 Task: Buy 4 Light Hair Removal for Women's from Shave & Hair Removal section under best seller category for shipping address: Maurice Nelson, 2846 Point Street, Park Ridge, Illinois 60068, Cell Number 7738643880. Pay from credit card ending with 5759, CVV 953
Action: Mouse moved to (17, 71)
Screenshot: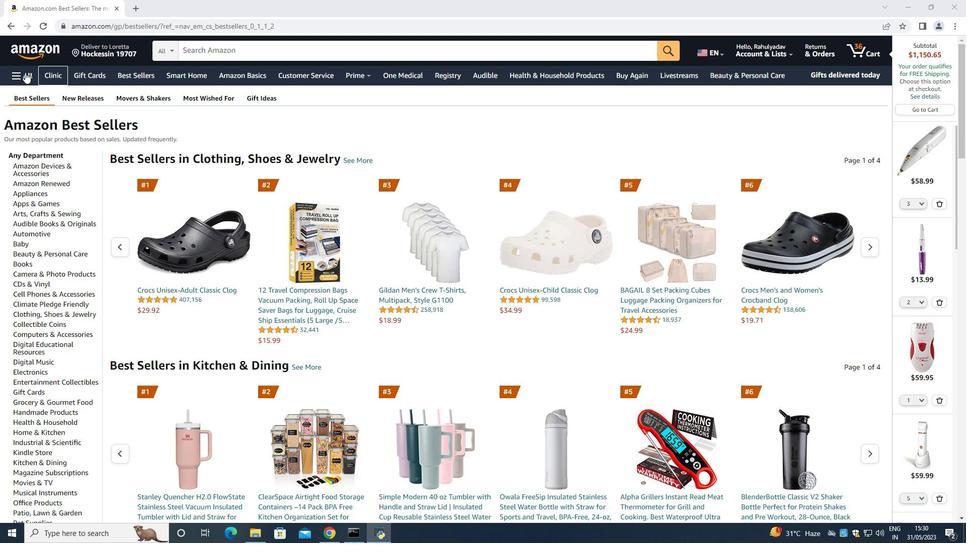 
Action: Mouse pressed left at (17, 71)
Screenshot: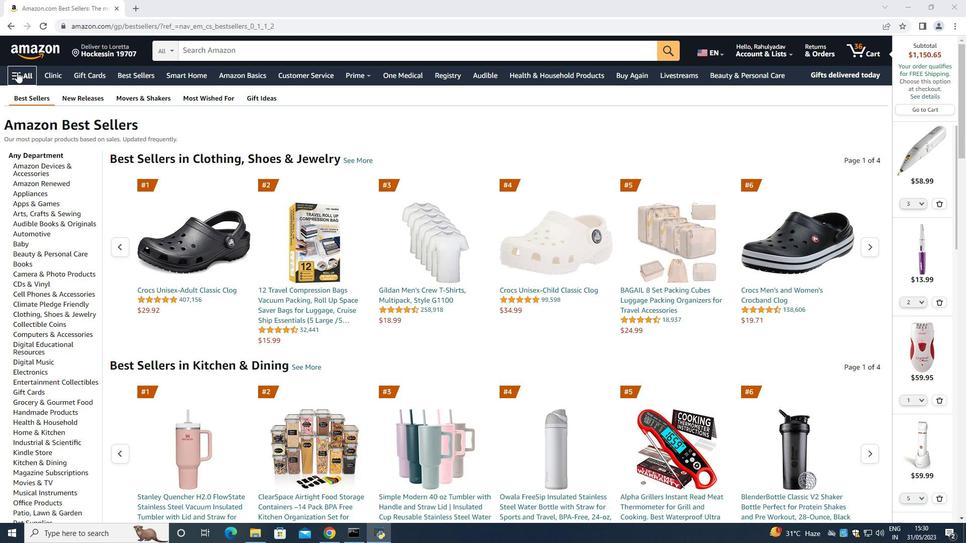 
Action: Mouse moved to (30, 97)
Screenshot: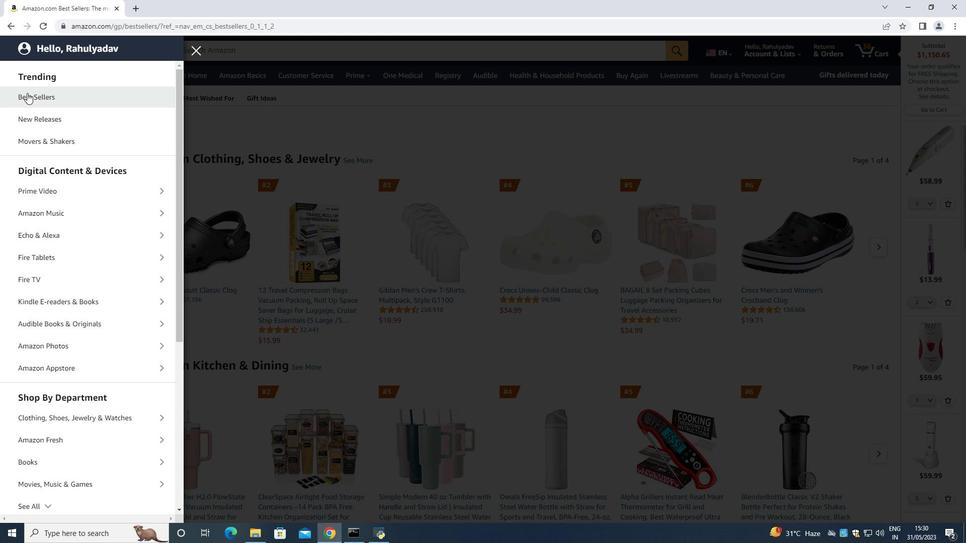 
Action: Mouse pressed left at (30, 97)
Screenshot: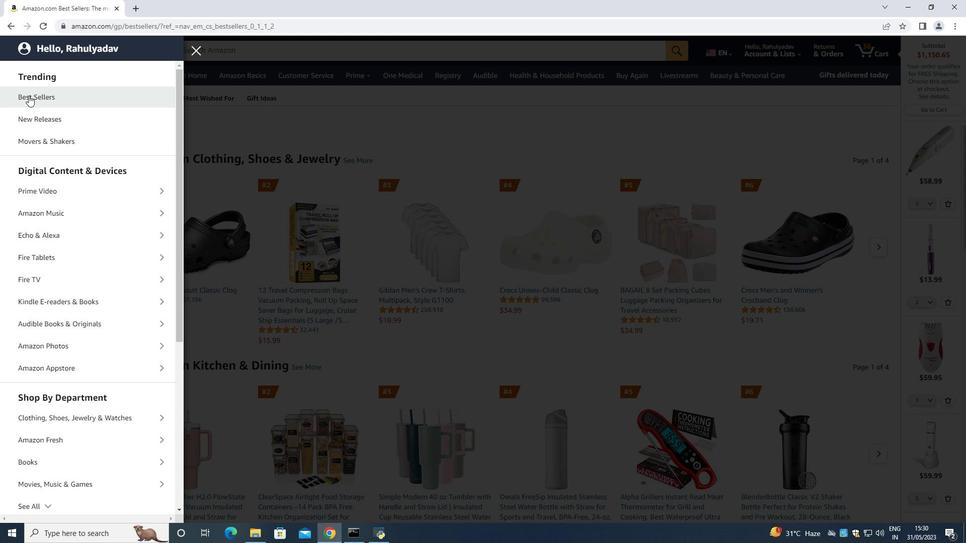 
Action: Mouse moved to (287, 50)
Screenshot: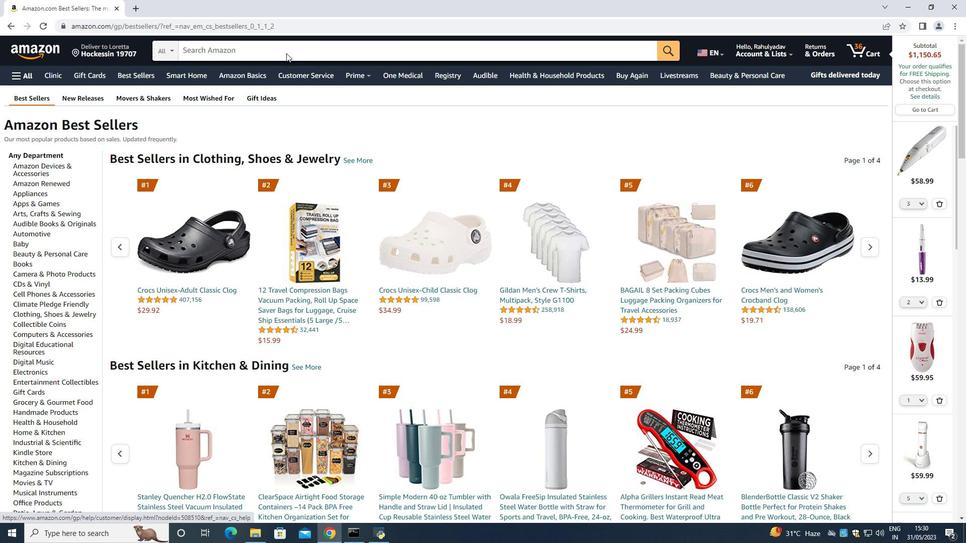 
Action: Mouse pressed left at (287, 50)
Screenshot: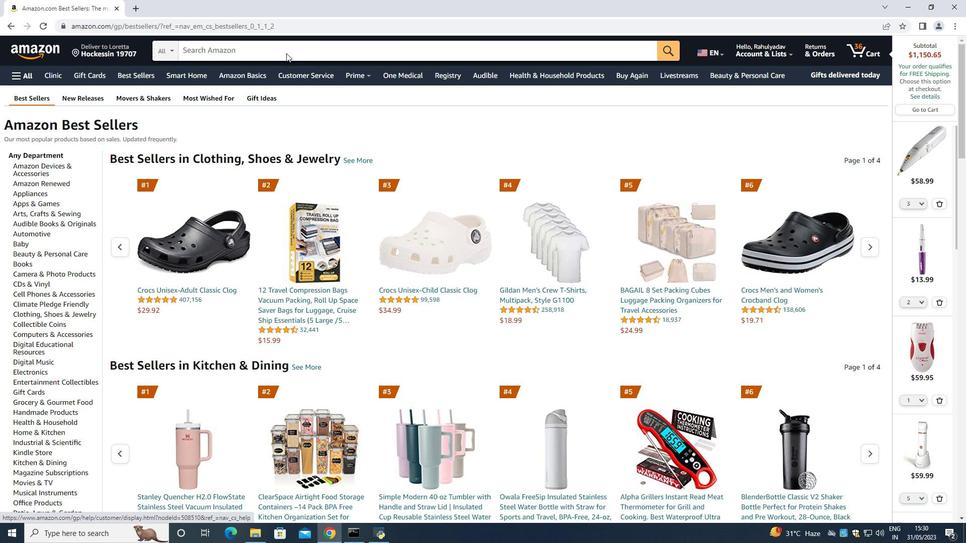 
Action: Mouse moved to (282, 50)
Screenshot: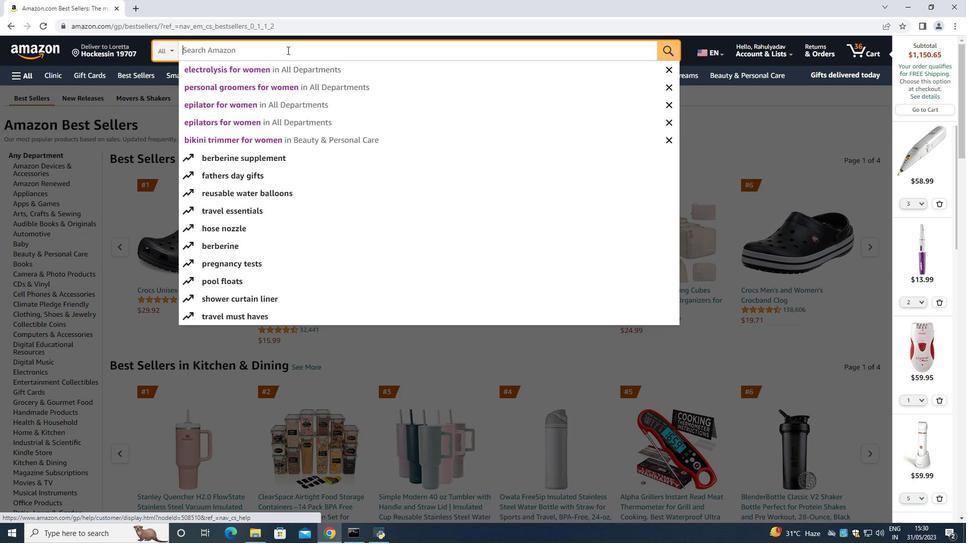
Action: Key pressed <Key.shift>Light<Key.space><Key.shift>Hair<Key.space><Key.shift><Key.shift><Key.shift><Key.shift><Key.shift><Key.shift><Key.shift><Key.shift><Key.shift><Key.shift><Key.shift><Key.shift>re<Key.backspace><Key.backspace><Key.shift><Key.shift><Key.shift><Key.shift><Key.shift><Key.shift><Key.shift><Key.shift>Removeal<Key.space><Key.shift><Key.shift><Key.shift><Key.shift><Key.shift>For<Key.space><Key.shift><Key.shift><Key.shift><Key.shift><Key.shift><Key.shift><Key.shift>E<Key.backspace><Key.shift>Women<Key.enter>
Screenshot: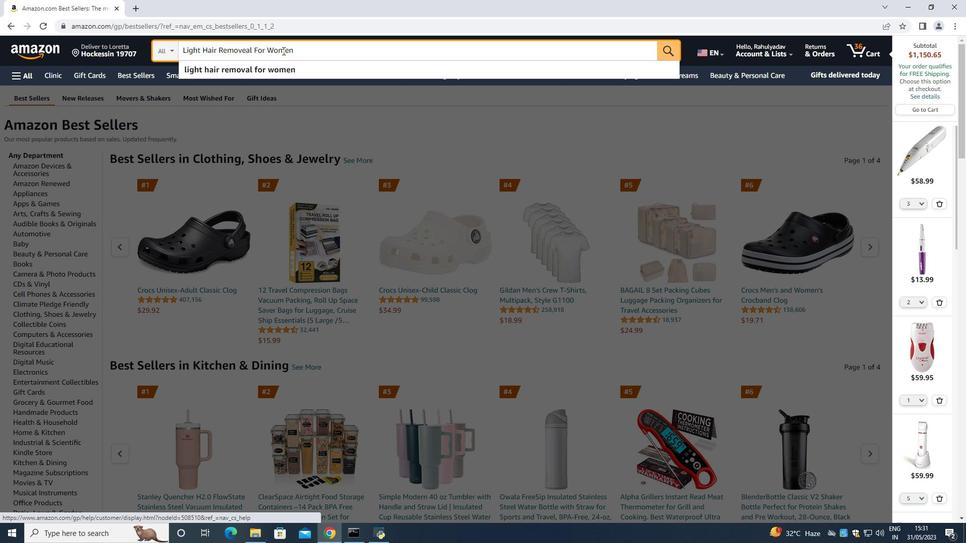 
Action: Mouse moved to (305, 435)
Screenshot: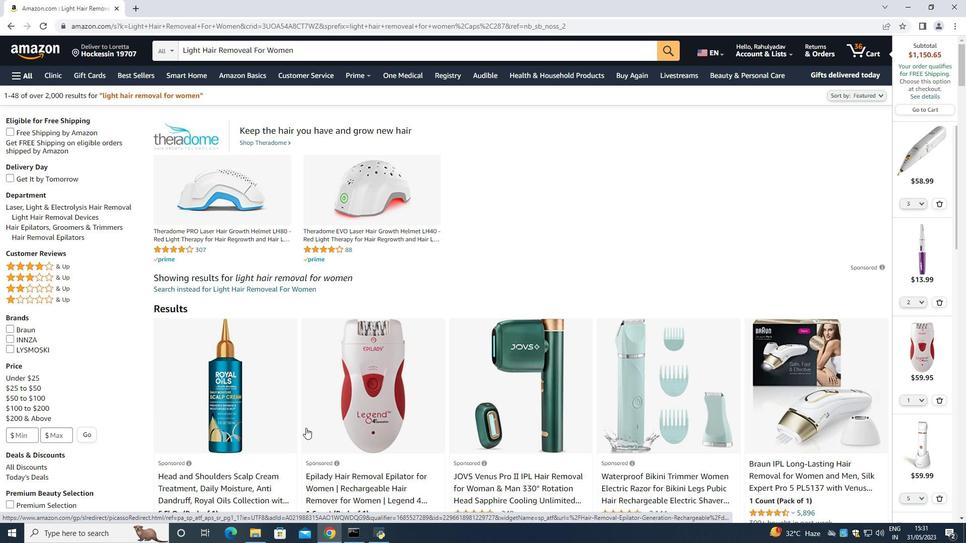 
Action: Mouse scrolled (305, 435) with delta (0, 0)
Screenshot: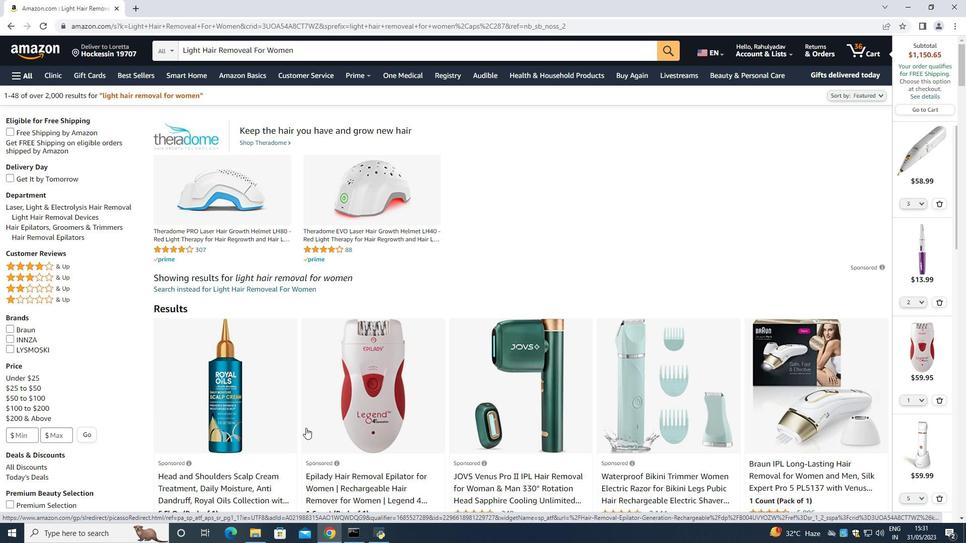 
Action: Mouse moved to (638, 351)
Screenshot: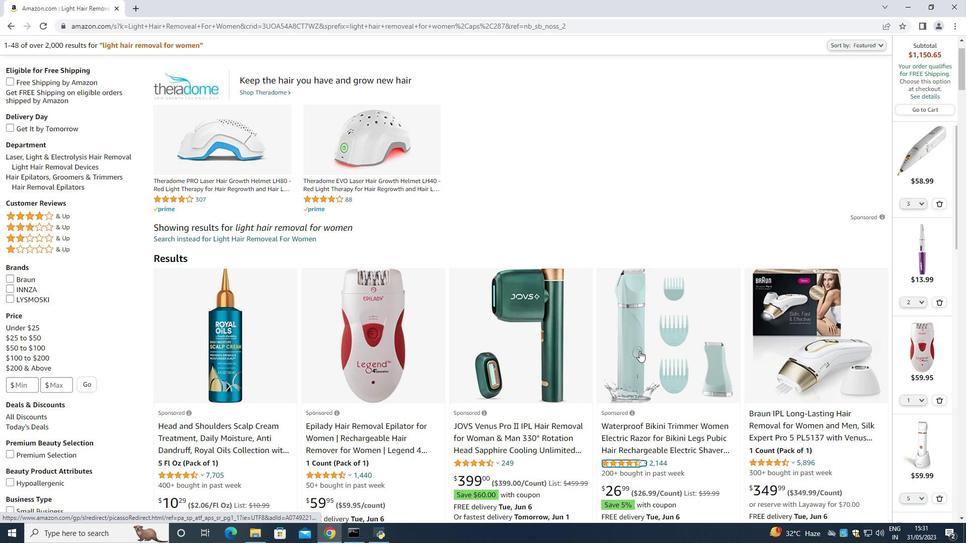 
Action: Mouse scrolled (639, 350) with delta (0, 0)
Screenshot: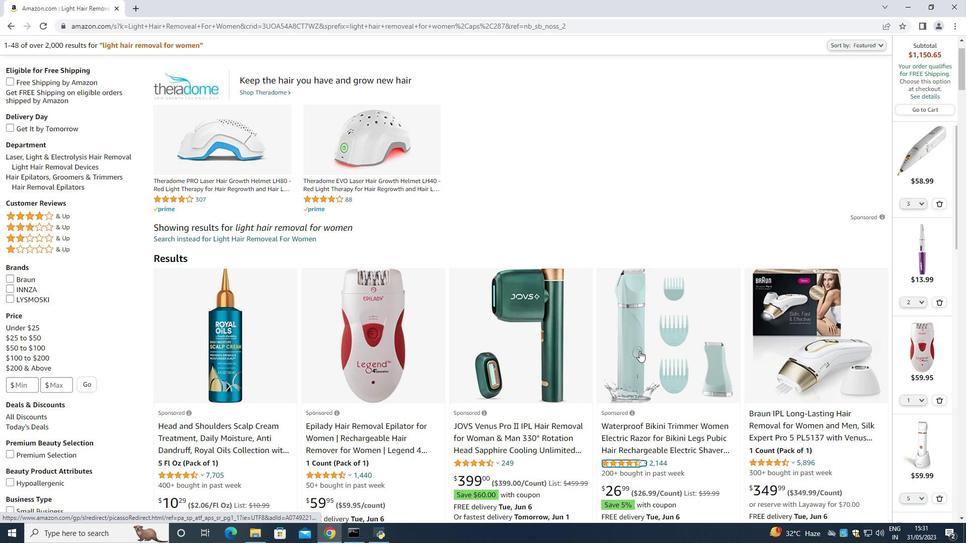 
Action: Mouse scrolled (638, 350) with delta (0, 0)
Screenshot: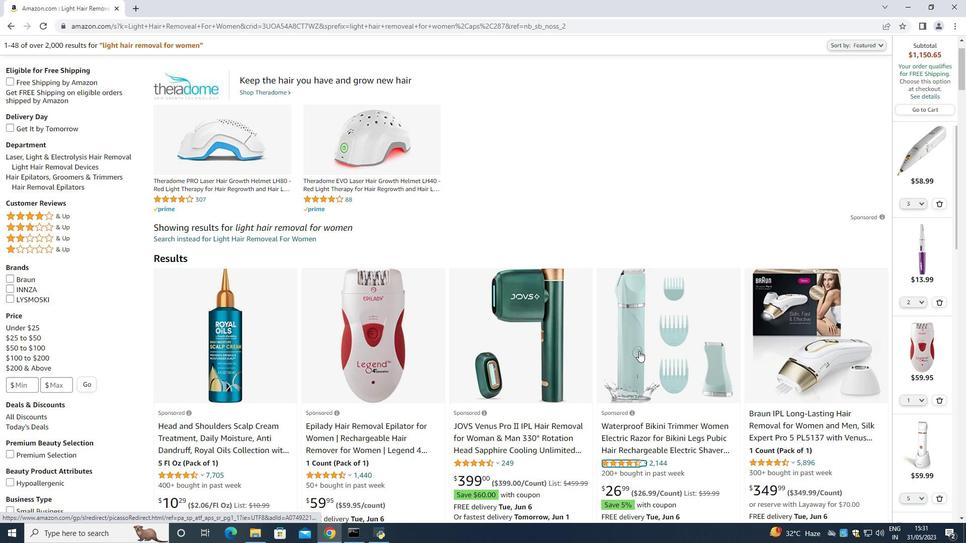 
Action: Mouse moved to (642, 349)
Screenshot: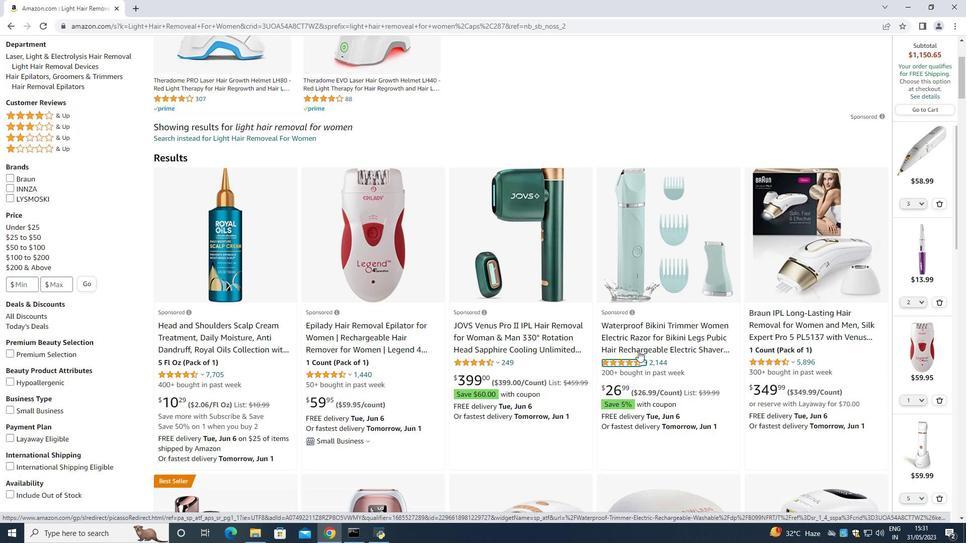 
Action: Mouse scrolled (642, 348) with delta (0, 0)
Screenshot: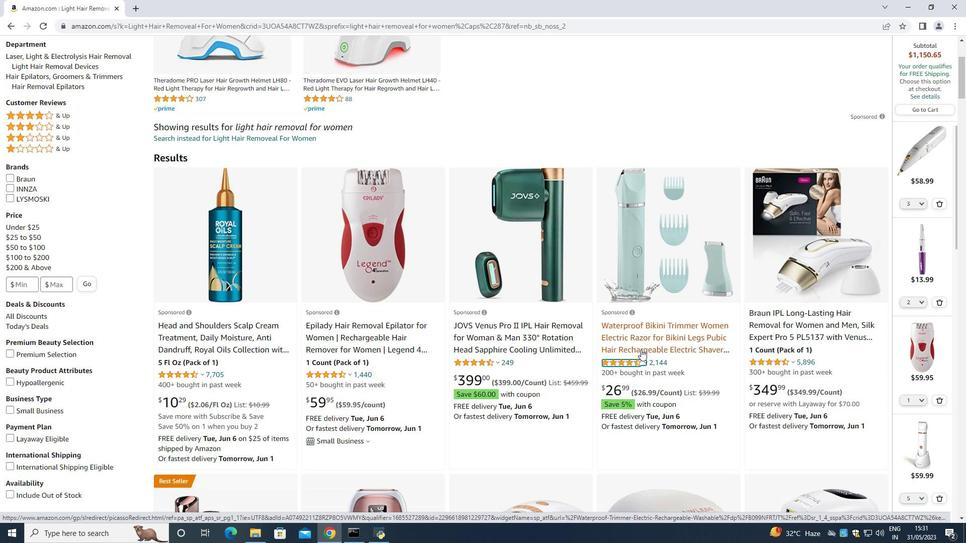 
Action: Mouse scrolled (642, 348) with delta (0, 0)
Screenshot: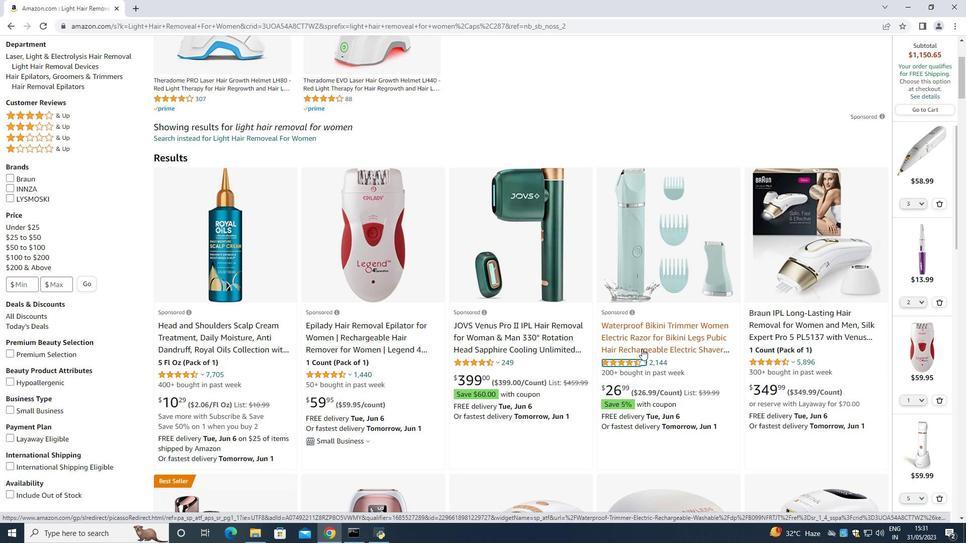 
Action: Mouse scrolled (642, 348) with delta (0, 0)
Screenshot: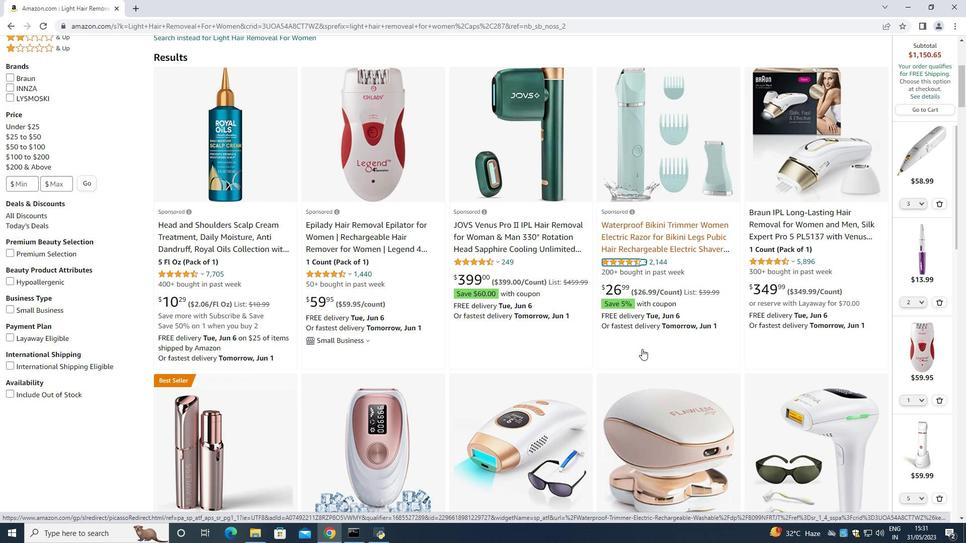 
Action: Mouse scrolled (642, 348) with delta (0, 0)
Screenshot: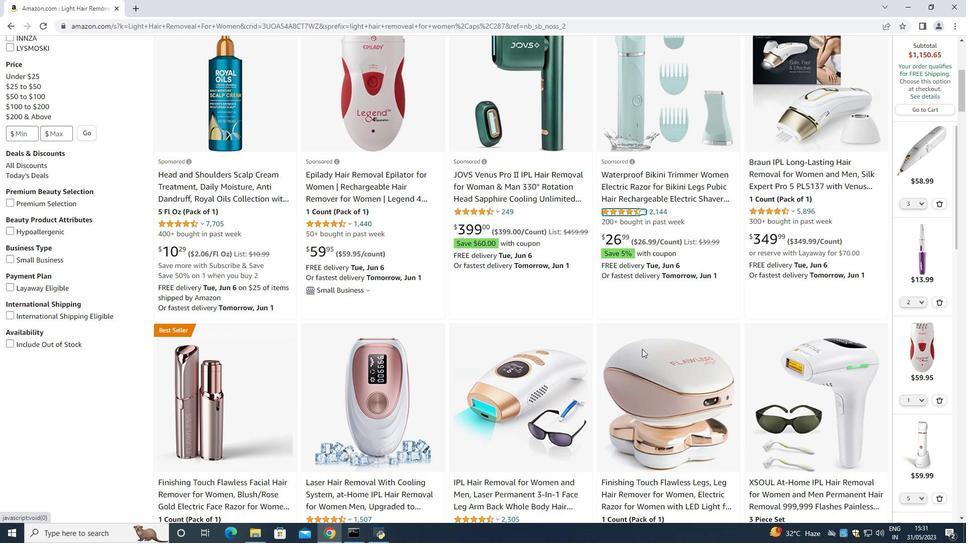 
Action: Mouse scrolled (642, 348) with delta (0, 0)
Screenshot: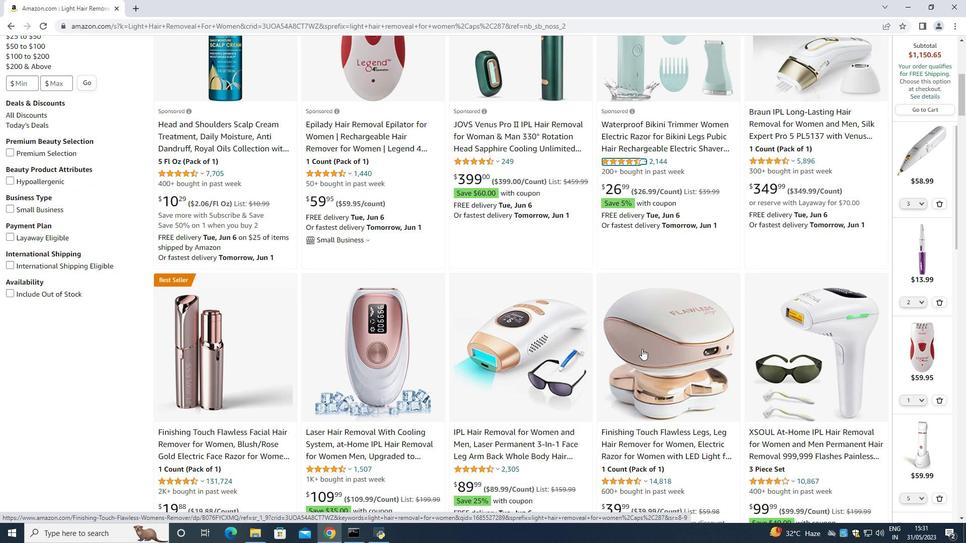 
Action: Mouse moved to (609, 374)
Screenshot: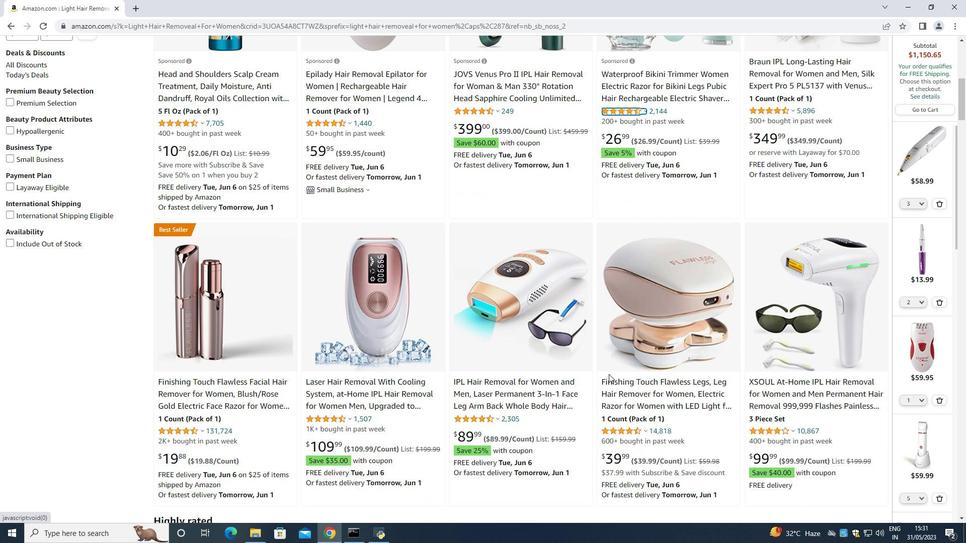 
Action: Mouse scrolled (609, 374) with delta (0, 0)
Screenshot: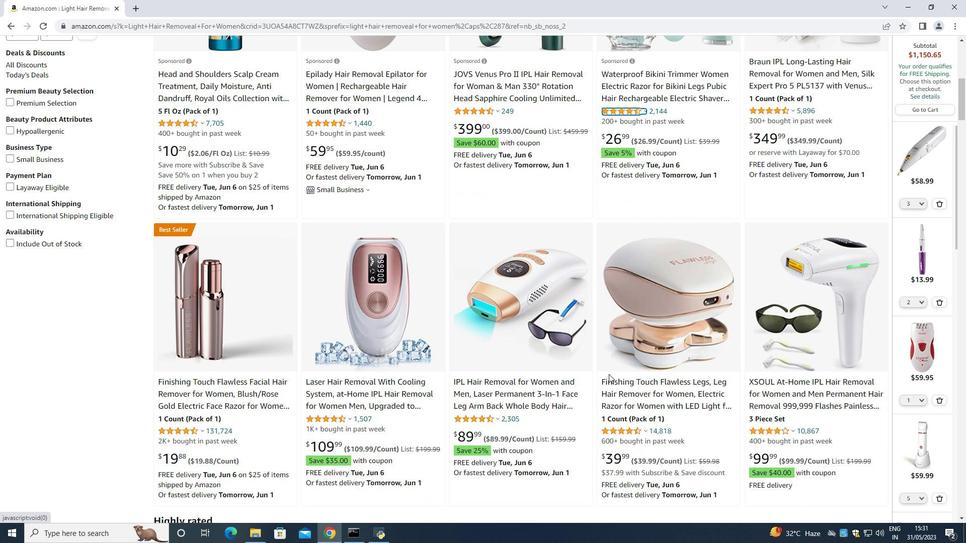 
Action: Mouse moved to (657, 344)
Screenshot: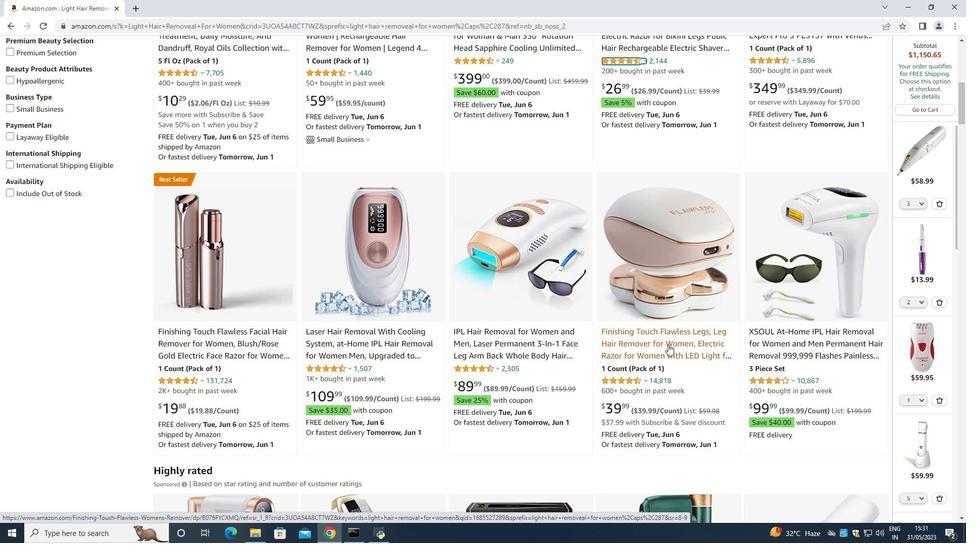 
Action: Mouse scrolled (657, 343) with delta (0, 0)
Screenshot: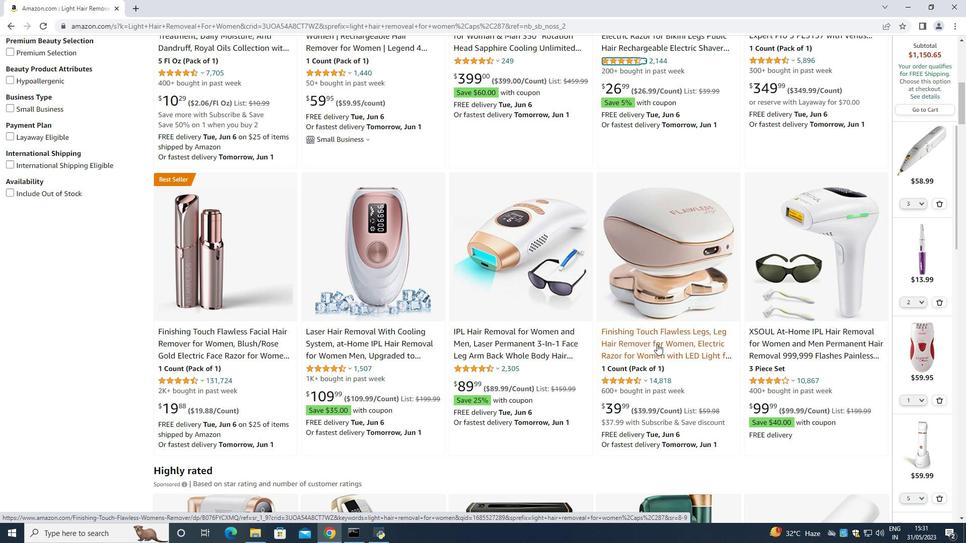 
Action: Mouse moved to (651, 347)
Screenshot: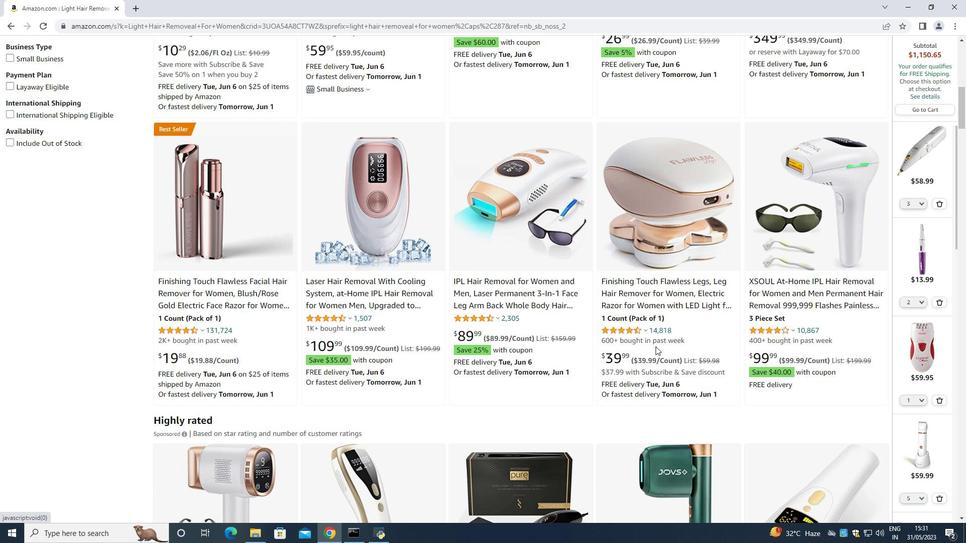 
Action: Mouse scrolled (651, 346) with delta (0, 0)
Screenshot: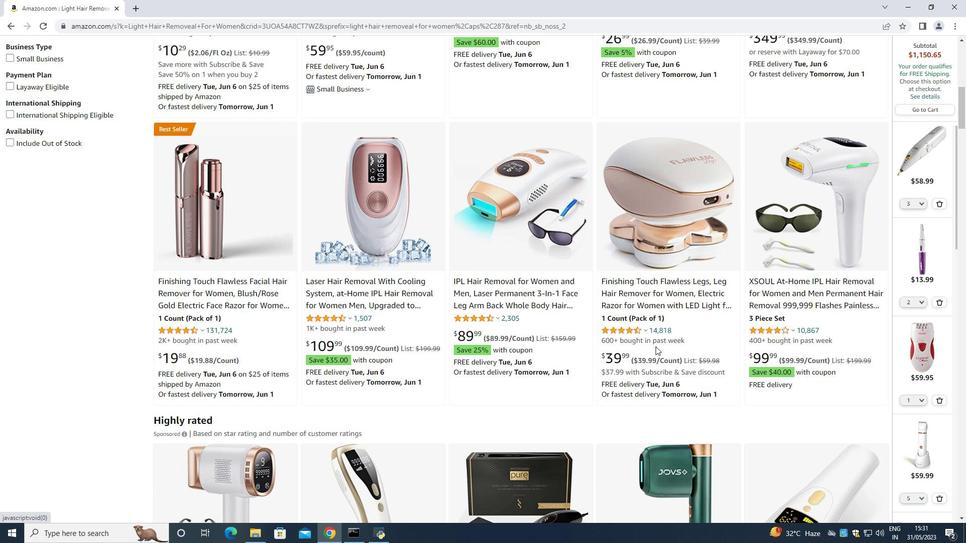 
Action: Mouse moved to (632, 347)
Screenshot: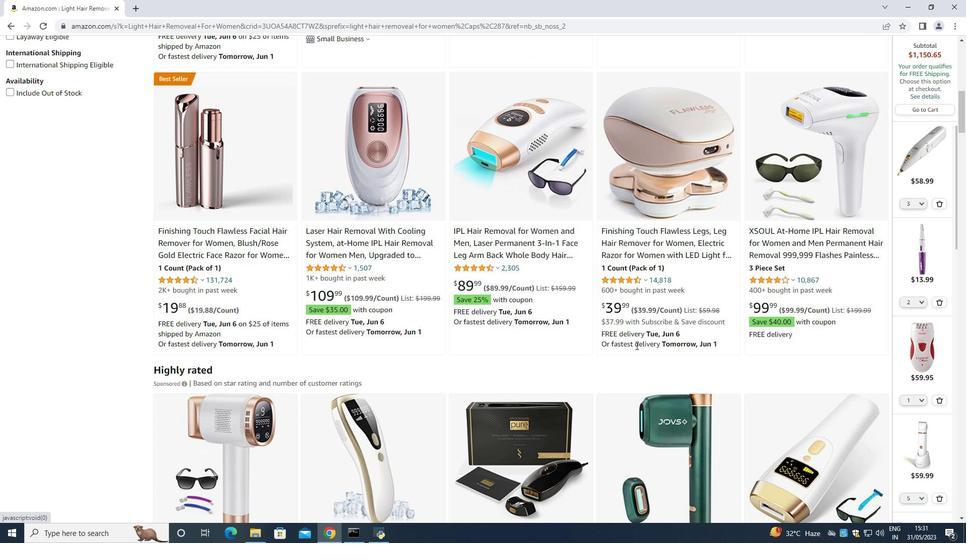 
Action: Mouse scrolled (632, 346) with delta (0, 0)
Screenshot: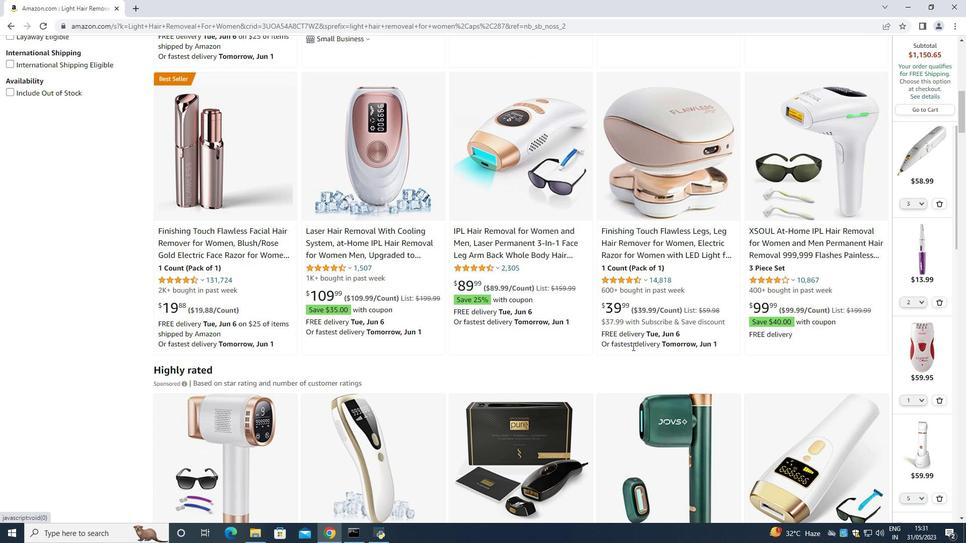 
Action: Mouse moved to (620, 336)
Screenshot: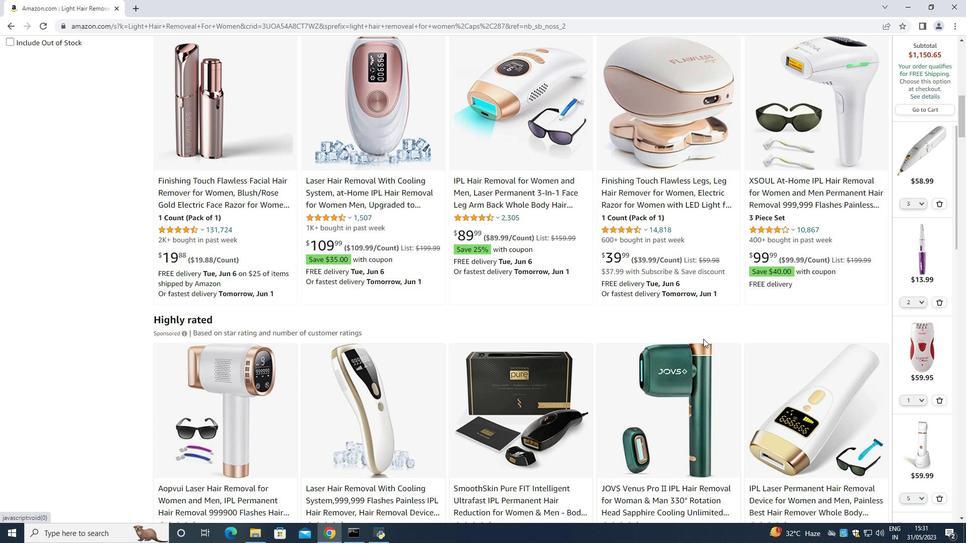 
Action: Mouse scrolled (620, 335) with delta (0, 0)
Screenshot: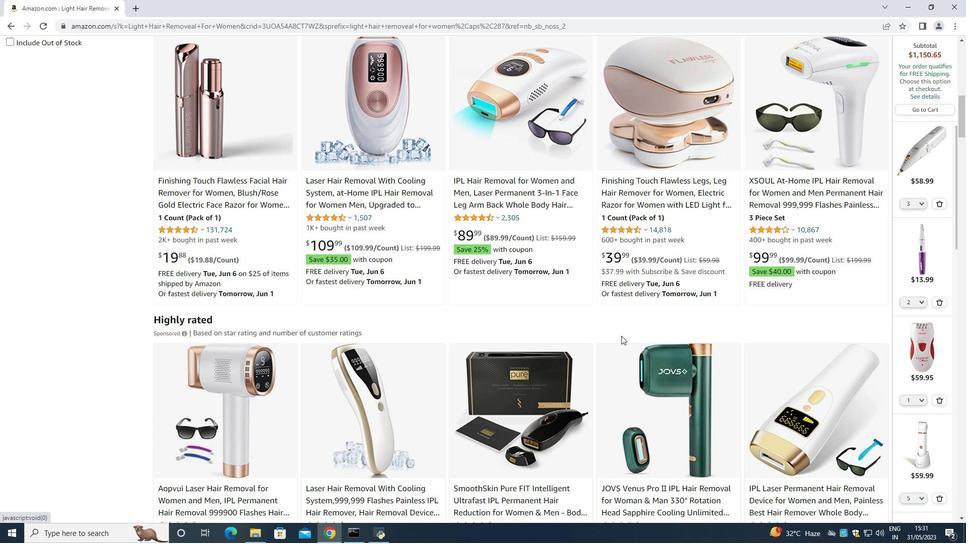 
Action: Mouse moved to (567, 339)
Screenshot: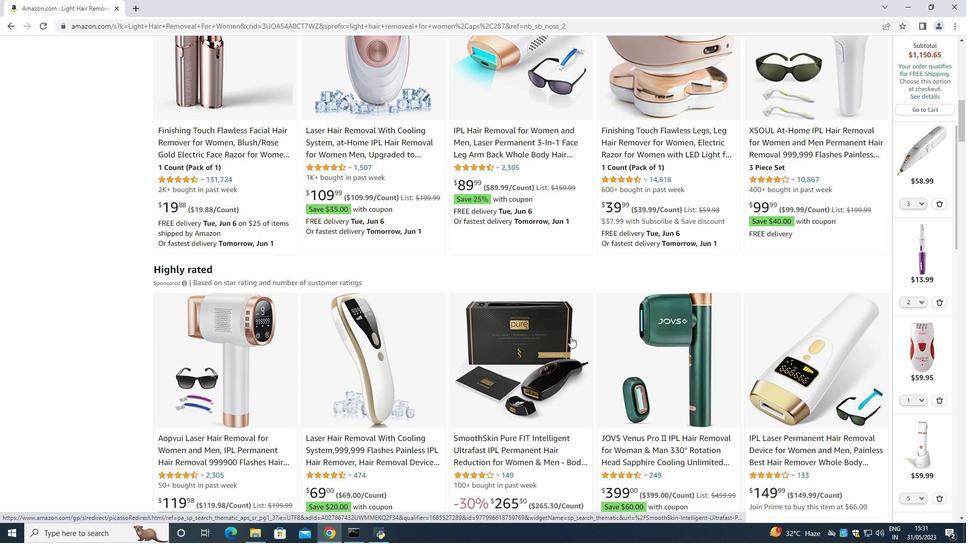 
Action: Mouse scrolled (567, 338) with delta (0, 0)
Screenshot: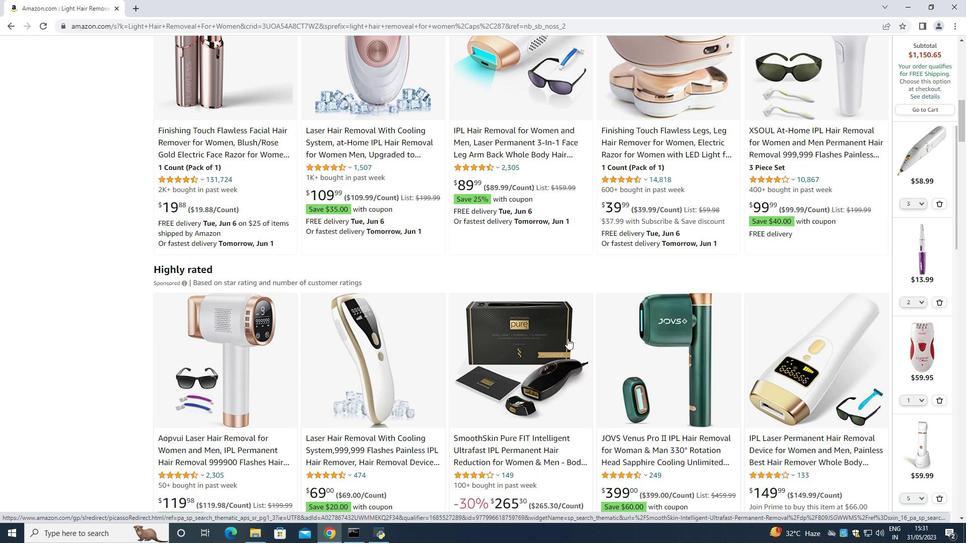 
Action: Mouse moved to (567, 339)
Screenshot: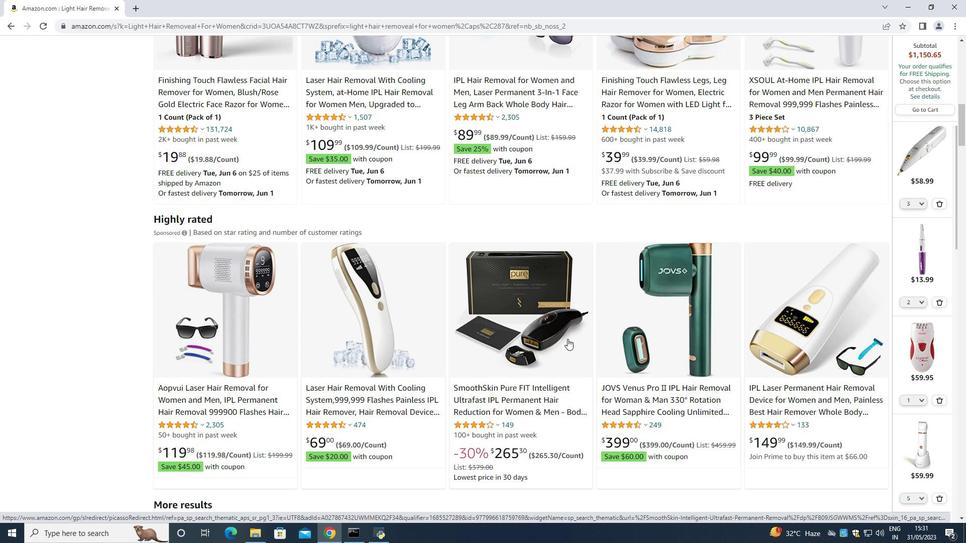 
Action: Mouse scrolled (567, 338) with delta (0, 0)
Screenshot: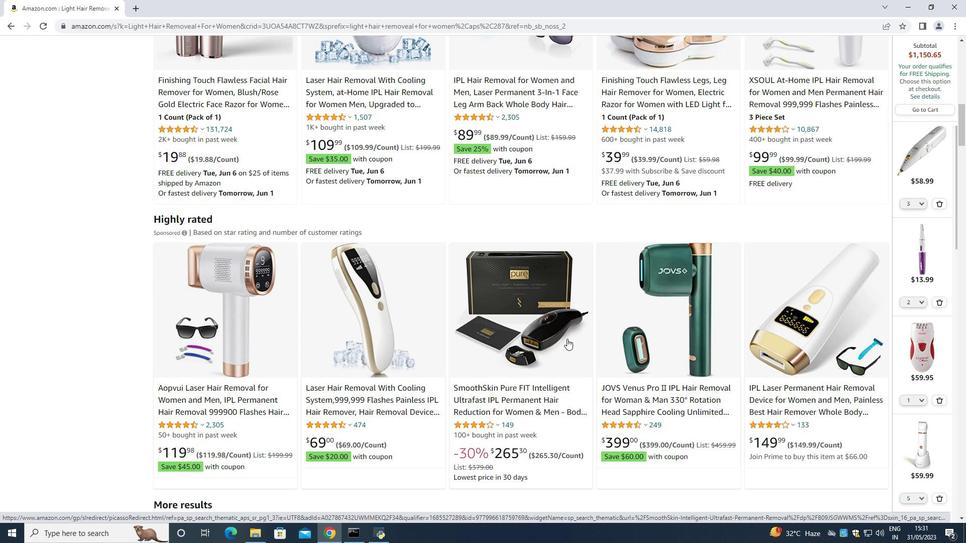 
Action: Mouse scrolled (567, 338) with delta (0, 0)
Screenshot: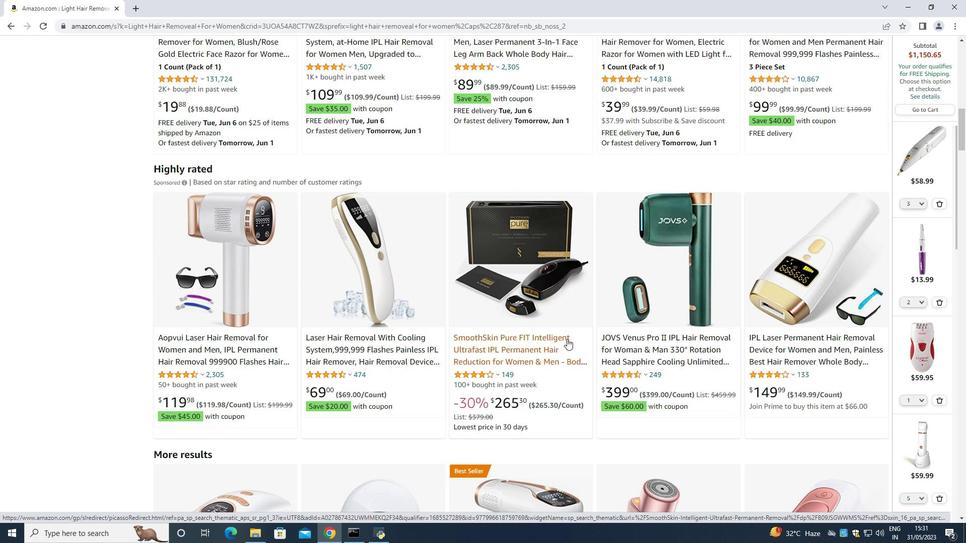 
Action: Mouse moved to (567, 339)
Screenshot: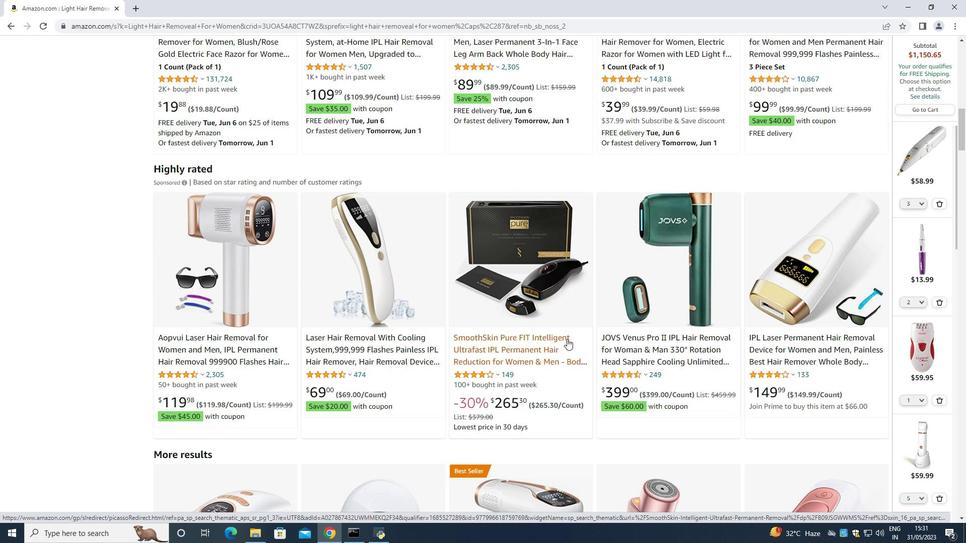 
Action: Mouse scrolled (567, 338) with delta (0, 0)
Screenshot: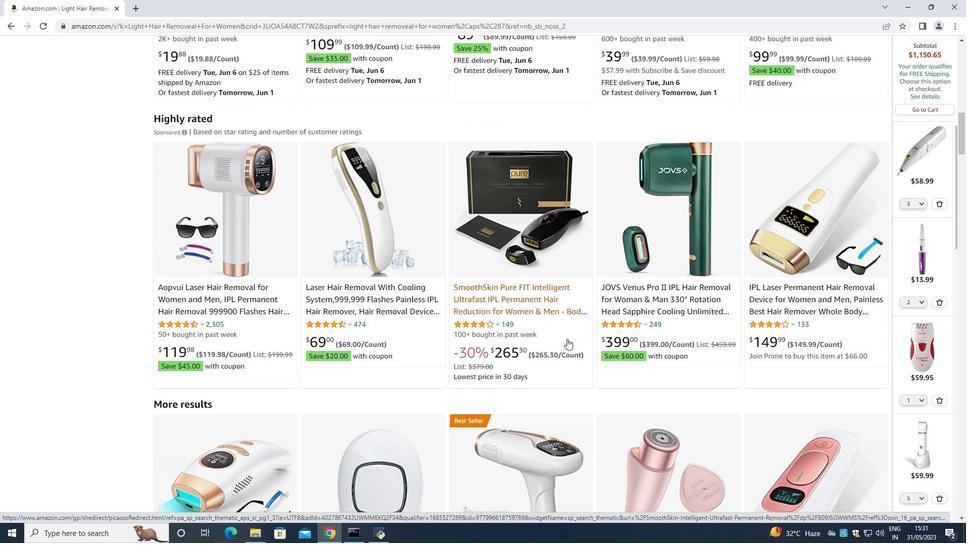 
Action: Mouse moved to (566, 339)
Screenshot: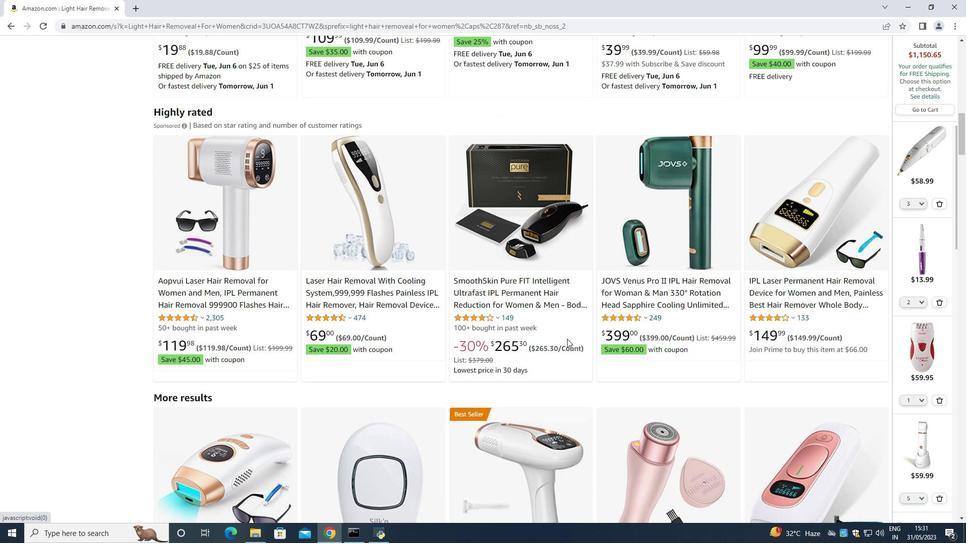 
Action: Mouse scrolled (566, 338) with delta (0, 0)
Screenshot: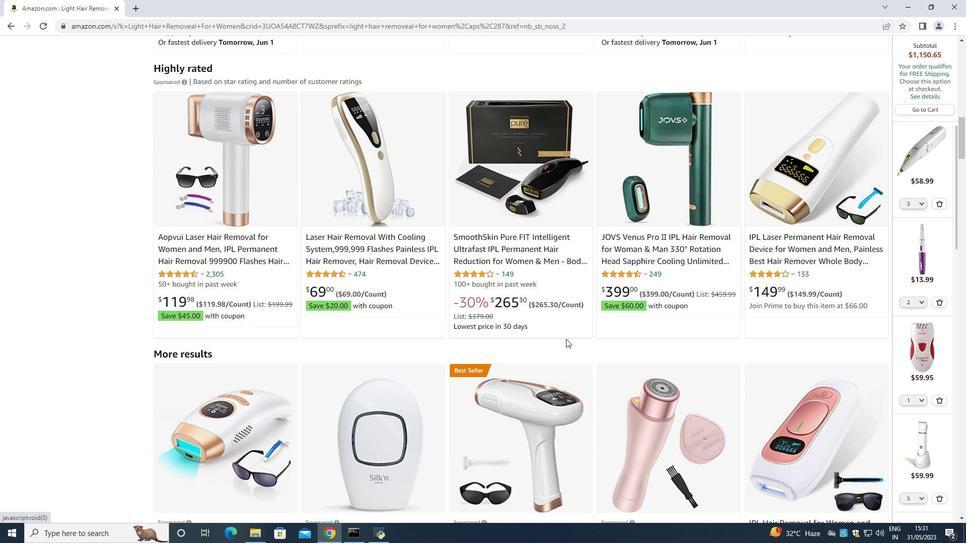 
Action: Mouse moved to (565, 338)
Screenshot: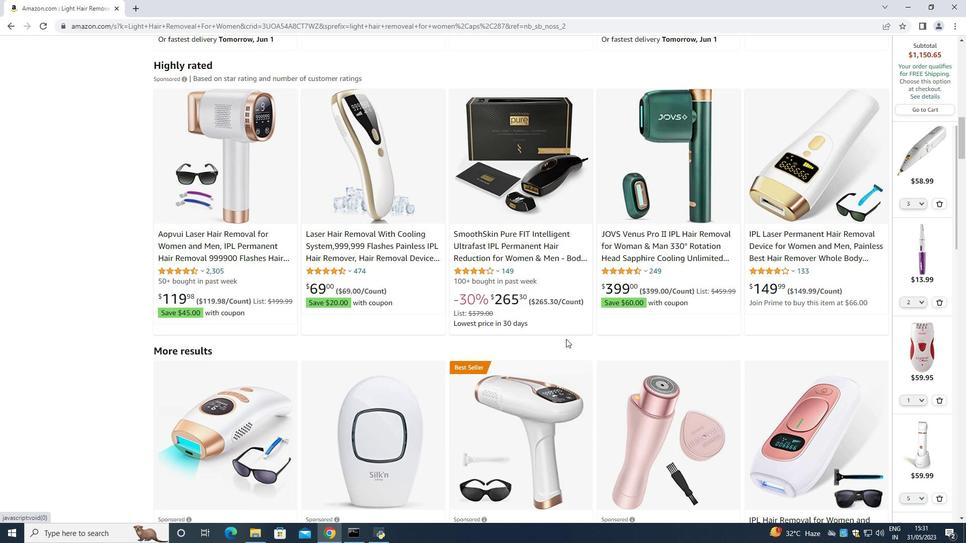 
Action: Mouse scrolled (565, 338) with delta (0, 0)
Screenshot: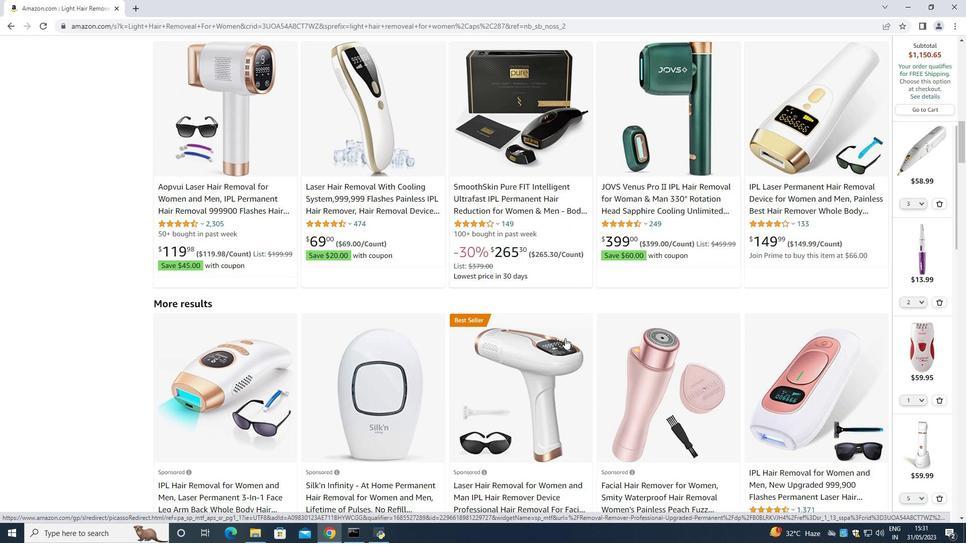 
Action: Mouse moved to (590, 331)
Screenshot: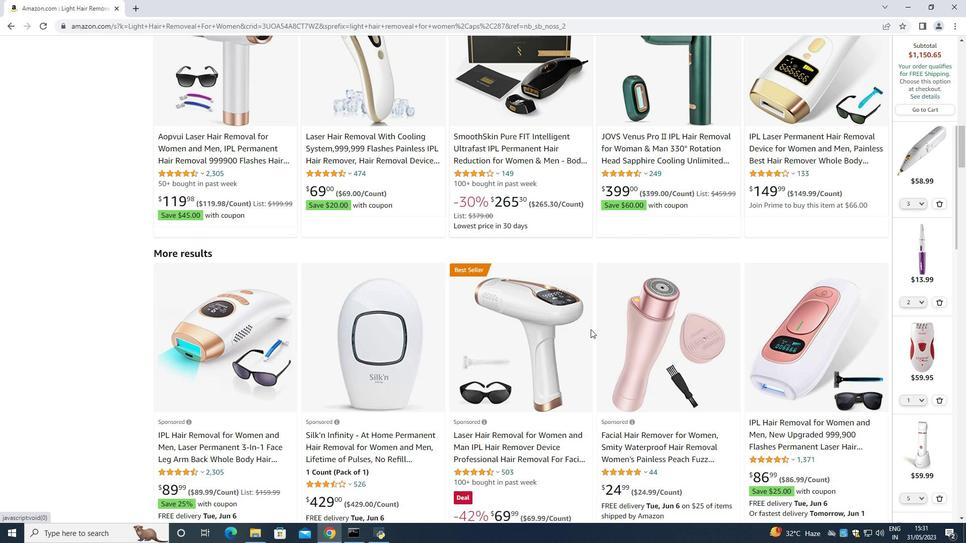 
Action: Mouse scrolled (590, 330) with delta (0, 0)
Screenshot: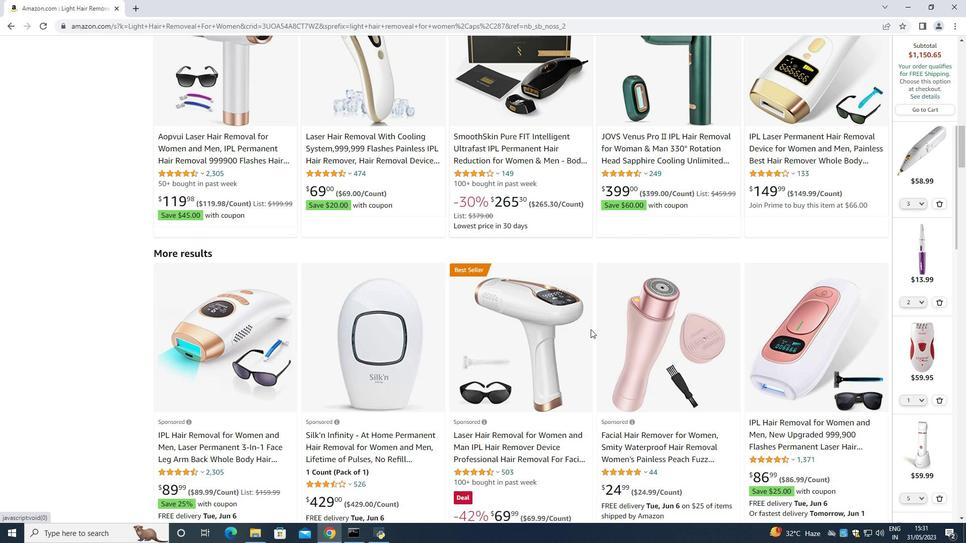 
Action: Mouse moved to (584, 339)
Screenshot: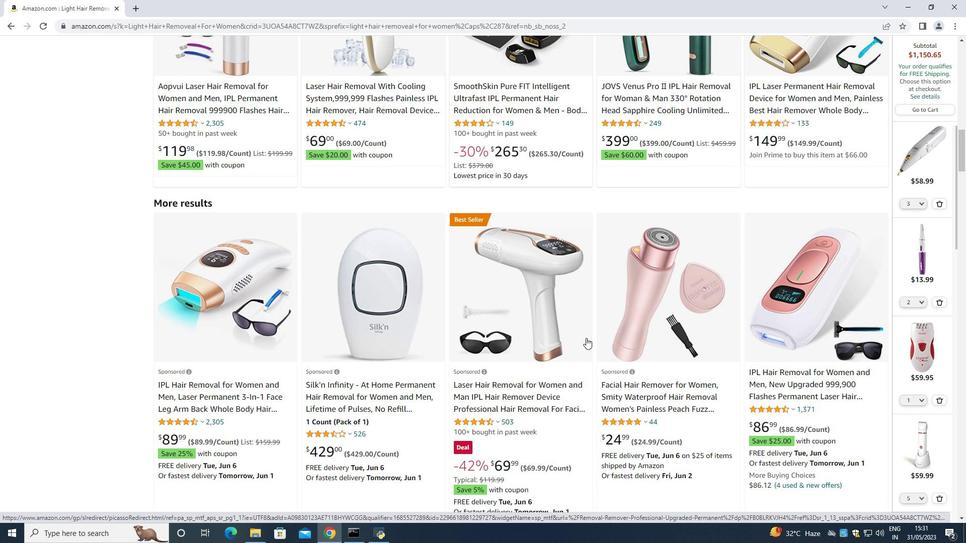 
Action: Mouse scrolled (584, 338) with delta (0, 0)
Screenshot: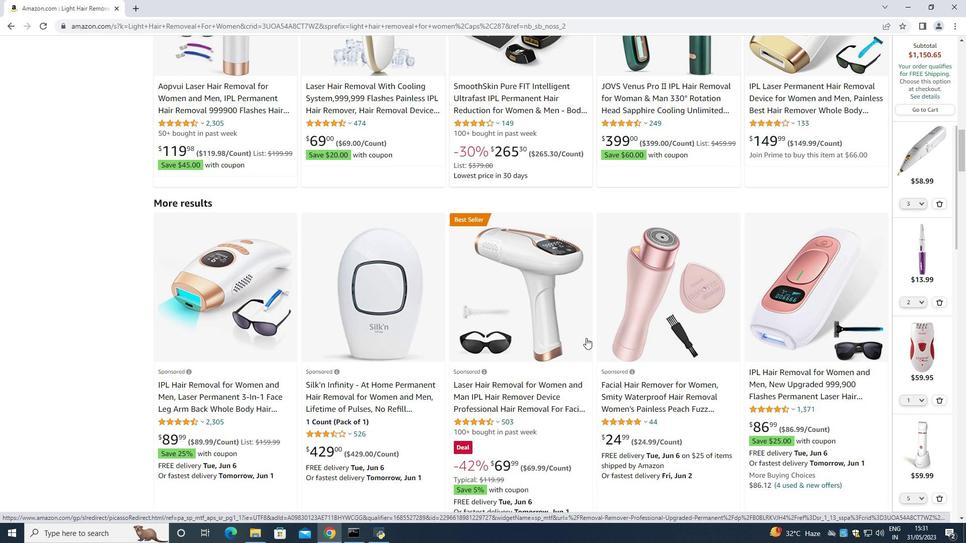 
Action: Mouse moved to (610, 369)
Screenshot: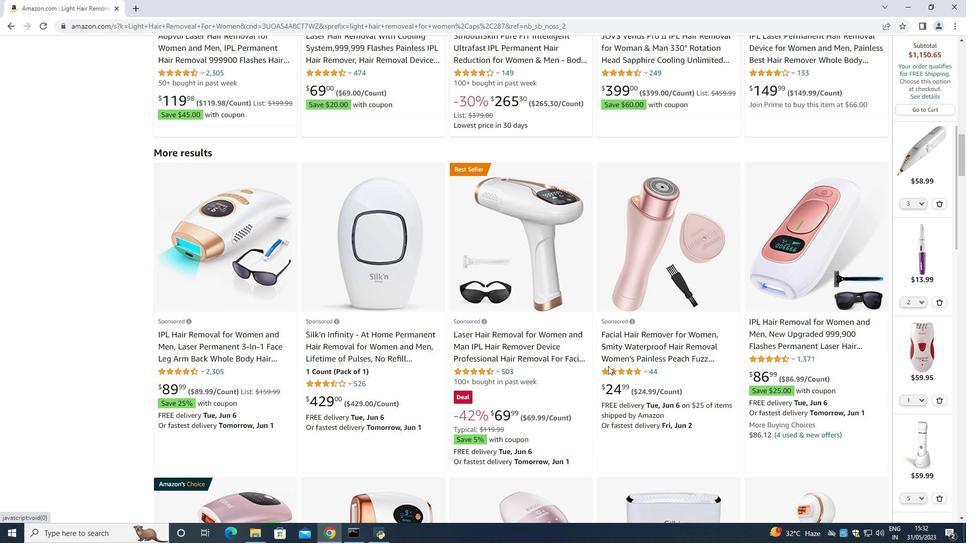 
Action: Mouse scrolled (610, 368) with delta (0, 0)
Screenshot: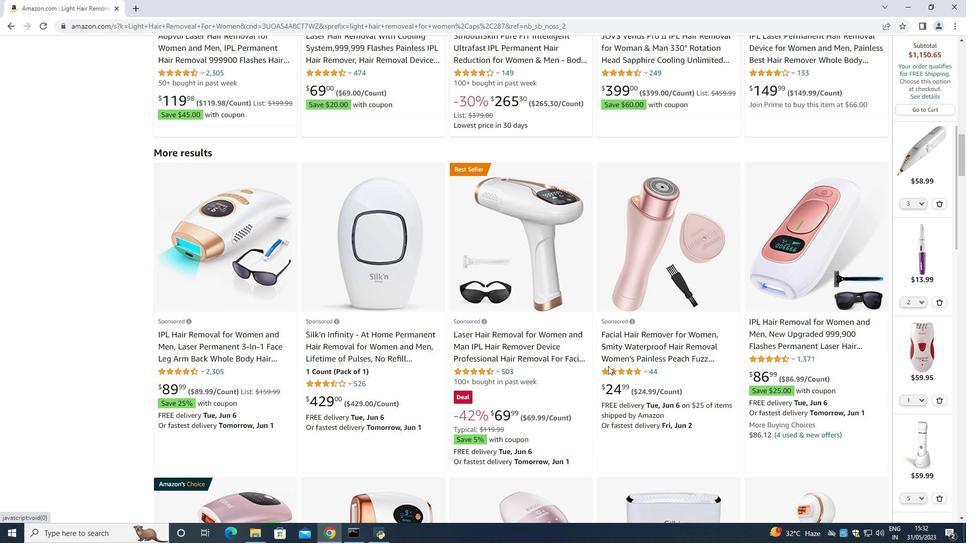 
Action: Mouse moved to (657, 366)
Screenshot: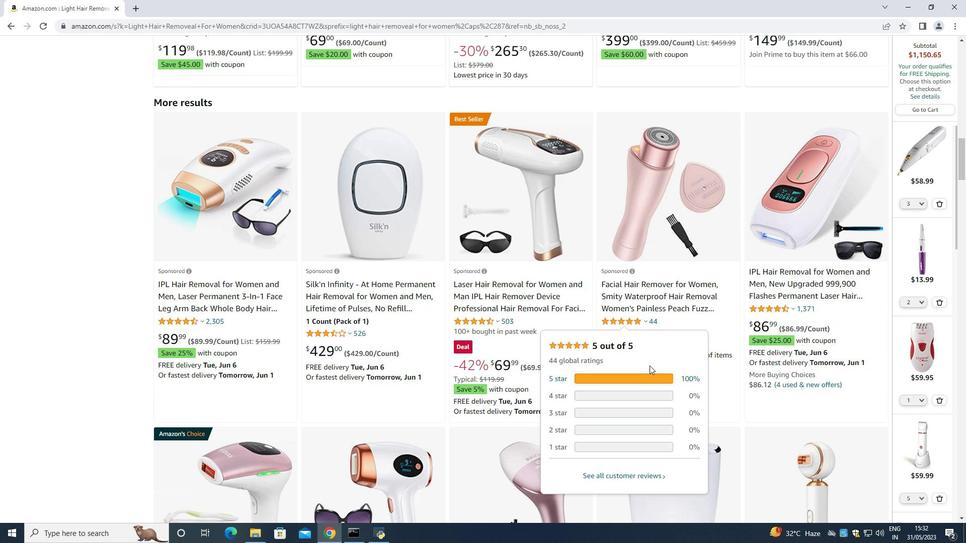 
Action: Mouse scrolled (657, 365) with delta (0, 0)
Screenshot: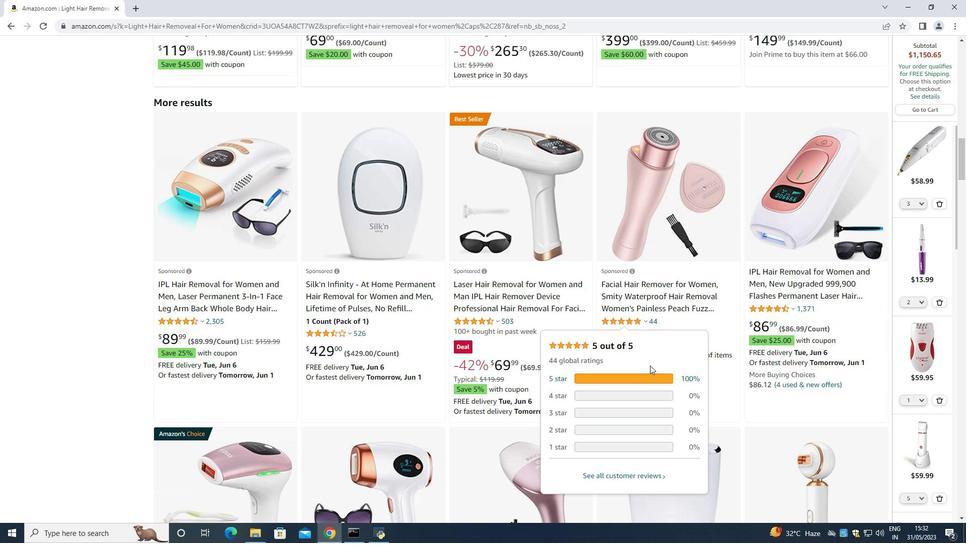 
Action: Mouse moved to (657, 366)
Screenshot: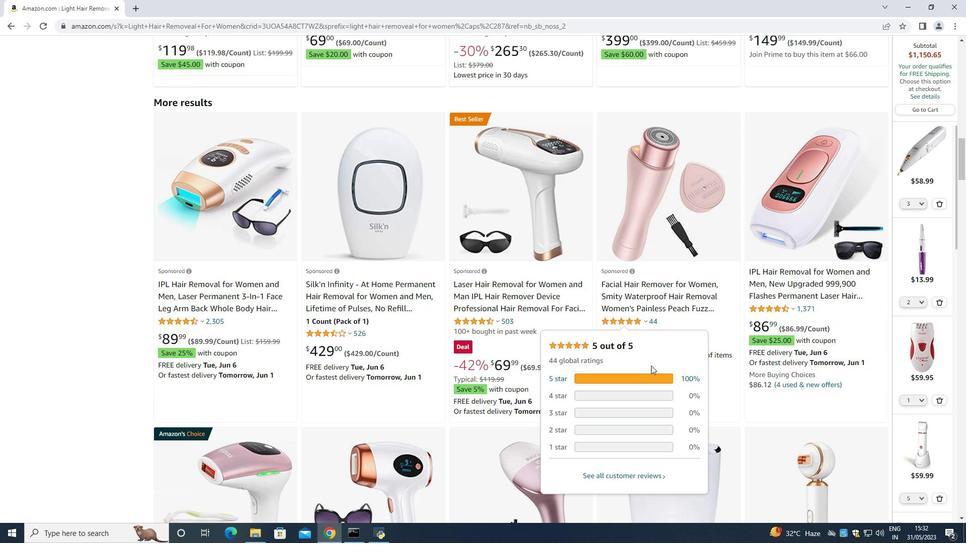 
Action: Mouse scrolled (657, 365) with delta (0, 0)
Screenshot: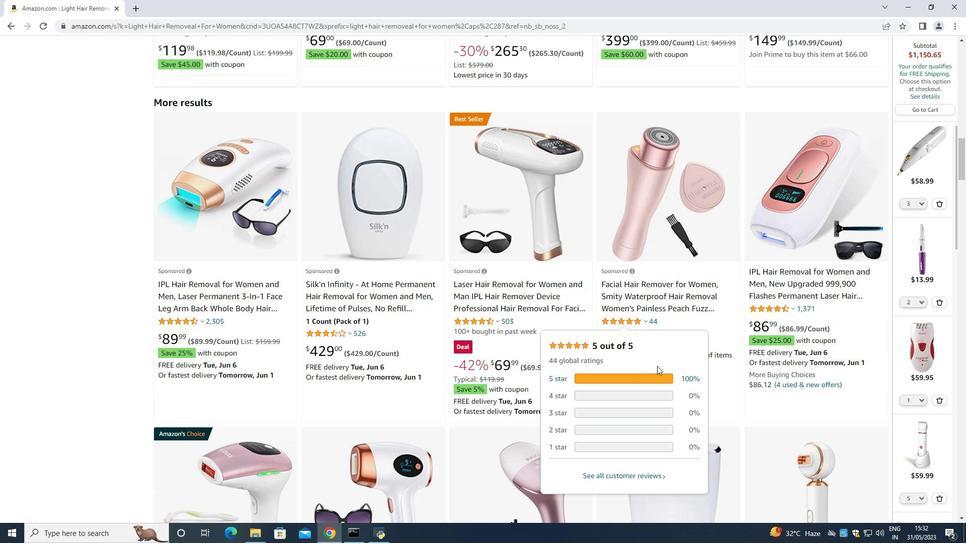 
Action: Mouse moved to (513, 361)
Screenshot: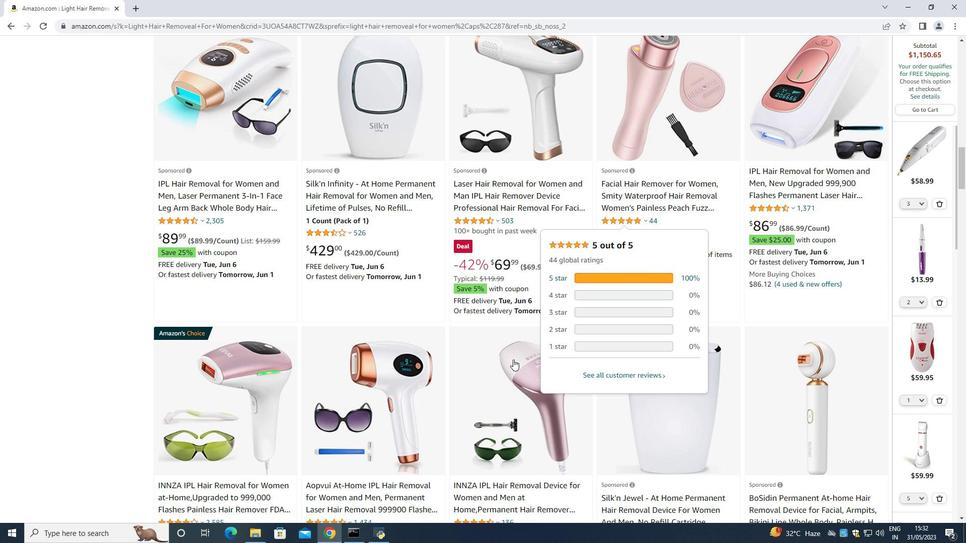 
Action: Mouse scrolled (513, 359) with delta (0, 0)
Screenshot: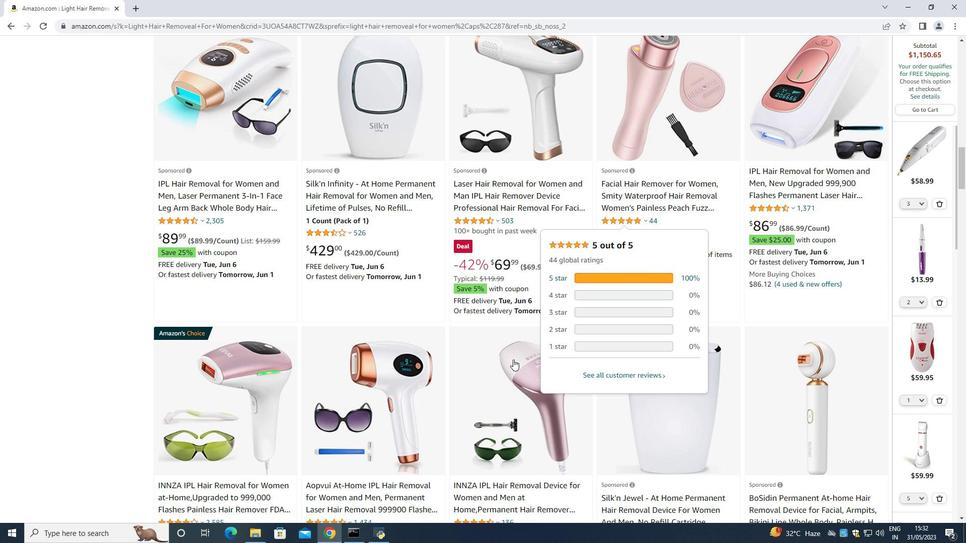 
Action: Mouse moved to (700, 383)
Screenshot: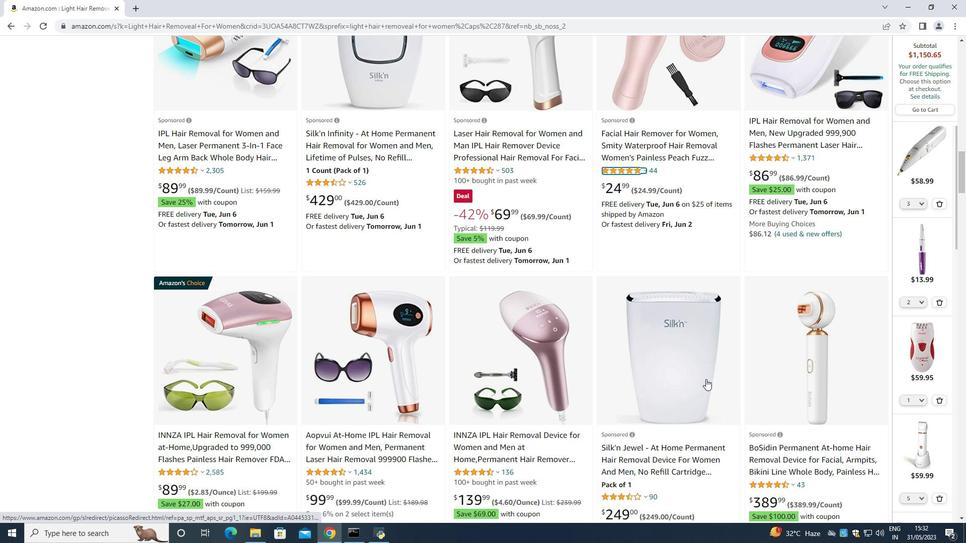 
Action: Mouse scrolled (700, 383) with delta (0, 0)
Screenshot: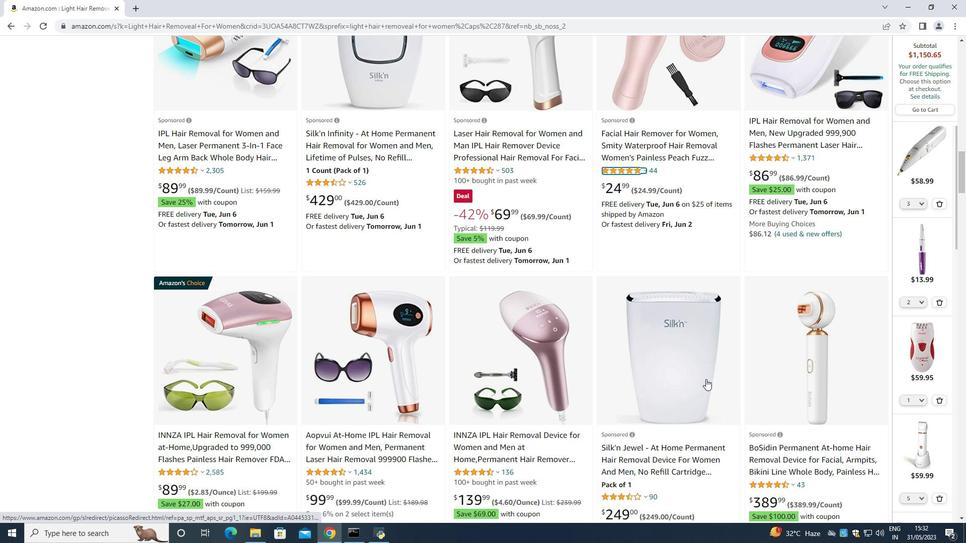
Action: Mouse moved to (561, 390)
Screenshot: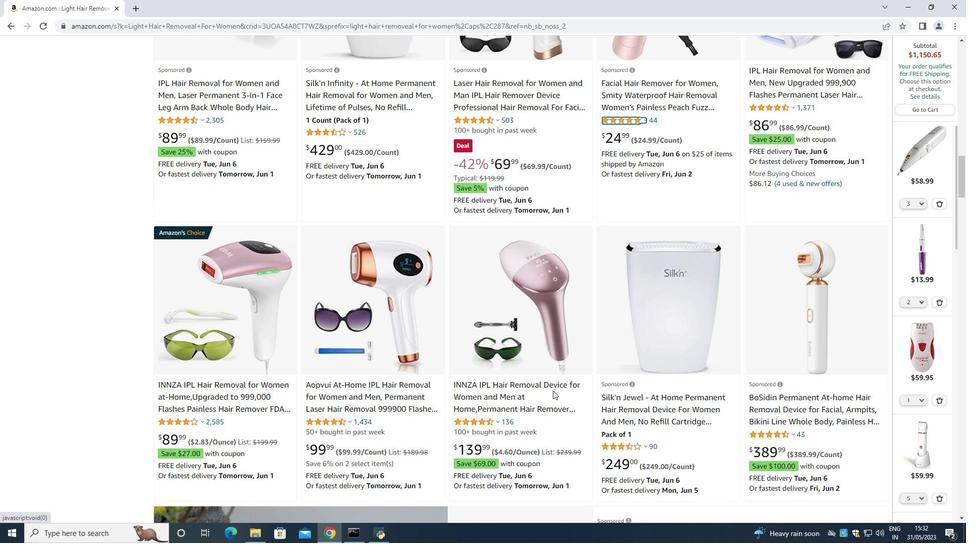 
Action: Mouse scrolled (561, 389) with delta (0, 0)
Screenshot: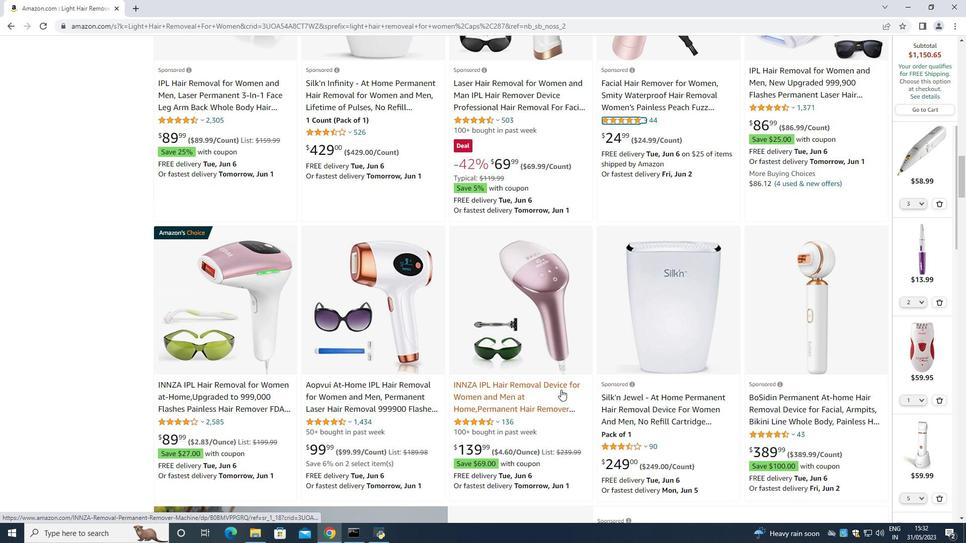 
Action: Mouse moved to (559, 390)
Screenshot: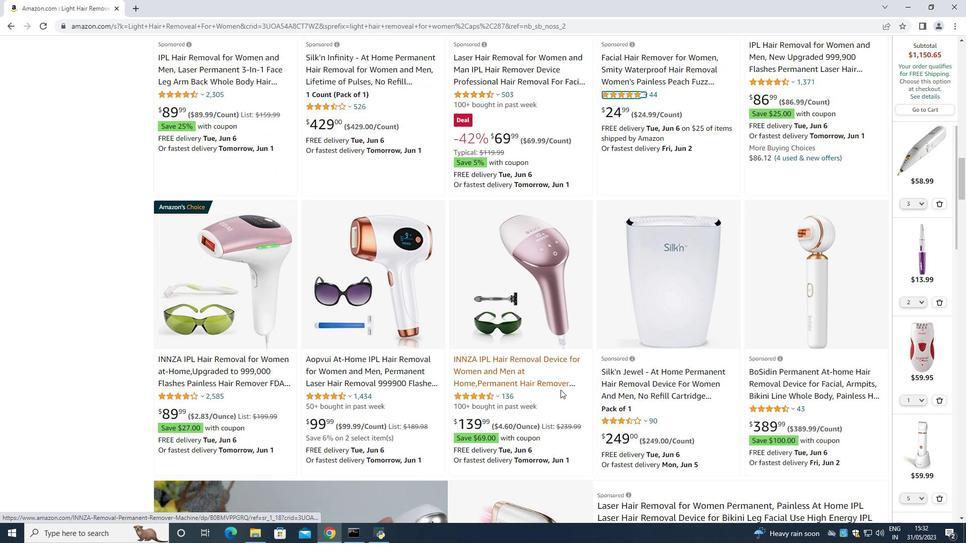 
Action: Mouse scrolled (559, 389) with delta (0, 0)
Screenshot: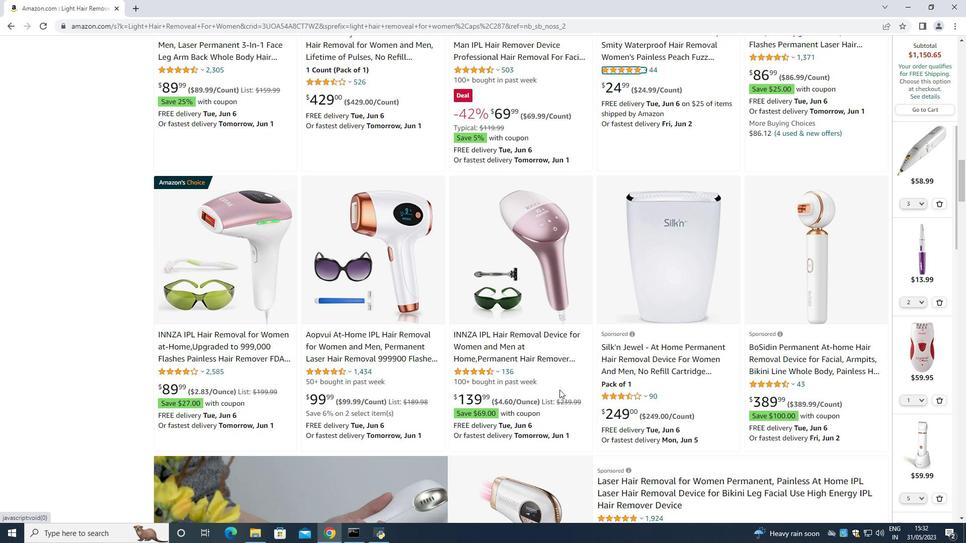 
Action: Mouse moved to (553, 382)
Screenshot: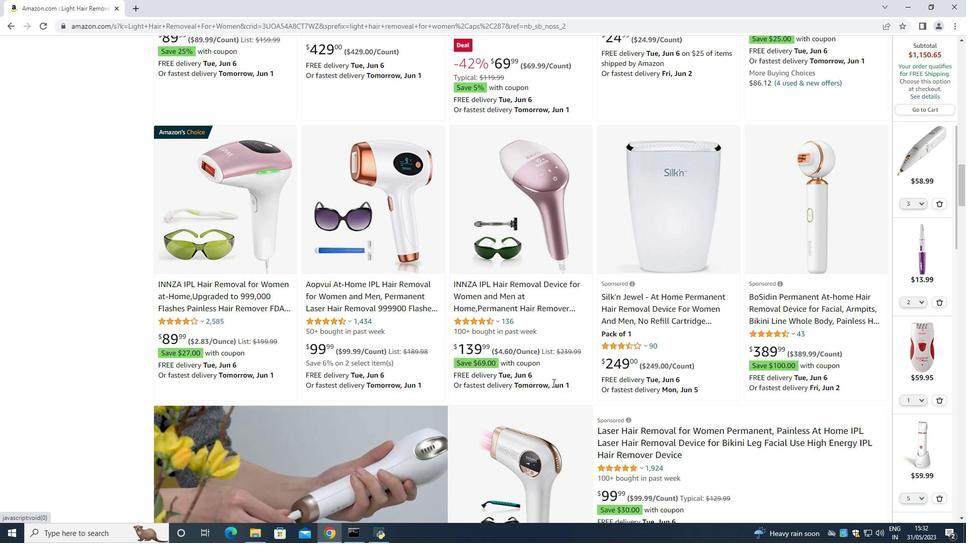 
Action: Mouse scrolled (553, 381) with delta (0, 0)
Screenshot: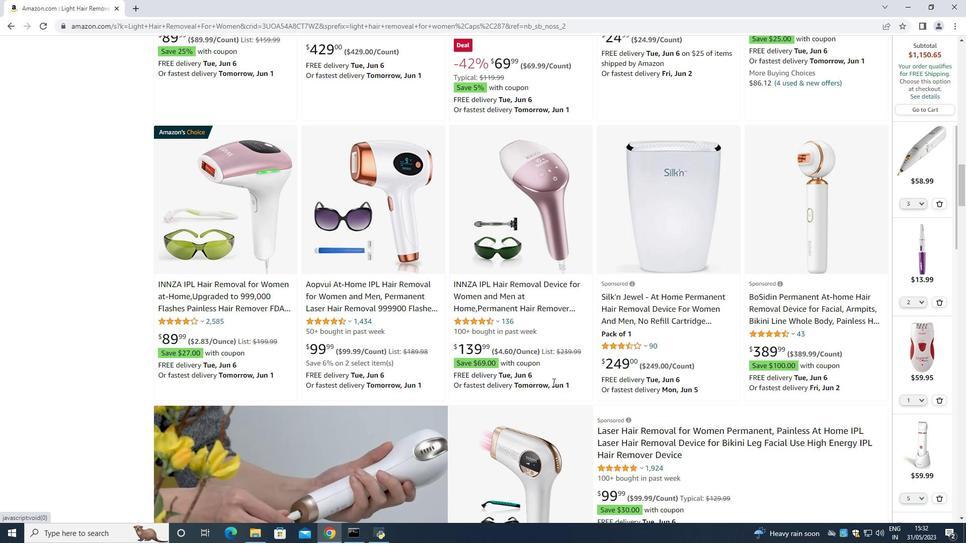 
Action: Mouse scrolled (553, 381) with delta (0, 0)
Screenshot: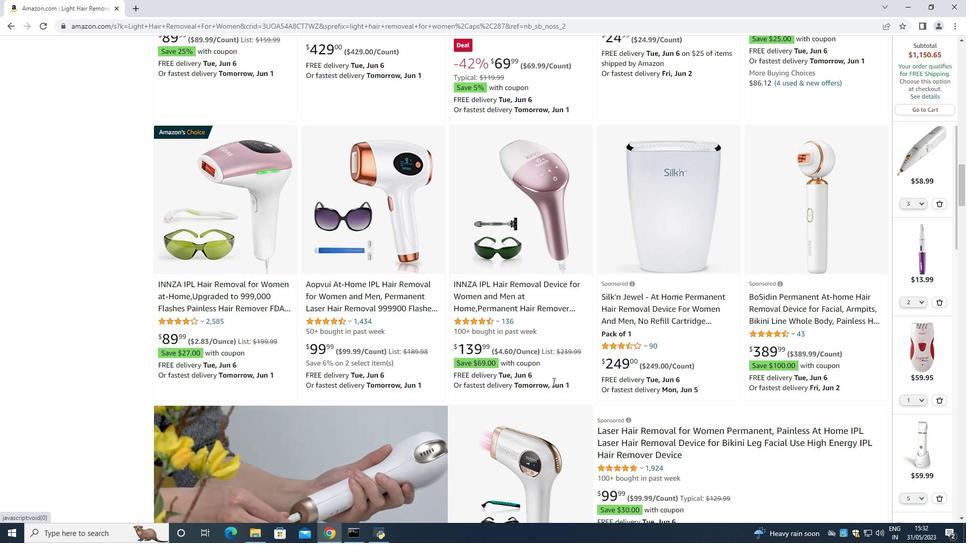 
Action: Mouse moved to (699, 371)
Screenshot: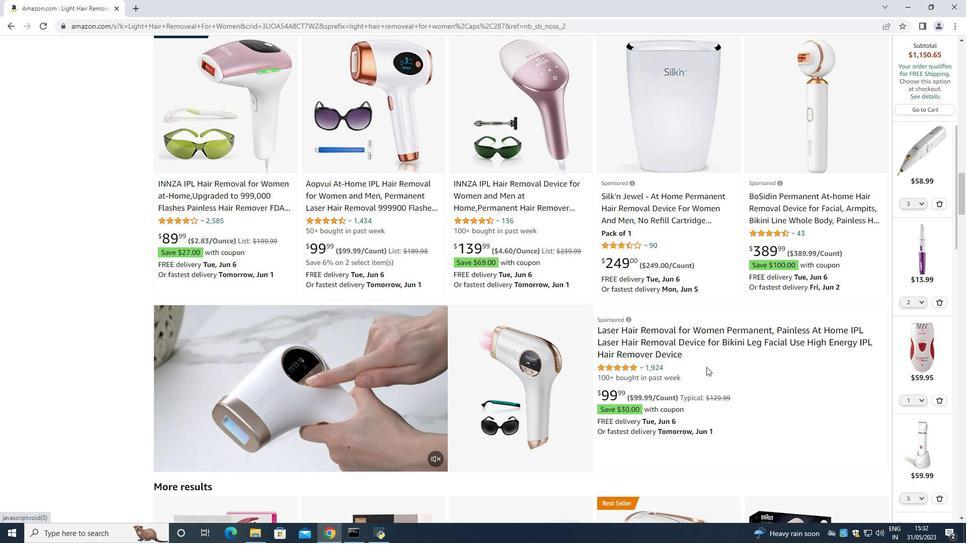 
Action: Mouse scrolled (699, 370) with delta (0, 0)
Screenshot: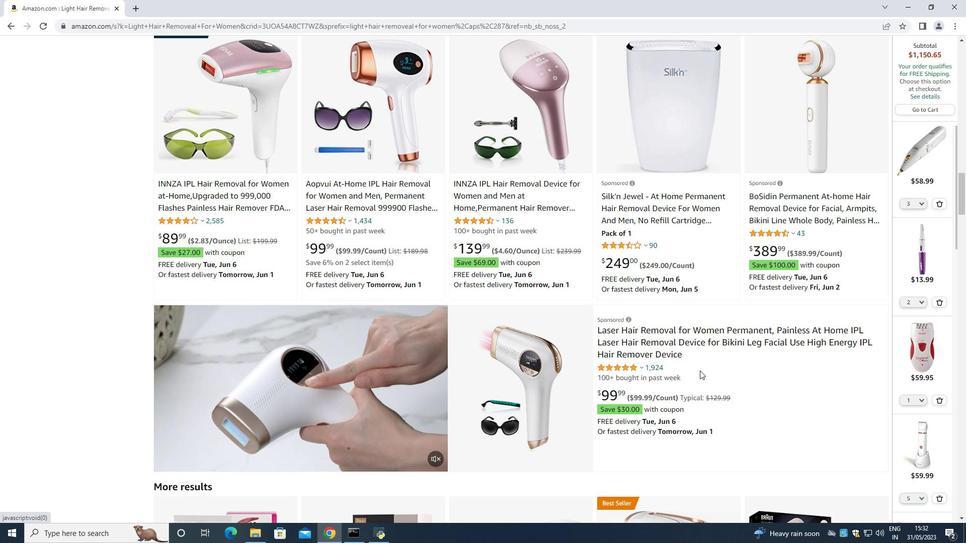 
Action: Mouse moved to (699, 371)
Screenshot: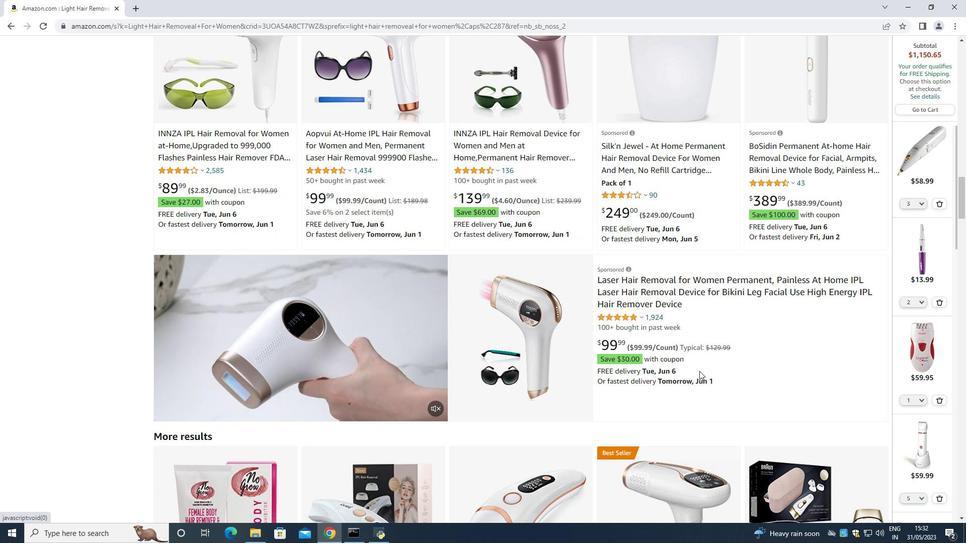 
Action: Mouse scrolled (699, 370) with delta (0, 0)
Screenshot: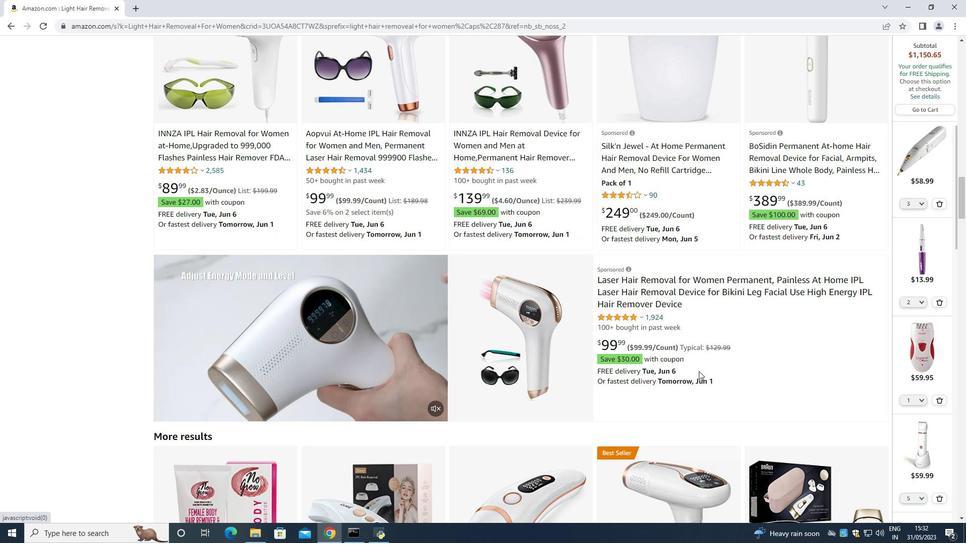 
Action: Mouse scrolled (699, 370) with delta (0, 0)
Screenshot: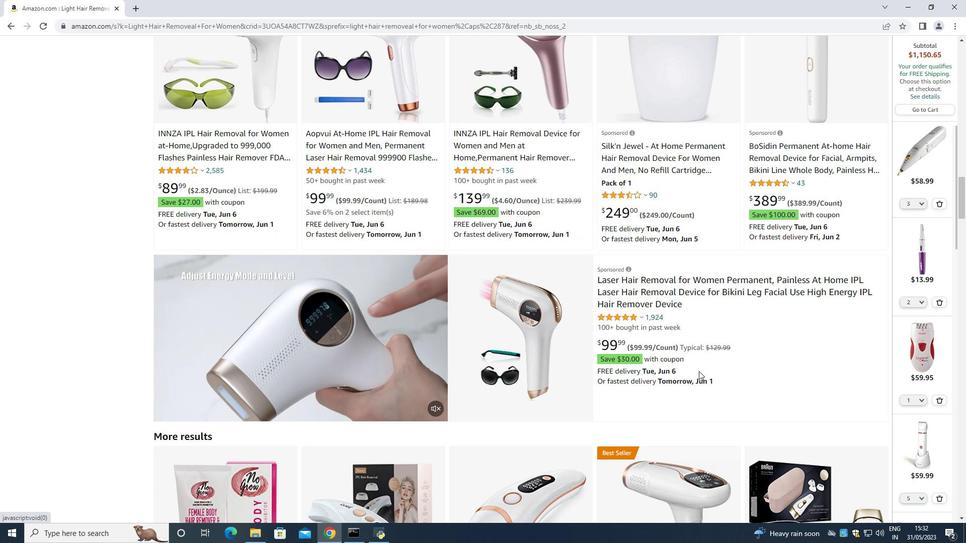 
Action: Mouse scrolled (699, 370) with delta (0, 0)
Screenshot: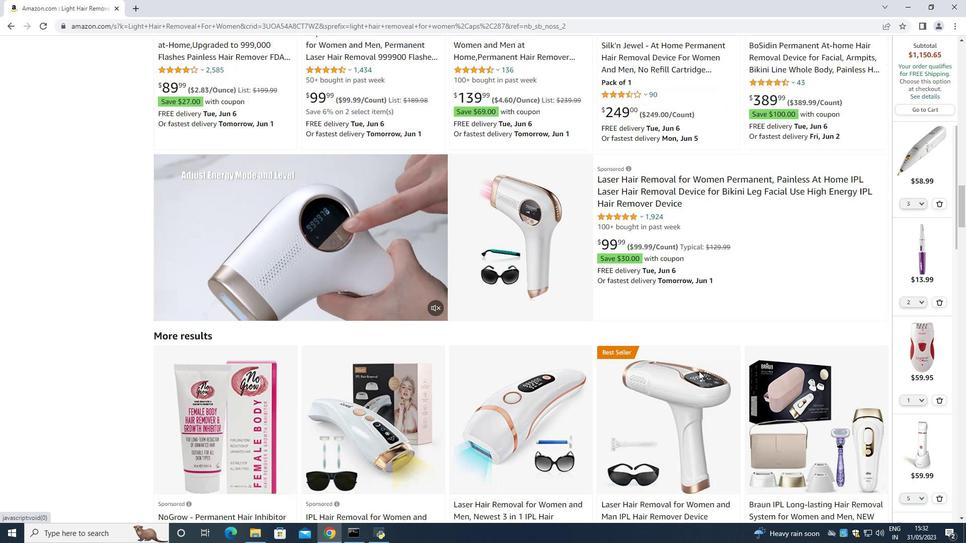 
Action: Mouse scrolled (699, 370) with delta (0, 0)
Screenshot: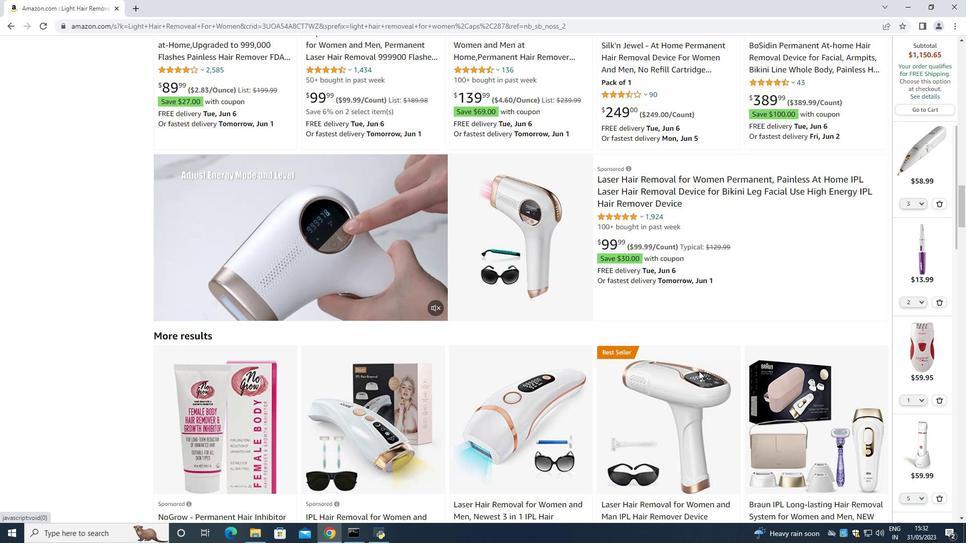 
Action: Mouse moved to (551, 425)
Screenshot: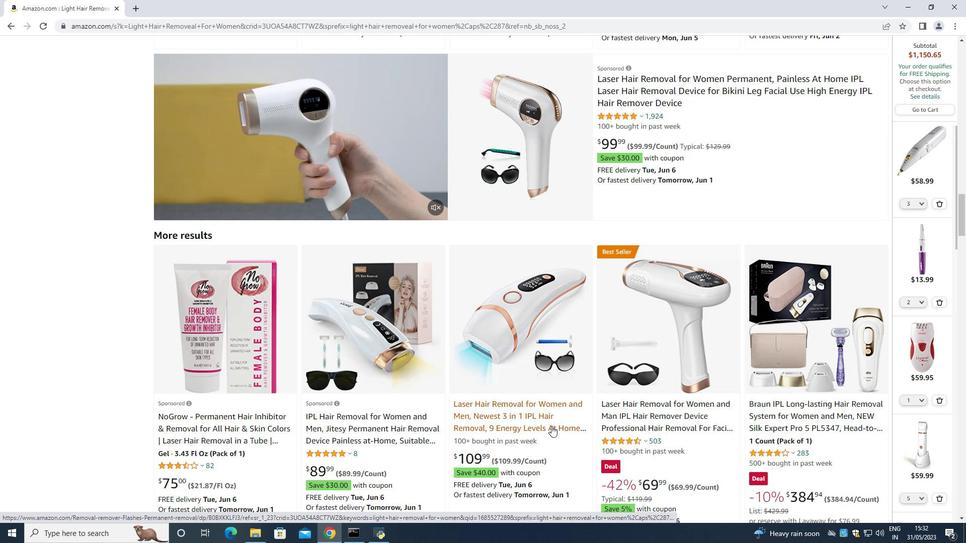
Action: Mouse scrolled (551, 424) with delta (0, 0)
Screenshot: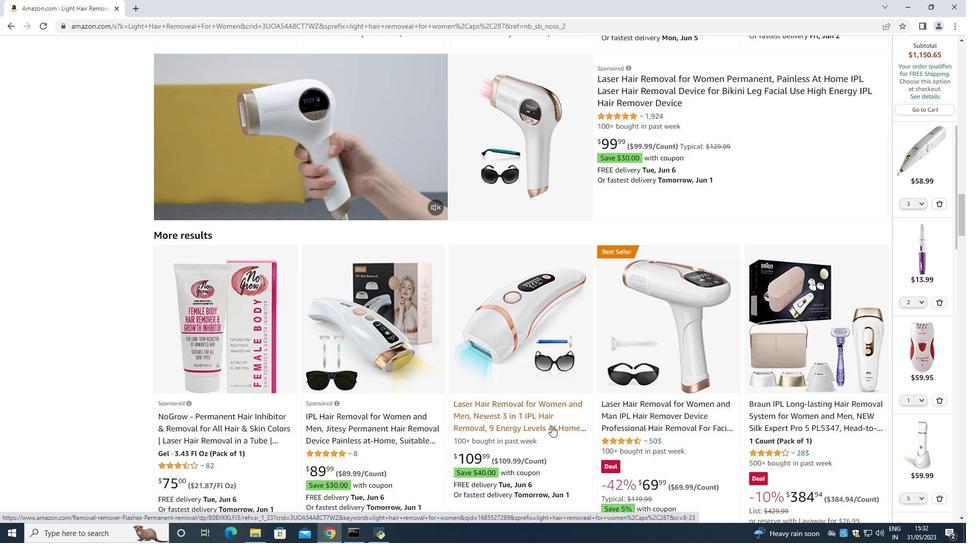 
Action: Mouse moved to (510, 374)
Screenshot: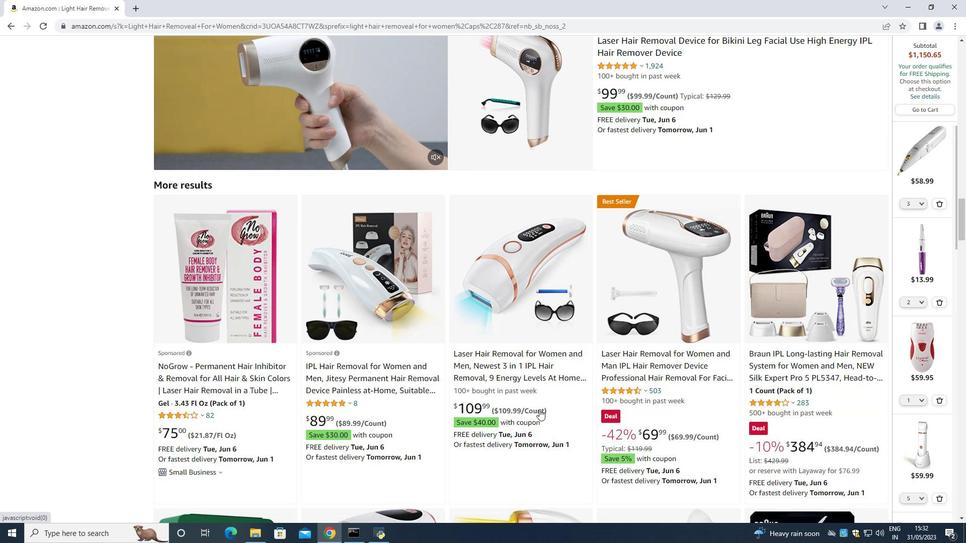 
Action: Mouse scrolled (510, 374) with delta (0, 0)
Screenshot: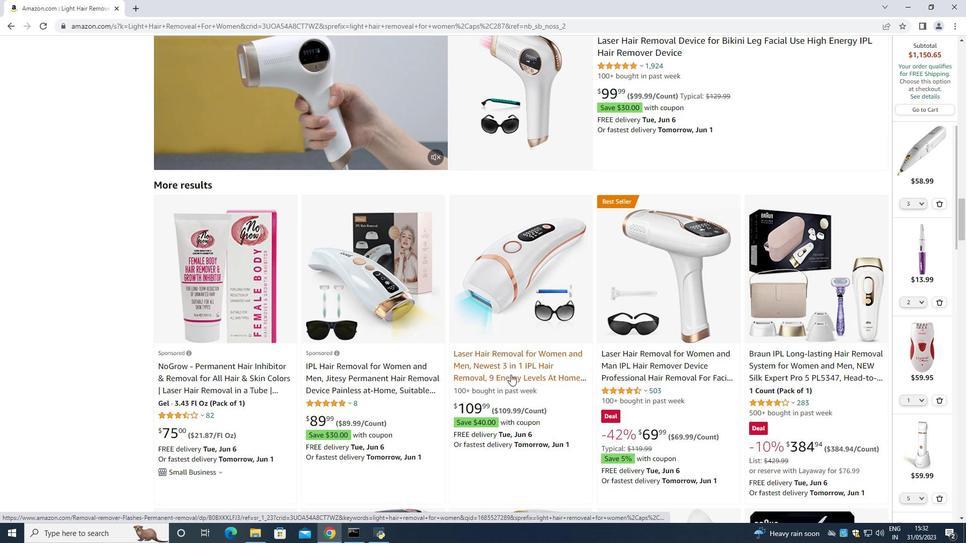 
Action: Mouse moved to (387, 346)
Screenshot: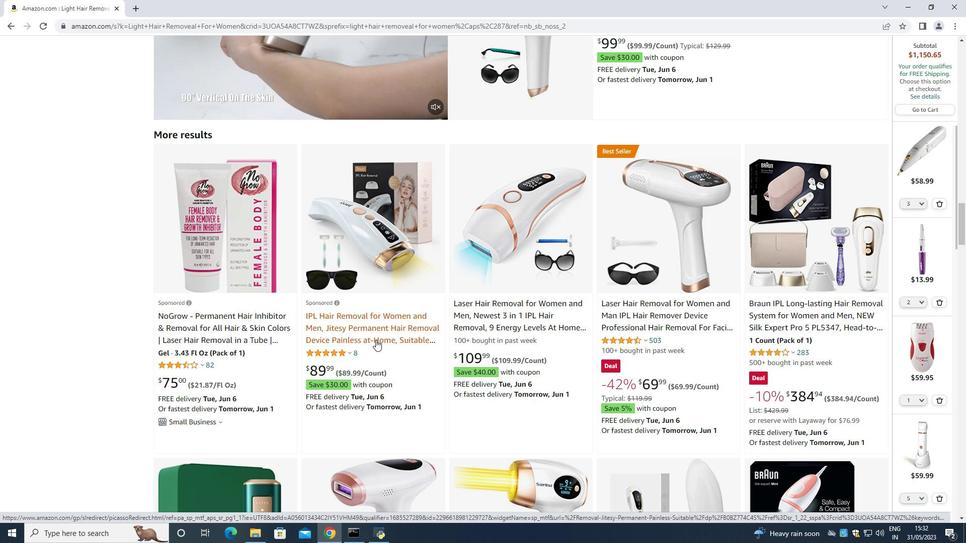 
Action: Mouse scrolled (387, 346) with delta (0, 0)
Screenshot: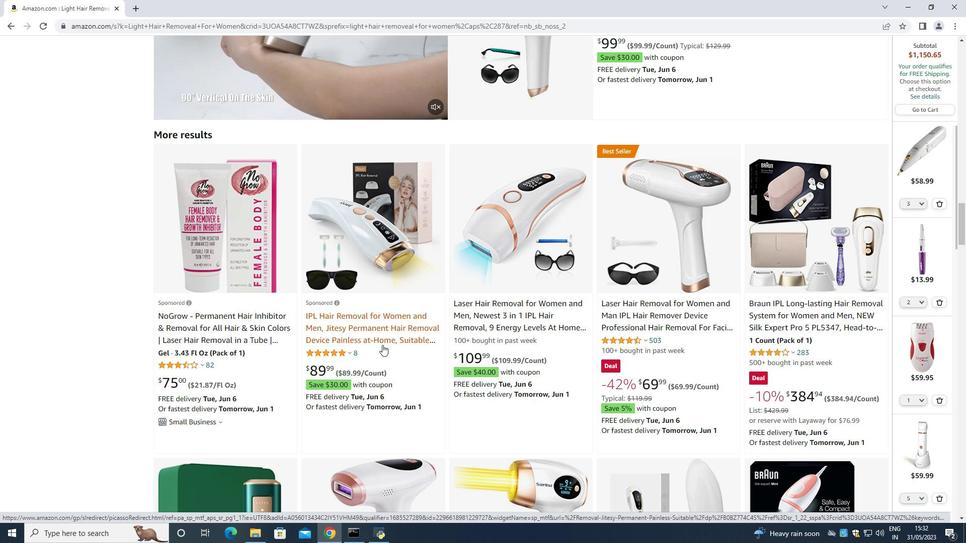
Action: Mouse moved to (389, 329)
Screenshot: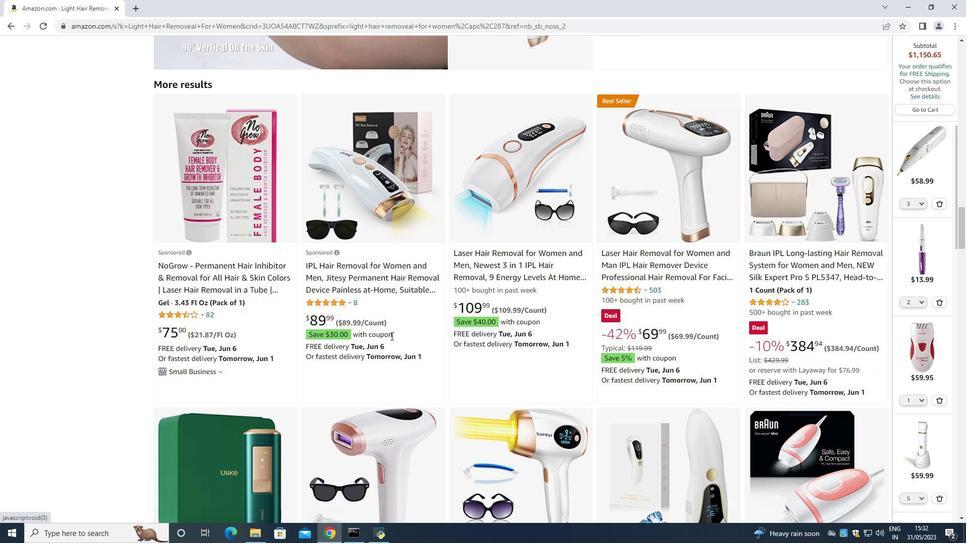 
Action: Mouse scrolled (389, 329) with delta (0, 0)
Screenshot: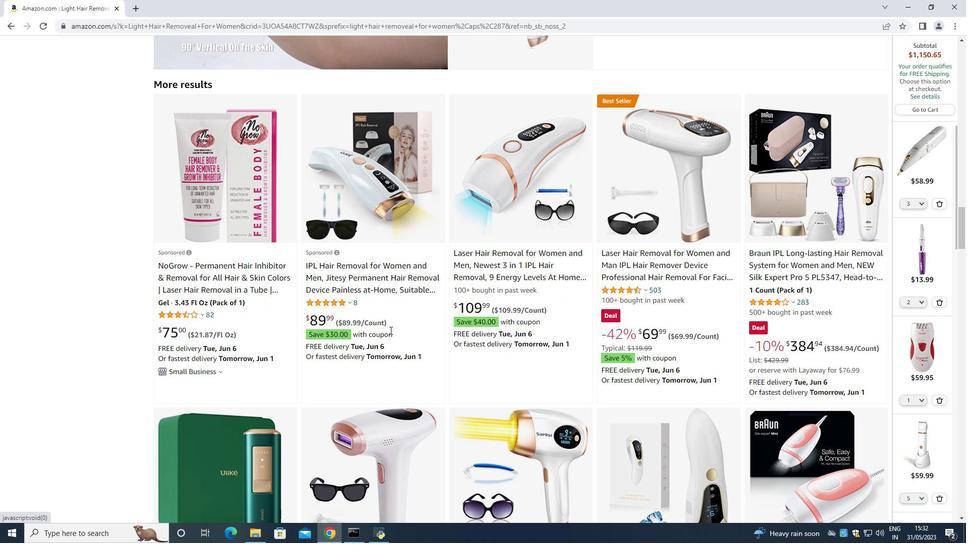 
Action: Mouse scrolled (389, 329) with delta (0, 0)
Screenshot: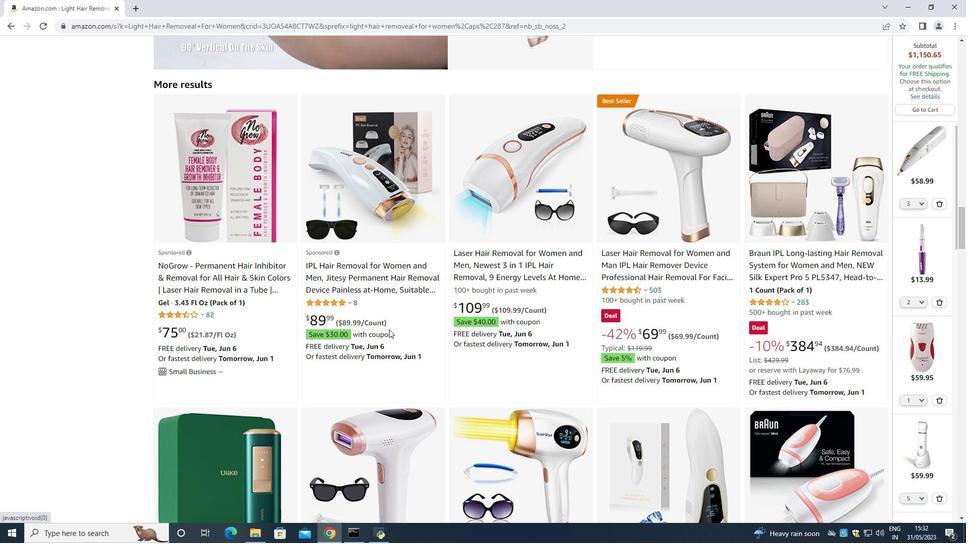 
Action: Mouse scrolled (389, 329) with delta (0, 0)
Screenshot: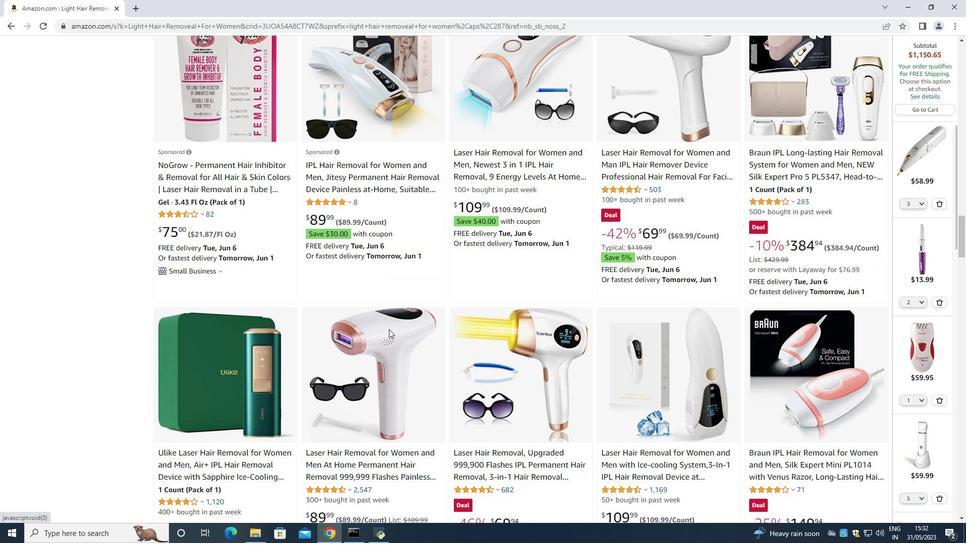 
Action: Mouse scrolled (389, 329) with delta (0, 0)
Screenshot: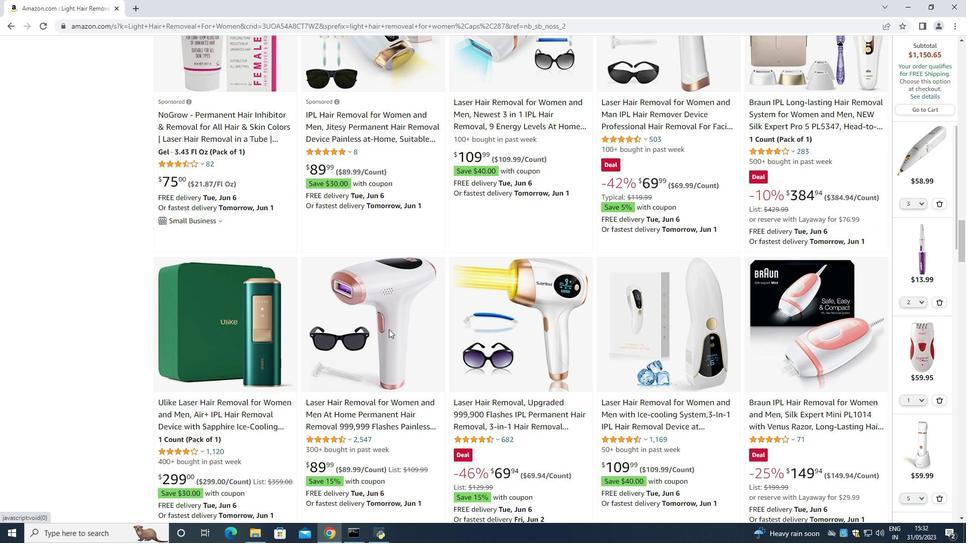 
Action: Mouse scrolled (389, 329) with delta (0, 0)
Screenshot: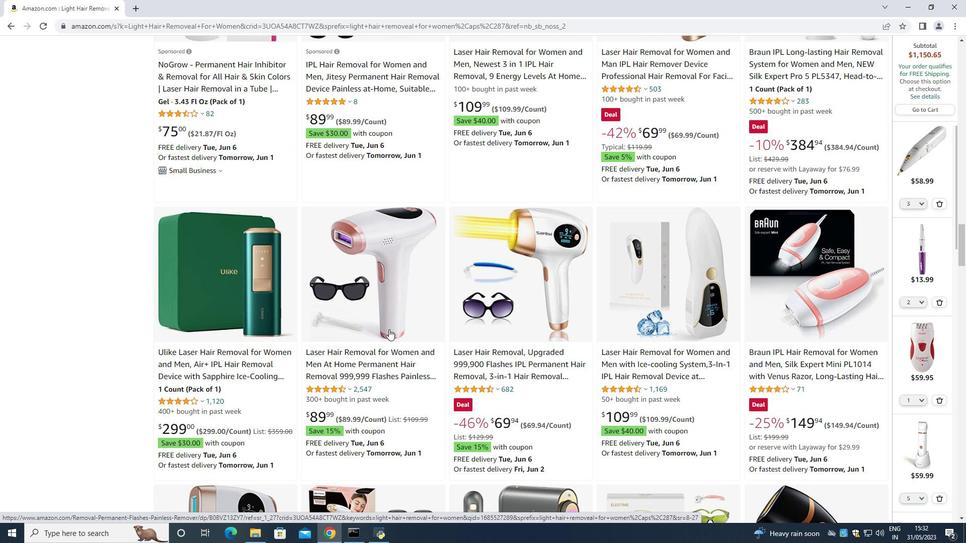 
Action: Mouse moved to (386, 325)
Screenshot: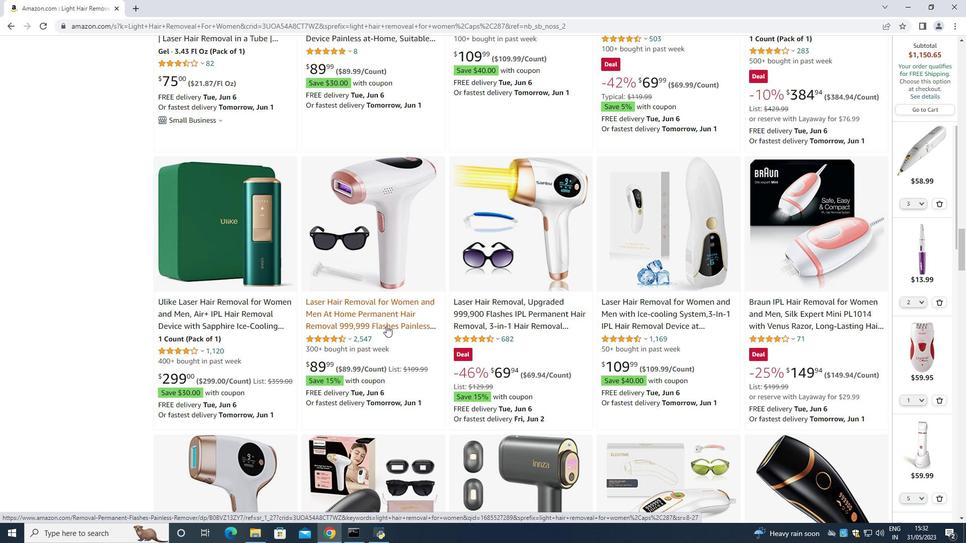 
Action: Mouse scrolled (386, 324) with delta (0, 0)
Screenshot: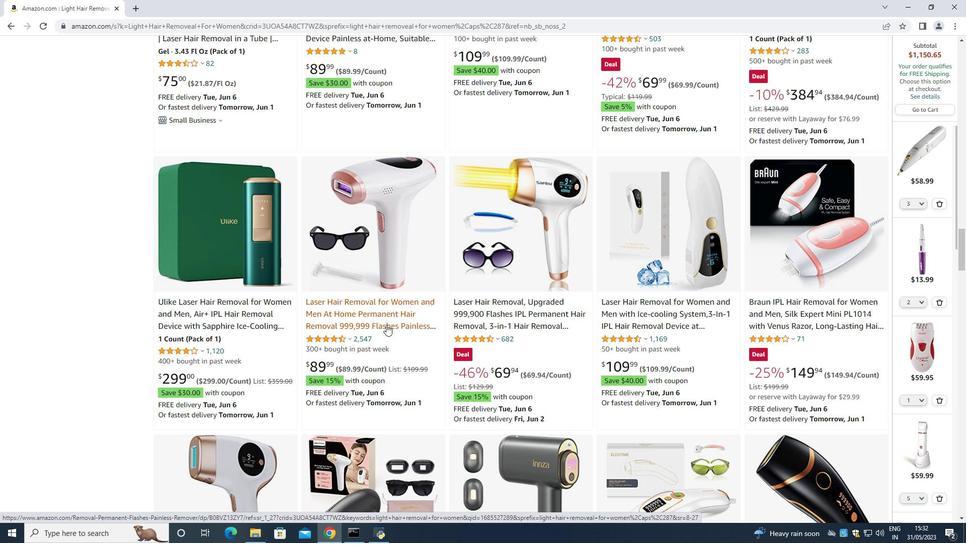 
Action: Mouse scrolled (386, 324) with delta (0, 0)
Screenshot: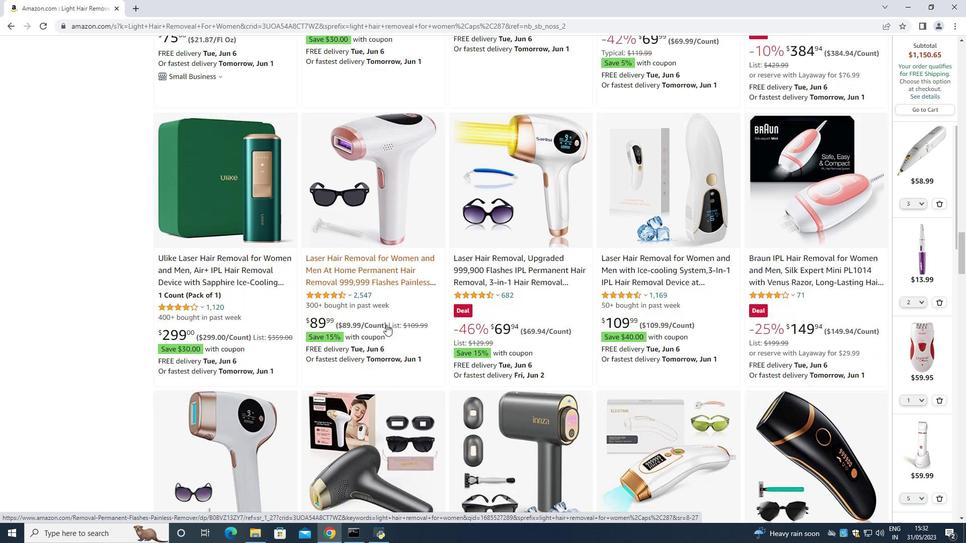 
Action: Mouse scrolled (386, 324) with delta (0, 0)
Screenshot: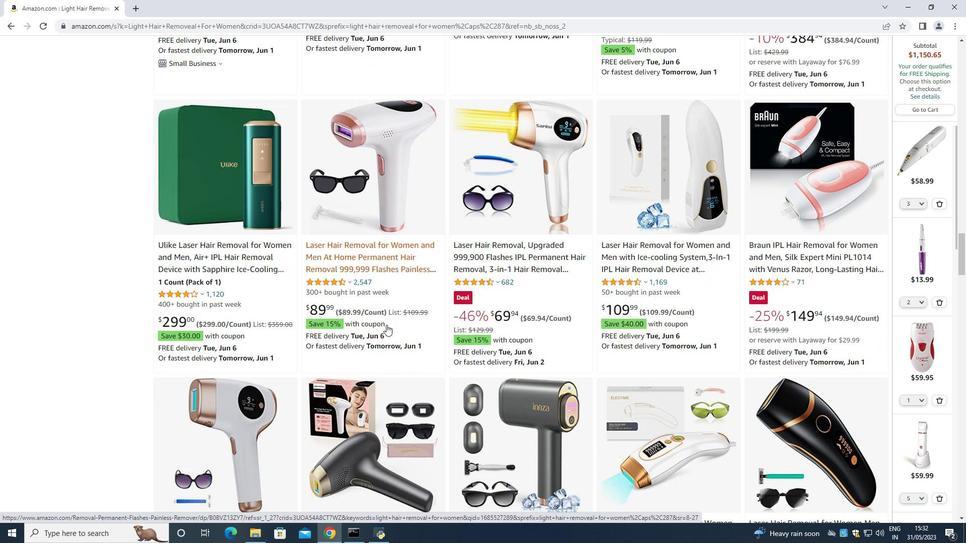 
Action: Mouse scrolled (386, 324) with delta (0, 0)
Screenshot: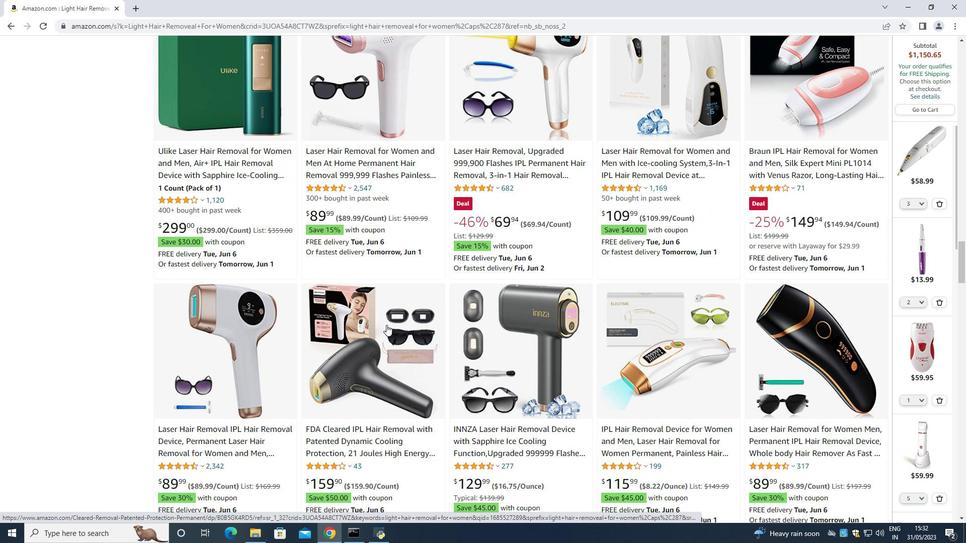 
Action: Mouse scrolled (386, 324) with delta (0, 0)
Screenshot: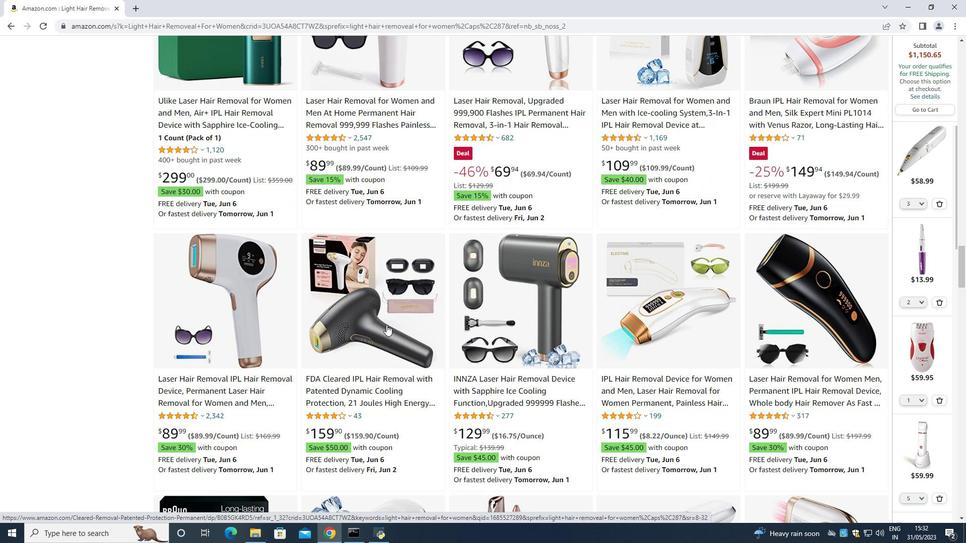 
Action: Mouse scrolled (386, 325) with delta (0, 0)
Screenshot: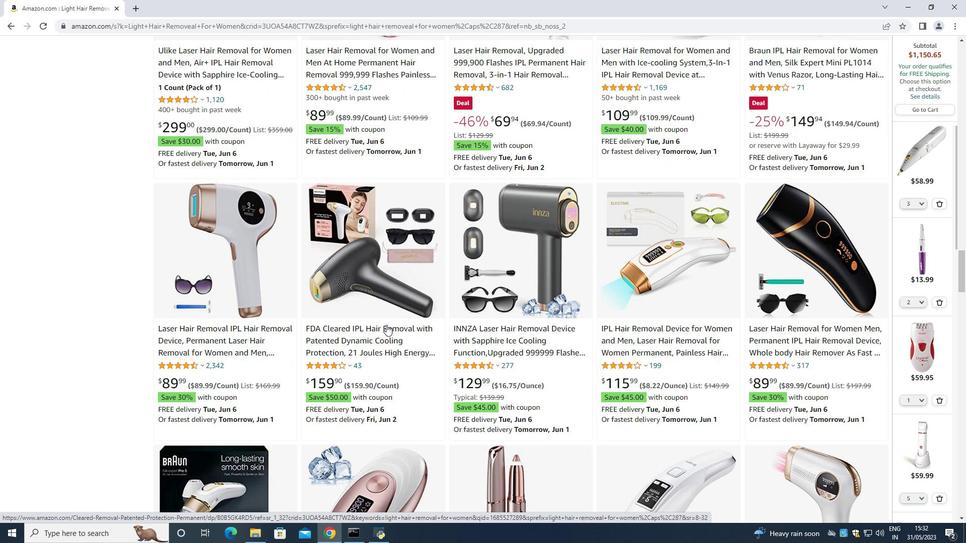 
Action: Mouse scrolled (386, 324) with delta (0, 0)
Screenshot: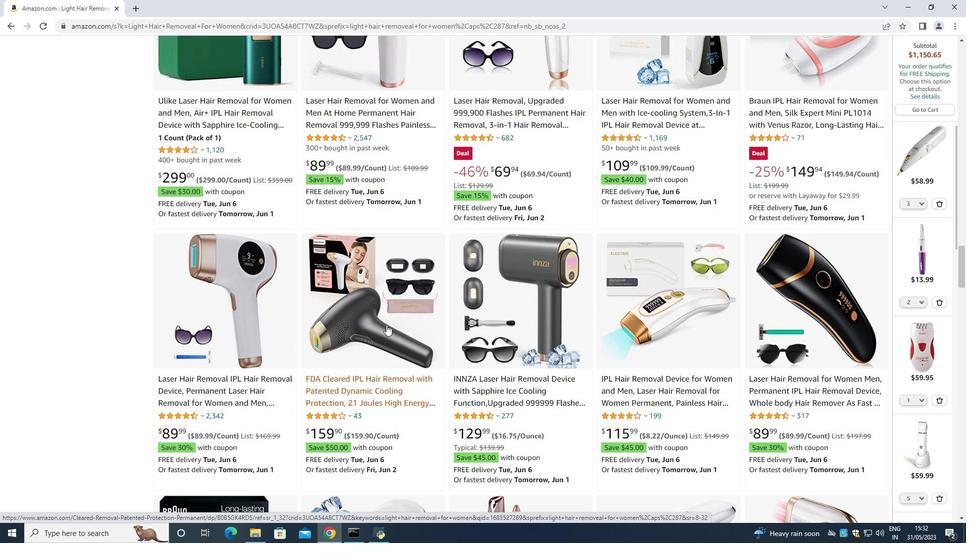 
Action: Mouse scrolled (386, 324) with delta (0, 0)
Screenshot: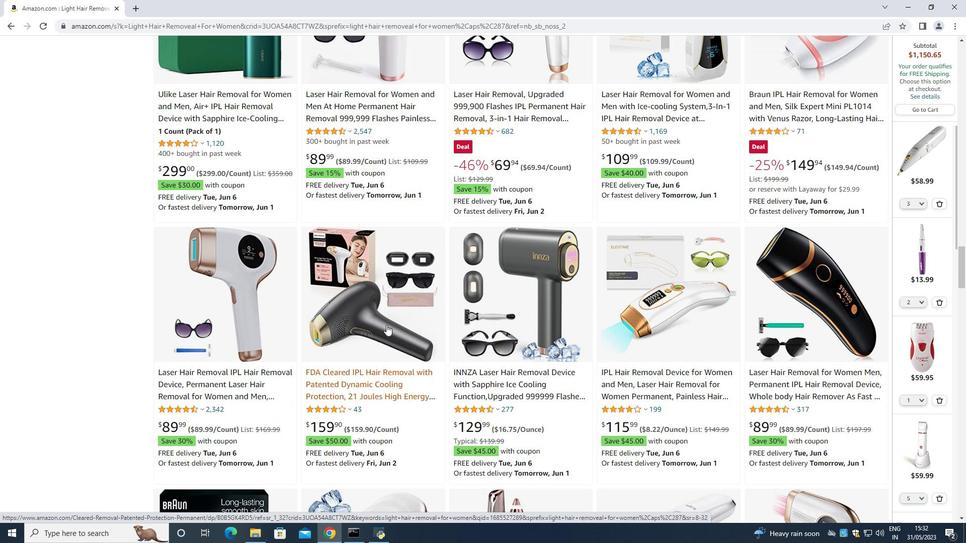
Action: Mouse scrolled (386, 324) with delta (0, 0)
Screenshot: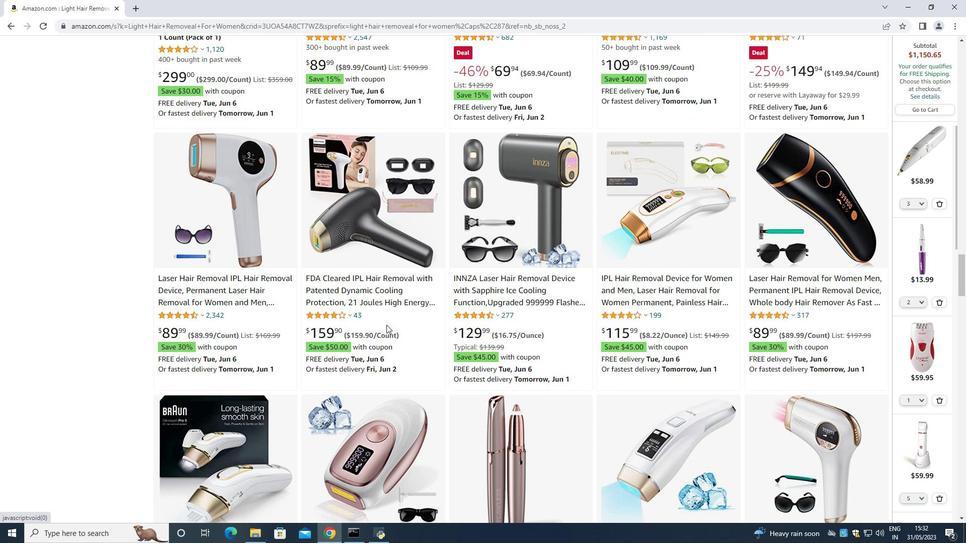 
Action: Mouse scrolled (386, 324) with delta (0, 0)
Screenshot: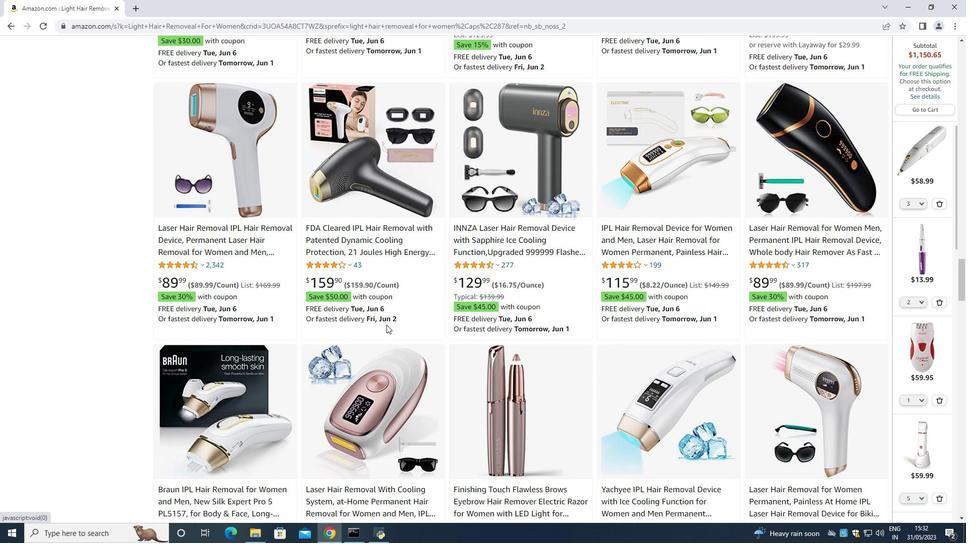 
Action: Mouse scrolled (386, 324) with delta (0, 0)
Screenshot: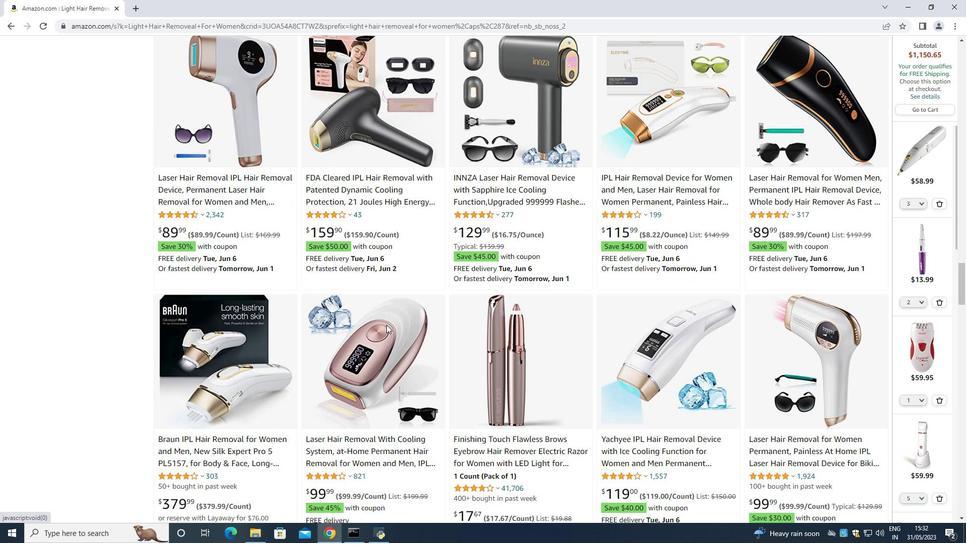
Action: Mouse scrolled (386, 324) with delta (0, 0)
Screenshot: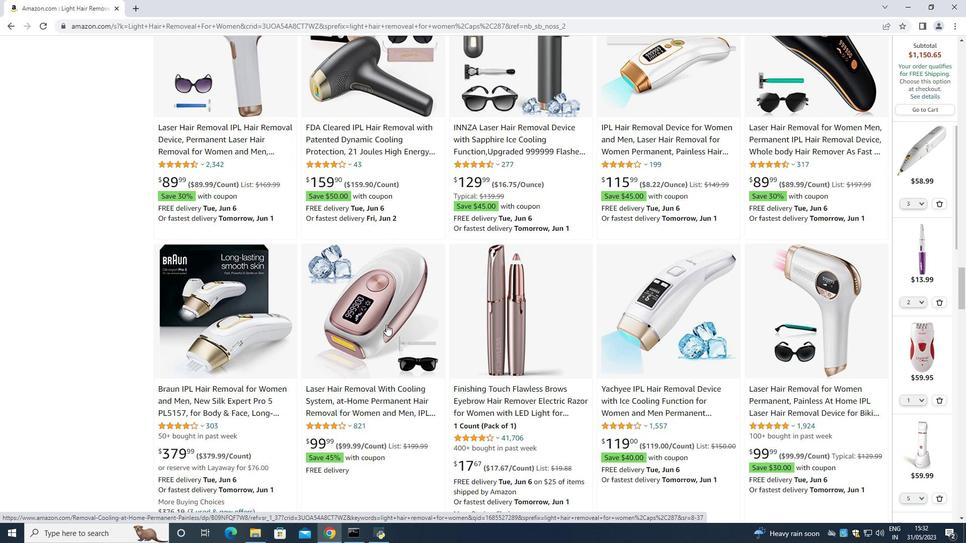 
Action: Mouse scrolled (386, 324) with delta (0, 0)
Screenshot: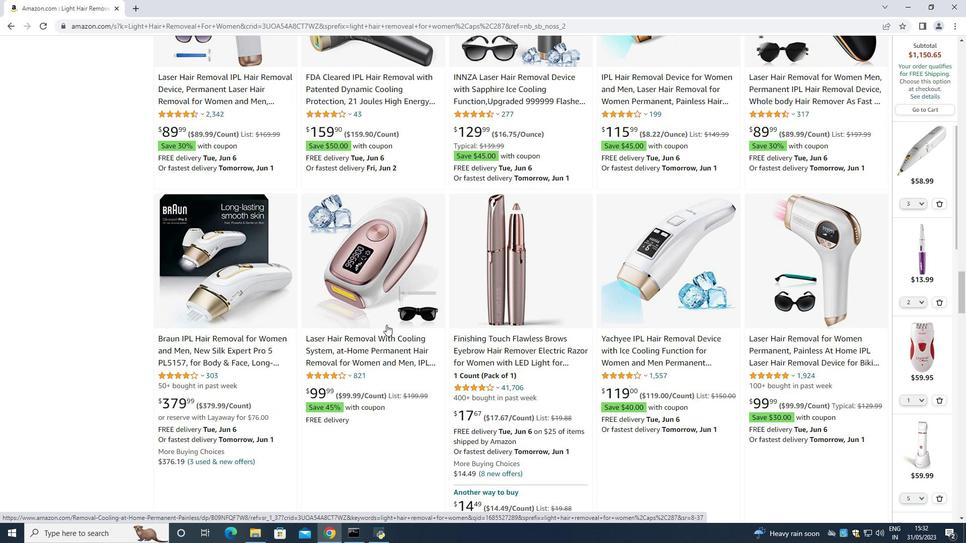 
Action: Mouse scrolled (386, 324) with delta (0, 0)
Screenshot: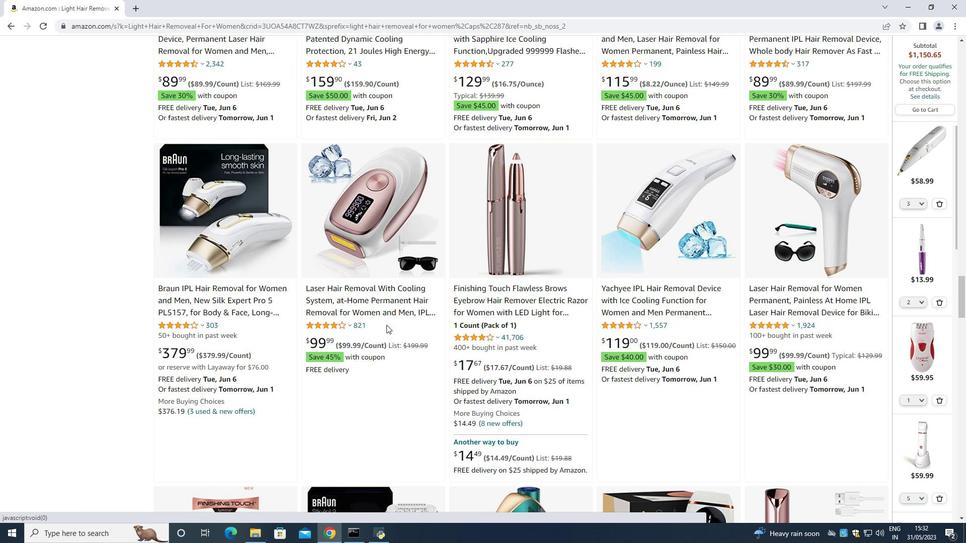 
Action: Mouse scrolled (386, 324) with delta (0, 0)
Screenshot: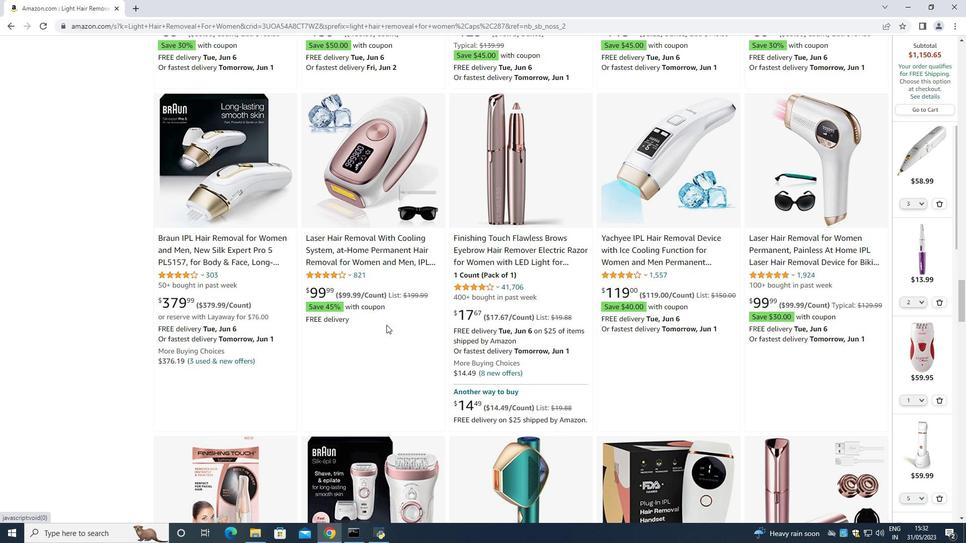 
Action: Mouse scrolled (386, 324) with delta (0, 0)
Screenshot: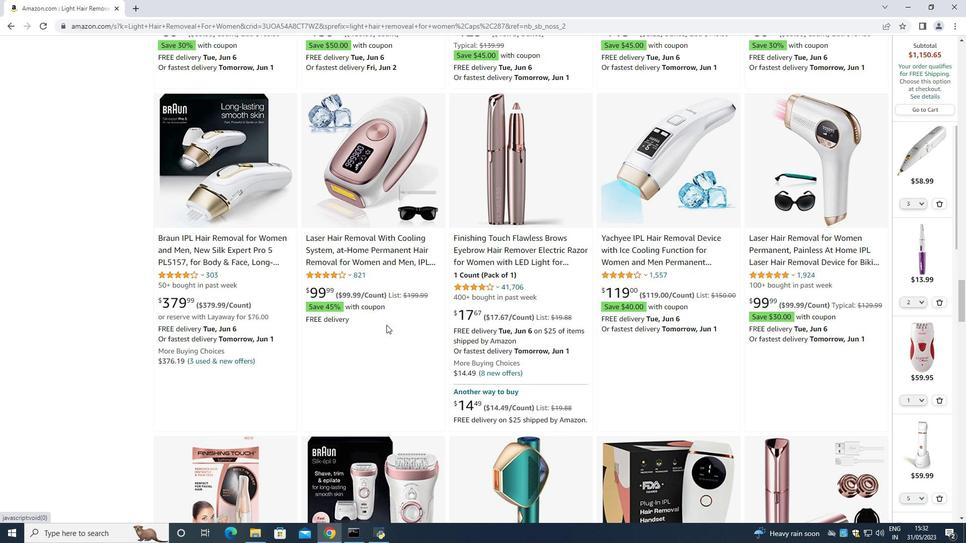 
Action: Mouse scrolled (386, 324) with delta (0, 0)
Screenshot: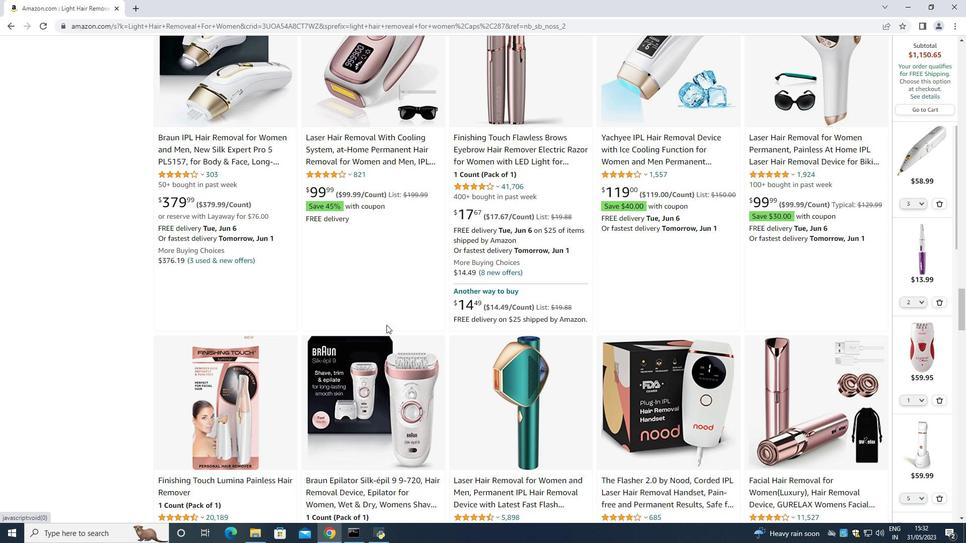 
Action: Mouse scrolled (386, 324) with delta (0, 0)
Screenshot: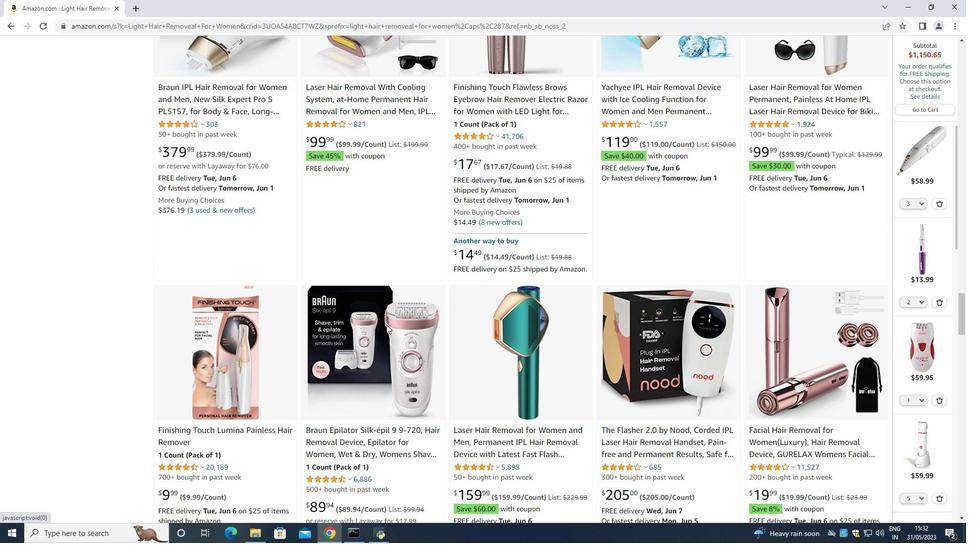 
Action: Mouse scrolled (386, 324) with delta (0, 0)
Screenshot: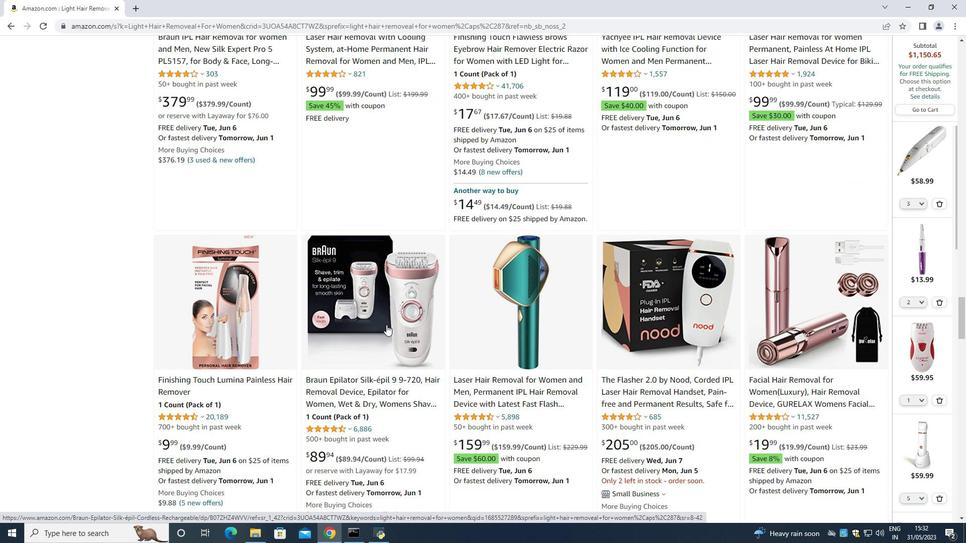 
Action: Mouse scrolled (386, 325) with delta (0, 0)
Screenshot: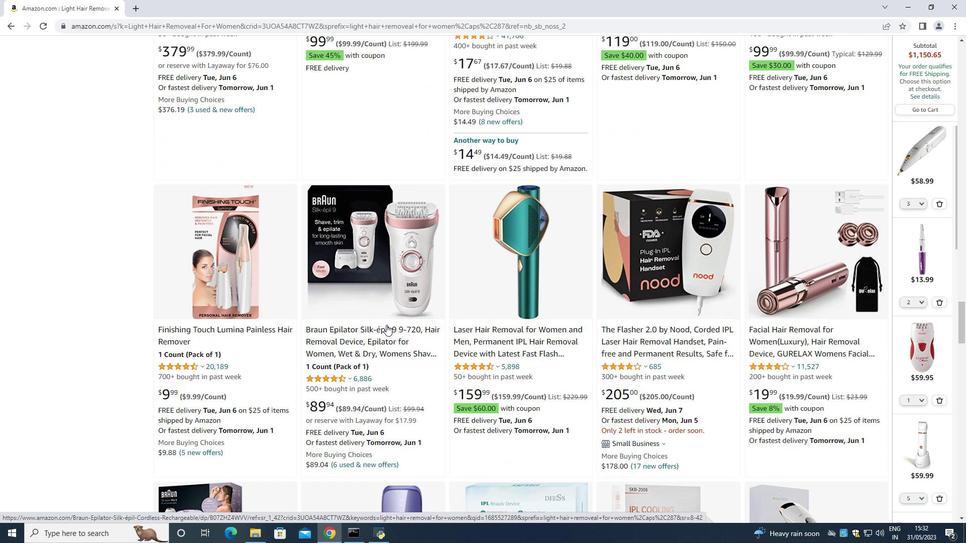 
Action: Mouse scrolled (386, 325) with delta (0, 0)
Screenshot: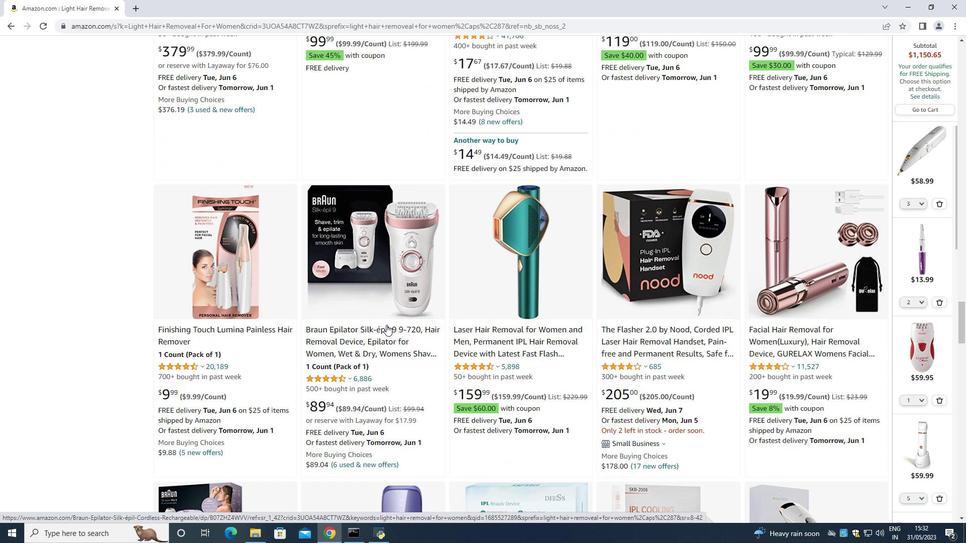 
Action: Mouse scrolled (386, 325) with delta (0, 0)
Screenshot: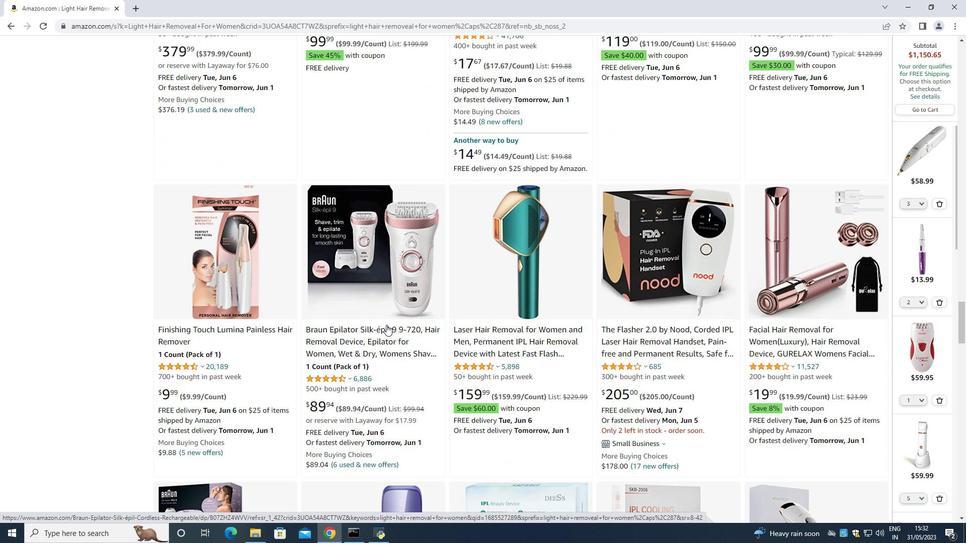 
Action: Mouse scrolled (386, 325) with delta (0, 0)
Screenshot: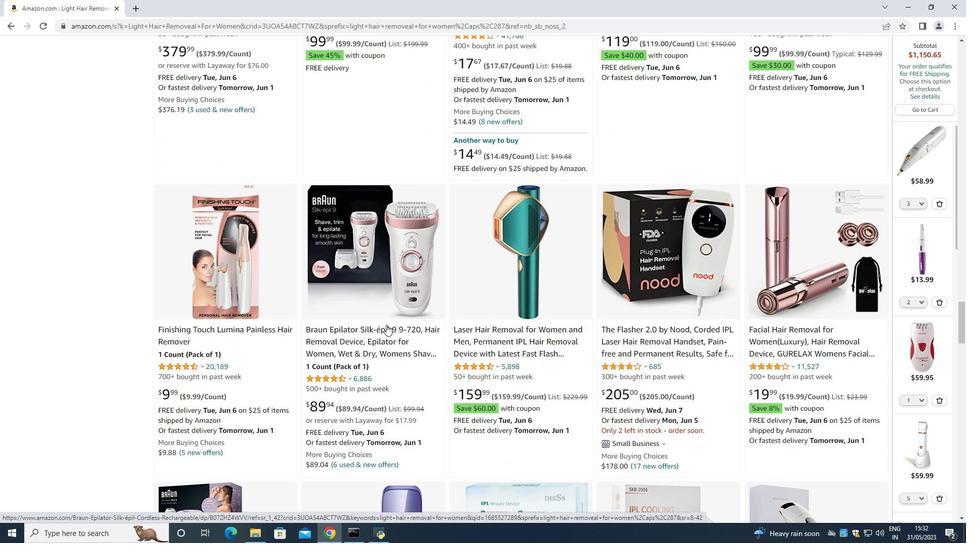 
Action: Mouse scrolled (386, 325) with delta (0, 0)
Screenshot: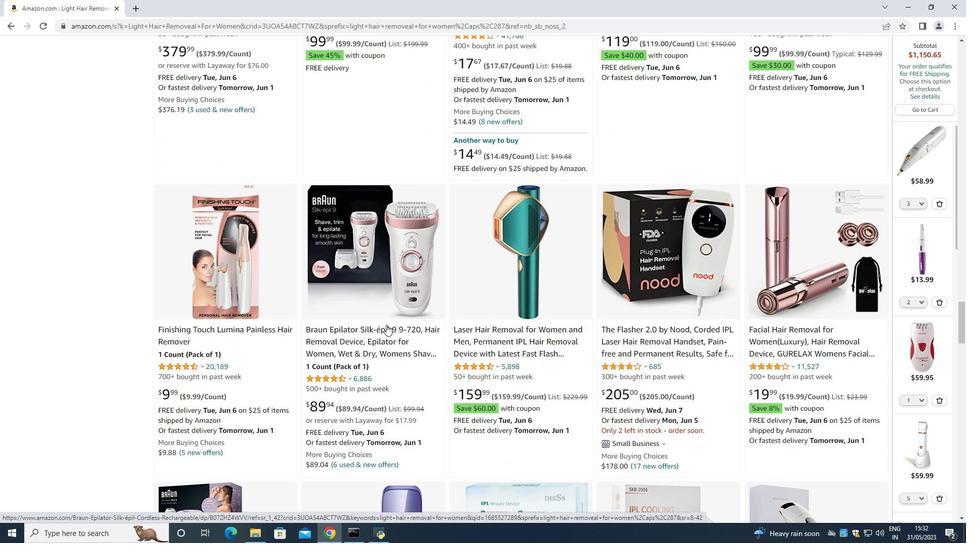 
Action: Mouse scrolled (386, 325) with delta (0, 0)
Screenshot: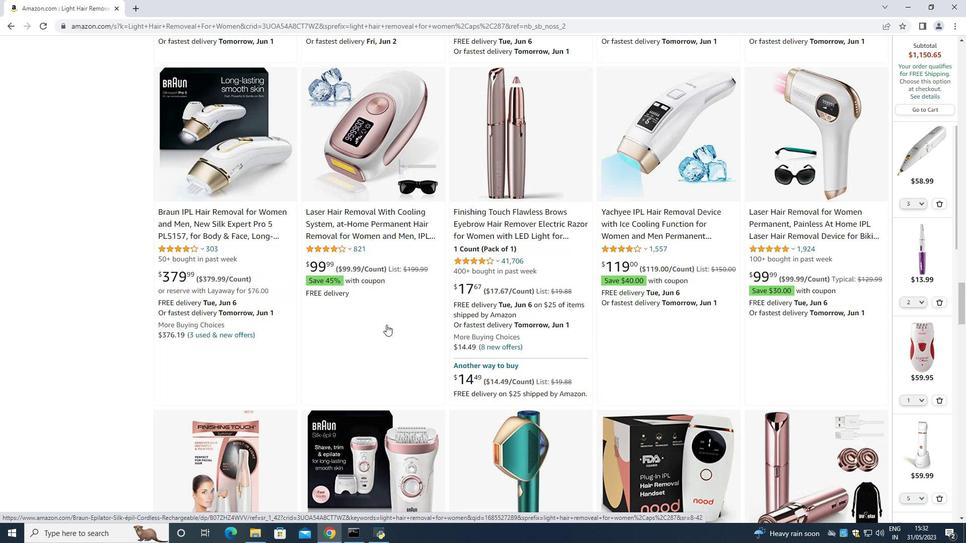 
Action: Mouse scrolled (386, 325) with delta (0, 0)
Screenshot: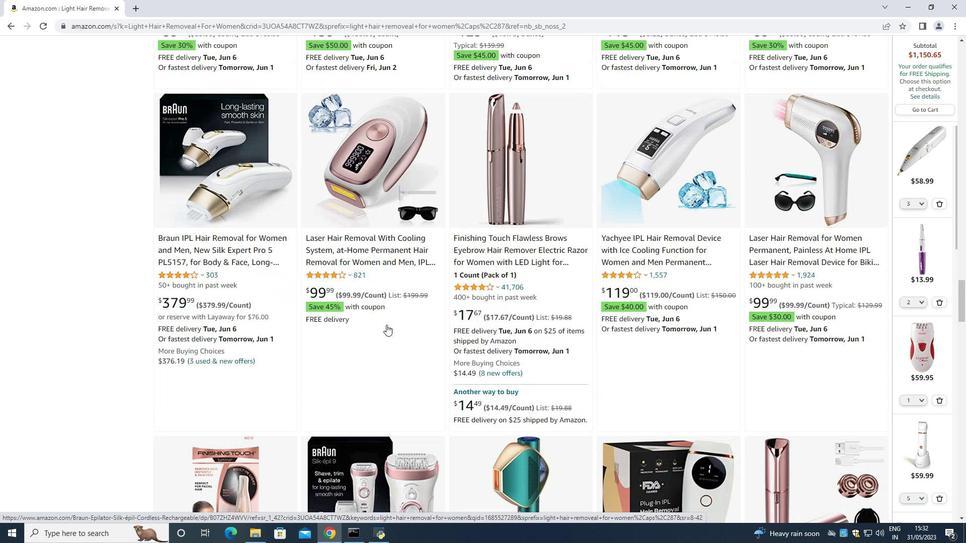 
Action: Mouse scrolled (386, 325) with delta (0, 0)
Screenshot: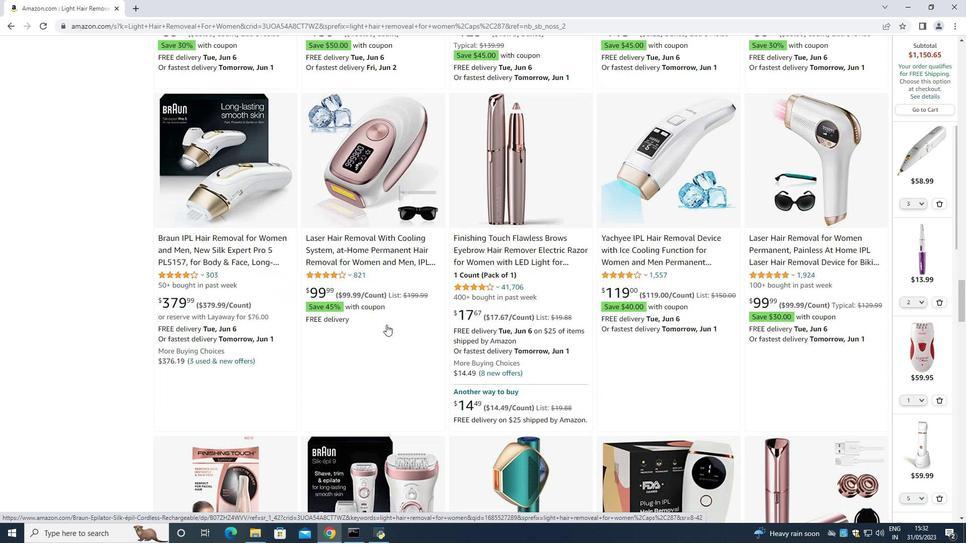
Action: Mouse scrolled (386, 325) with delta (0, 0)
Screenshot: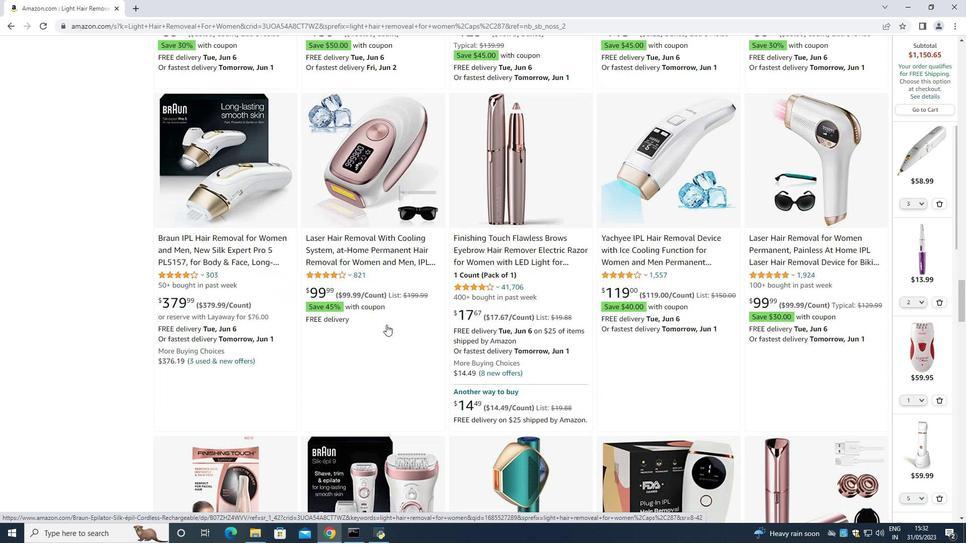 
Action: Mouse scrolled (386, 325) with delta (0, 0)
Screenshot: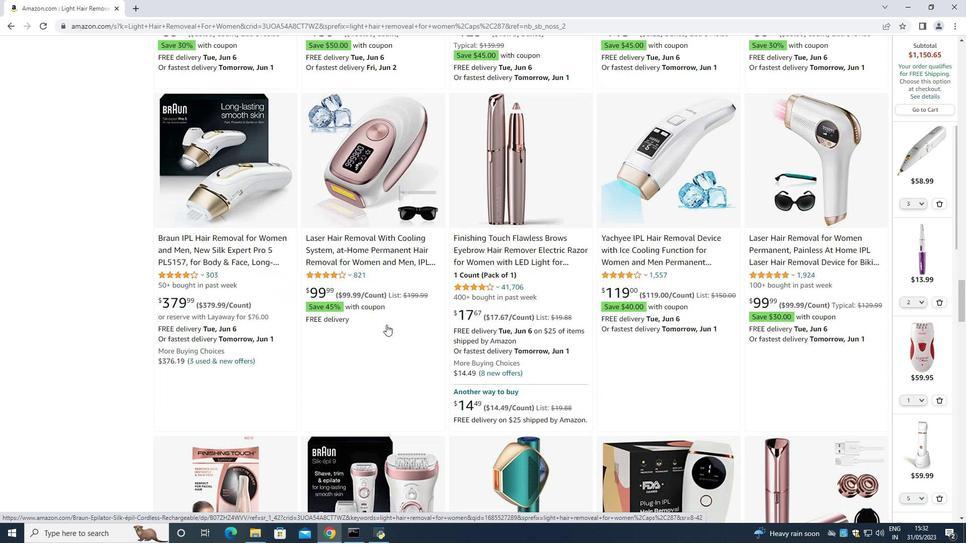 
Action: Mouse scrolled (386, 325) with delta (0, 0)
Screenshot: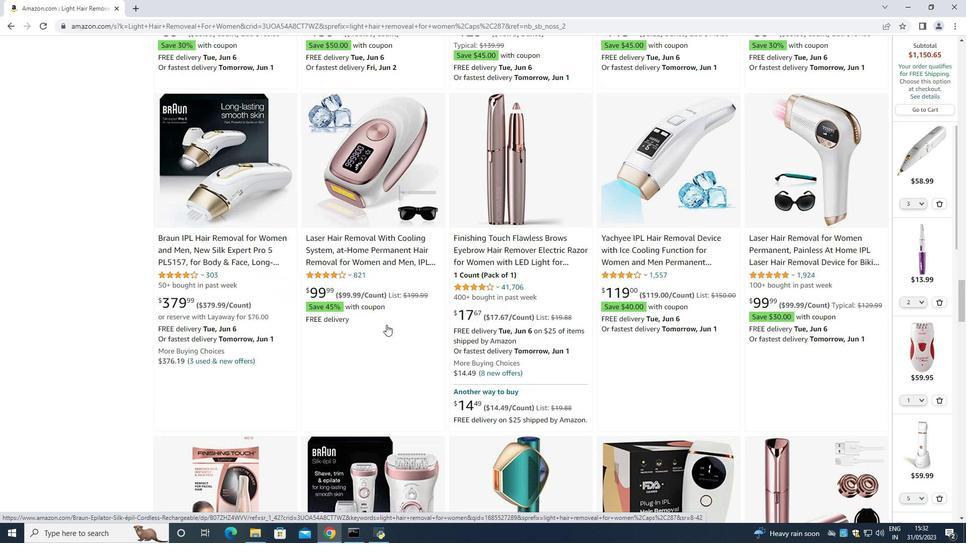 
Action: Mouse moved to (388, 317)
Screenshot: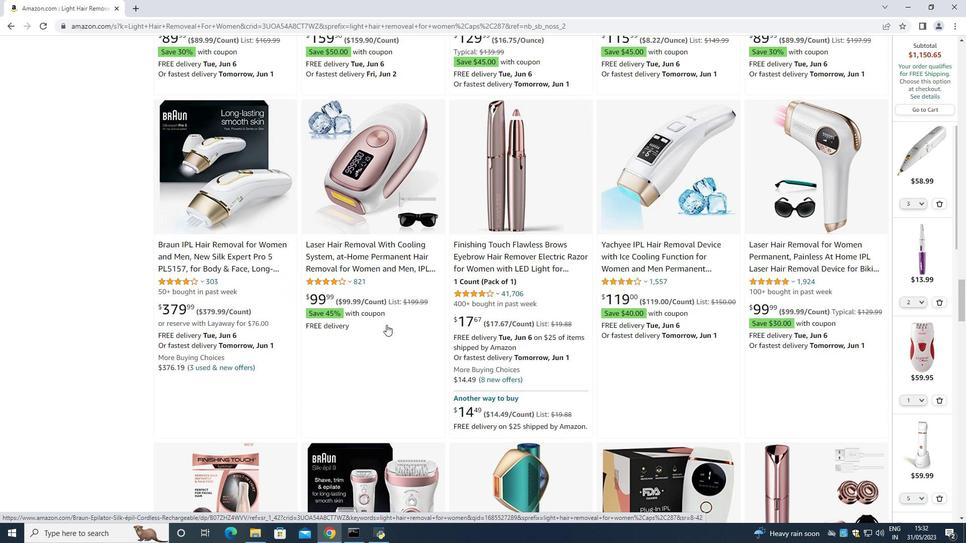 
Action: Mouse scrolled (388, 317) with delta (0, 0)
Screenshot: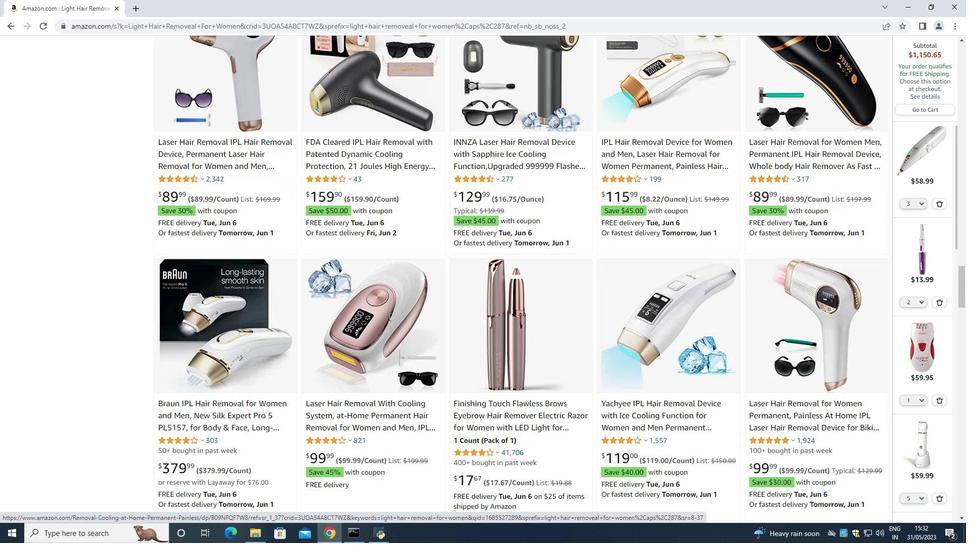 
Action: Mouse scrolled (388, 317) with delta (0, 0)
Screenshot: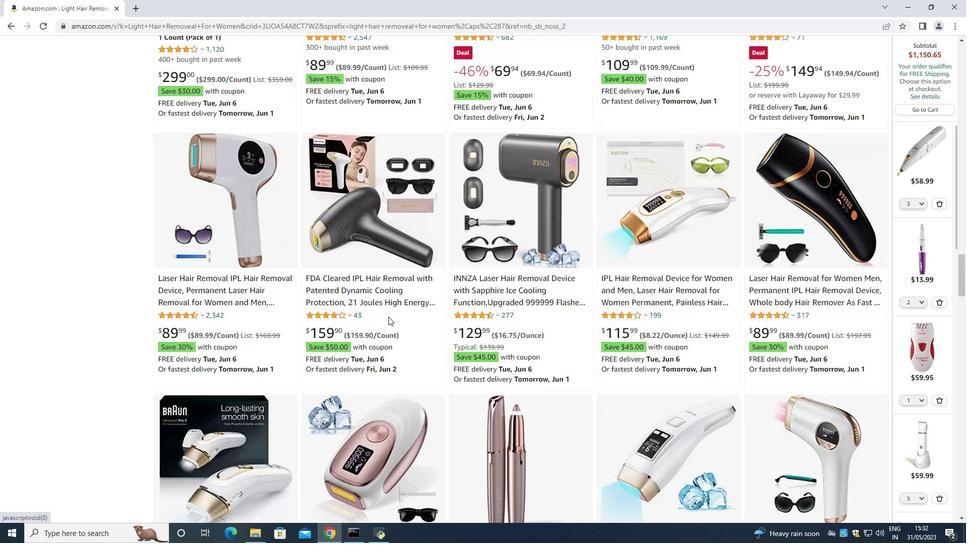 
Action: Mouse scrolled (388, 317) with delta (0, 0)
Screenshot: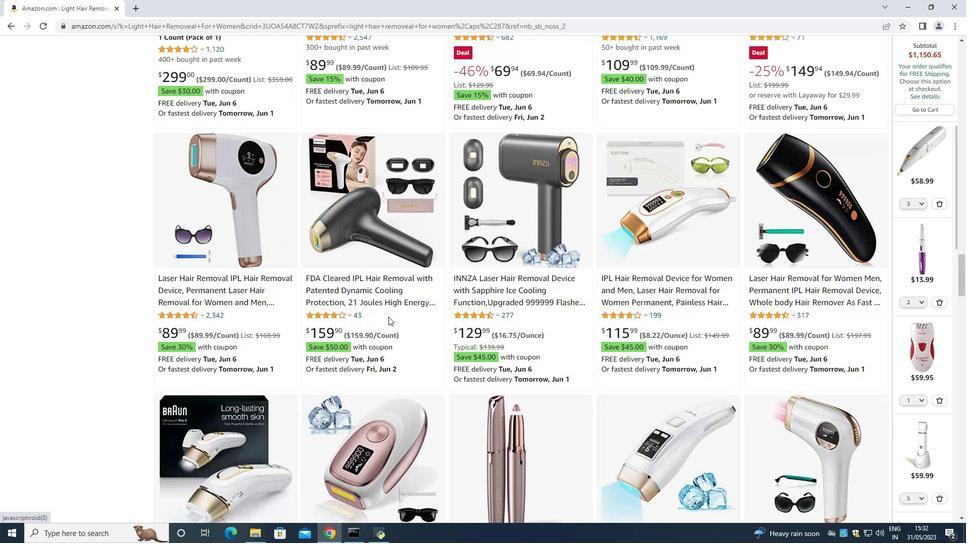 
Action: Mouse moved to (388, 316)
Screenshot: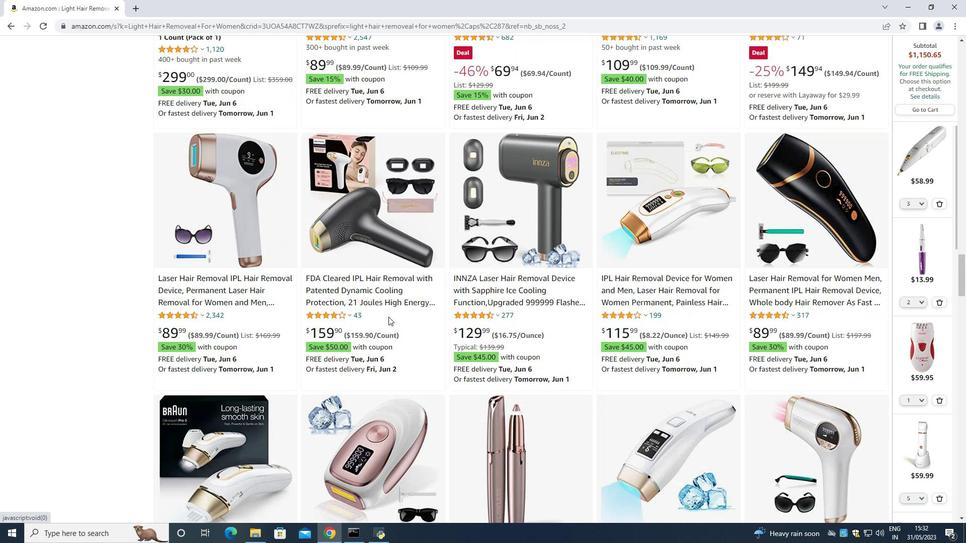 
Action: Mouse scrolled (388, 317) with delta (0, 0)
Screenshot: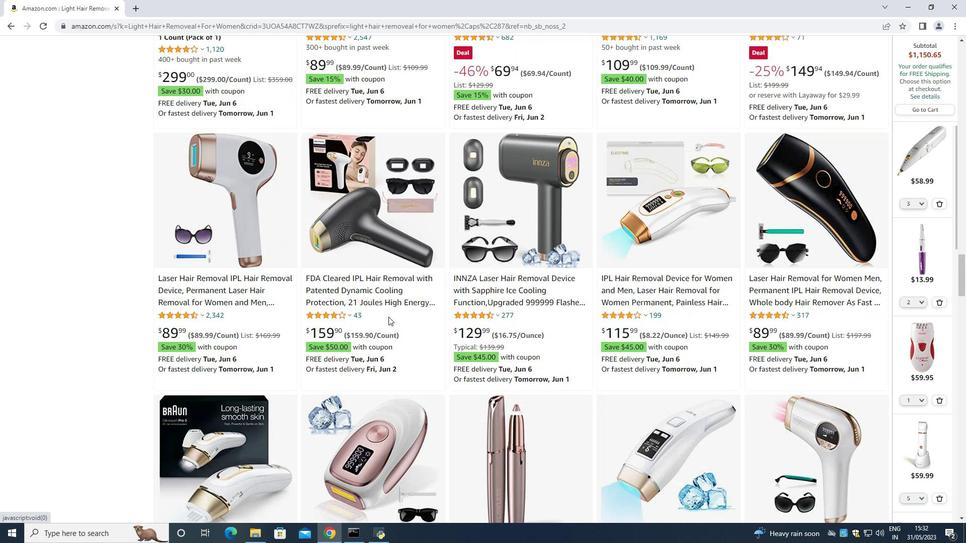 
Action: Mouse moved to (391, 311)
Screenshot: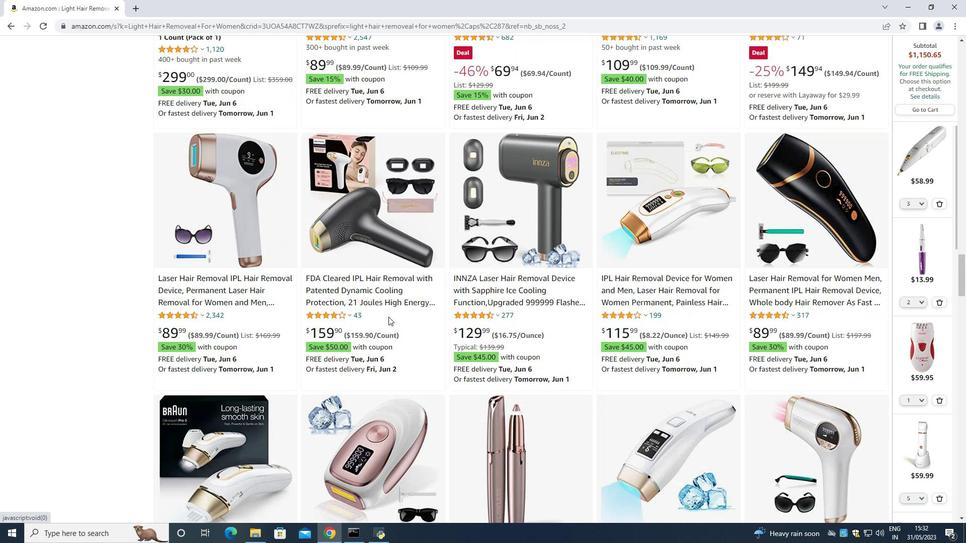 
Action: Mouse scrolled (388, 317) with delta (0, 0)
Screenshot: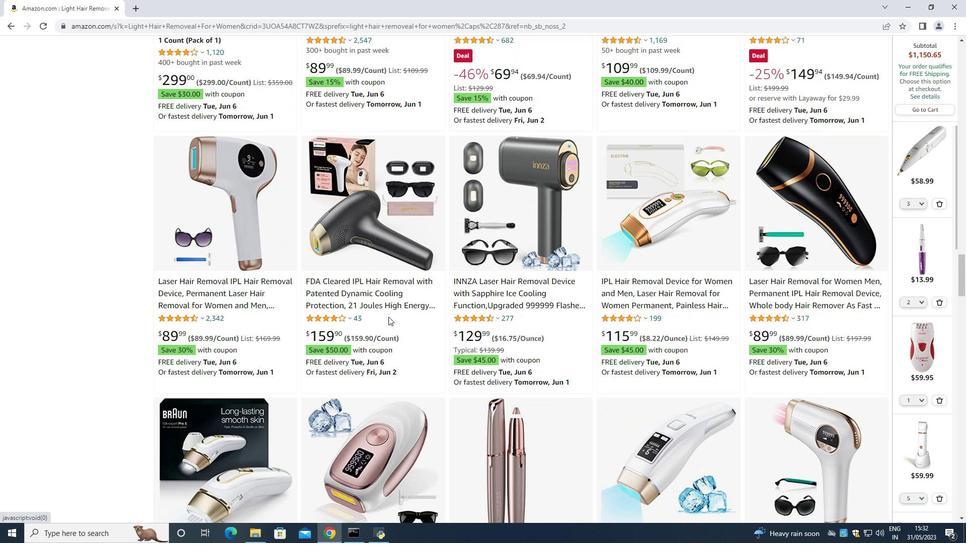
Action: Mouse moved to (394, 298)
Screenshot: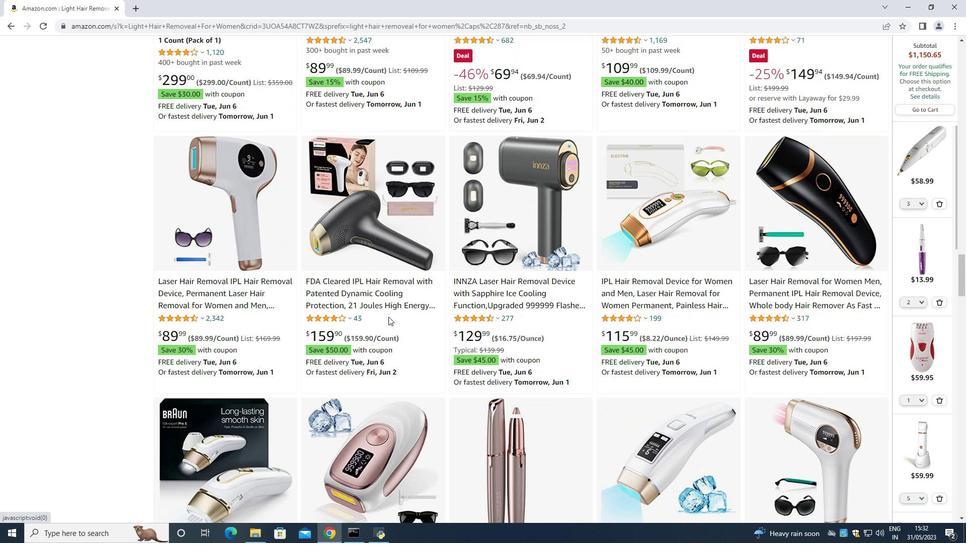 
Action: Mouse scrolled (388, 317) with delta (0, 0)
Screenshot: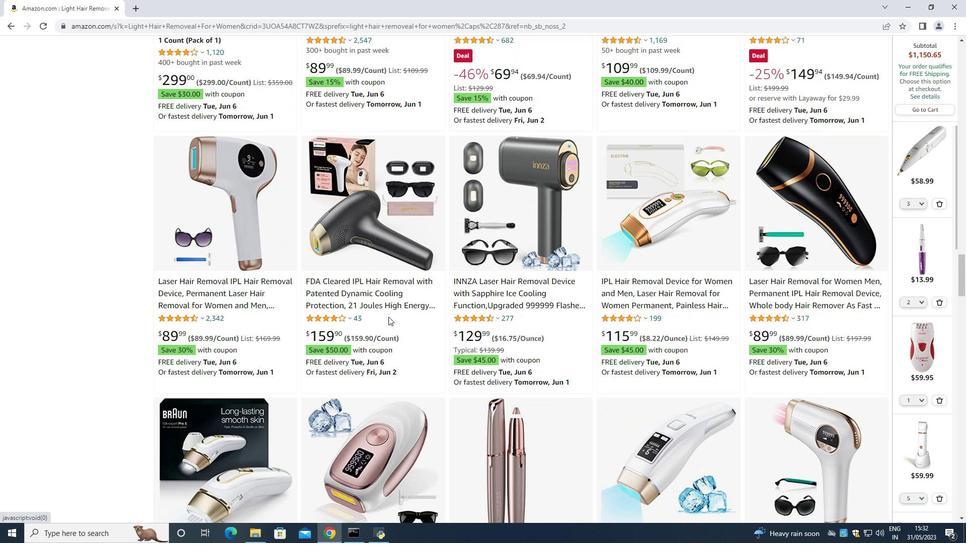
Action: Mouse scrolled (388, 316) with delta (0, 0)
Screenshot: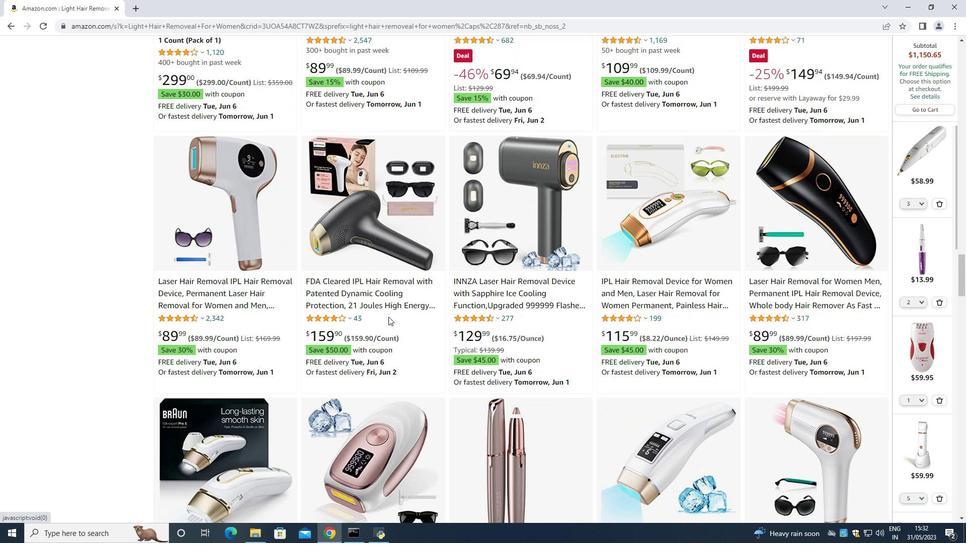 
Action: Mouse moved to (394, 298)
Screenshot: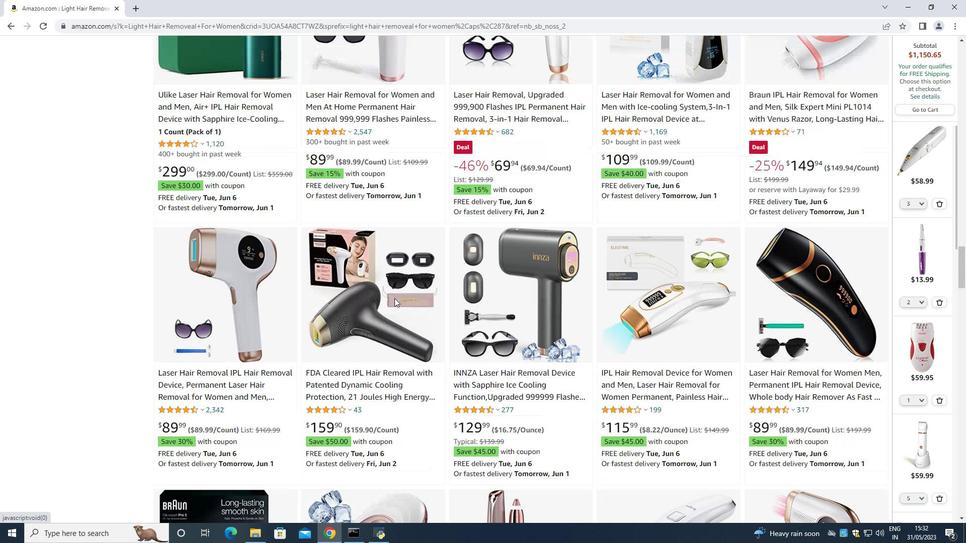 
Action: Mouse scrolled (394, 298) with delta (0, 0)
Screenshot: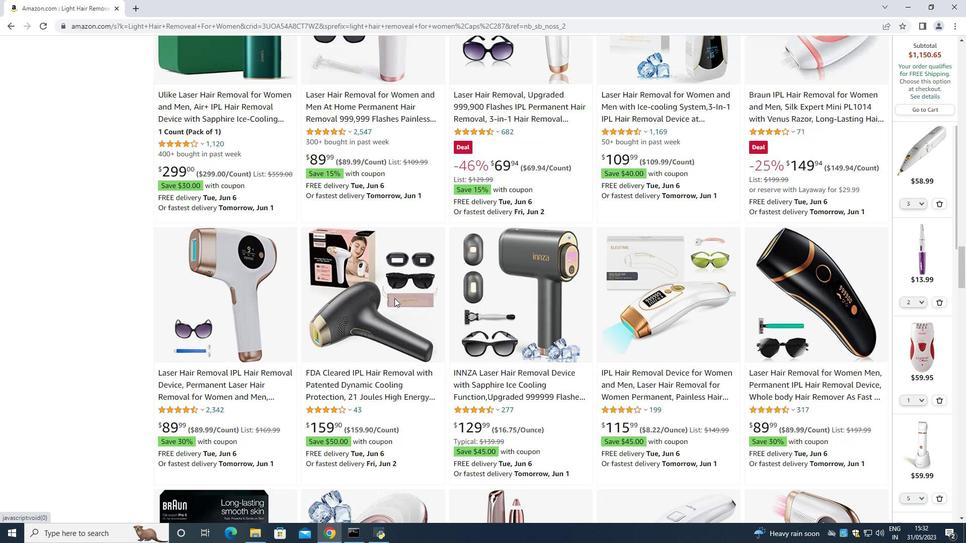 
Action: Mouse scrolled (394, 298) with delta (0, 0)
Screenshot: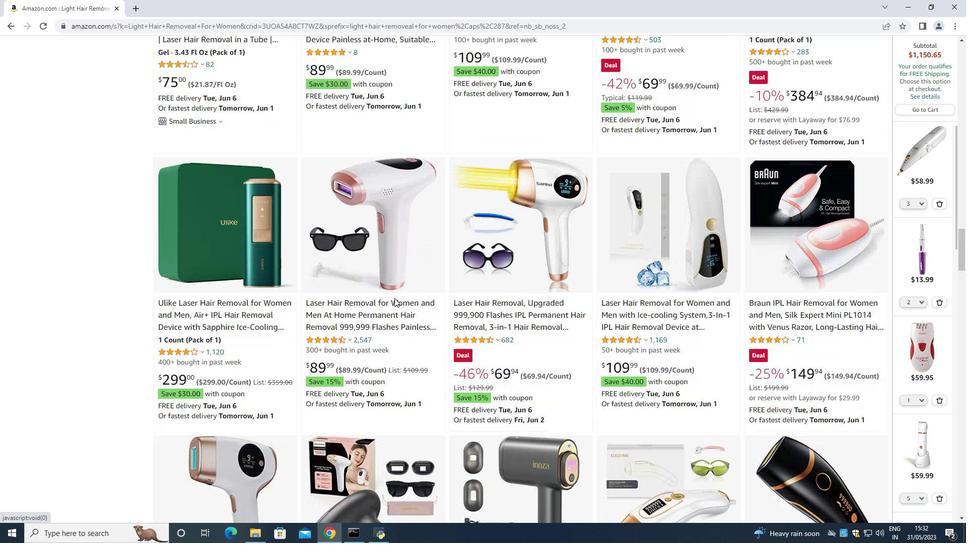 
Action: Mouse scrolled (394, 298) with delta (0, 0)
Screenshot: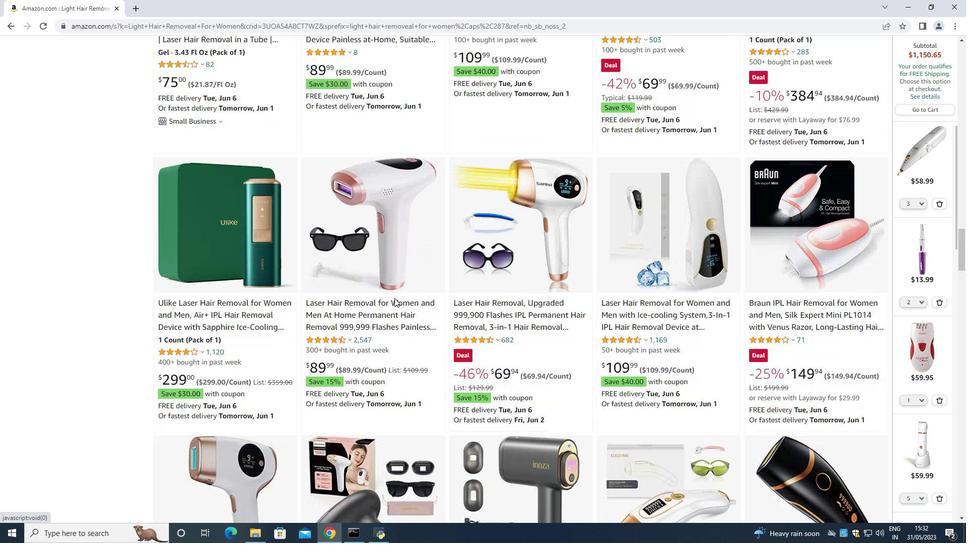 
Action: Mouse scrolled (394, 298) with delta (0, 0)
Screenshot: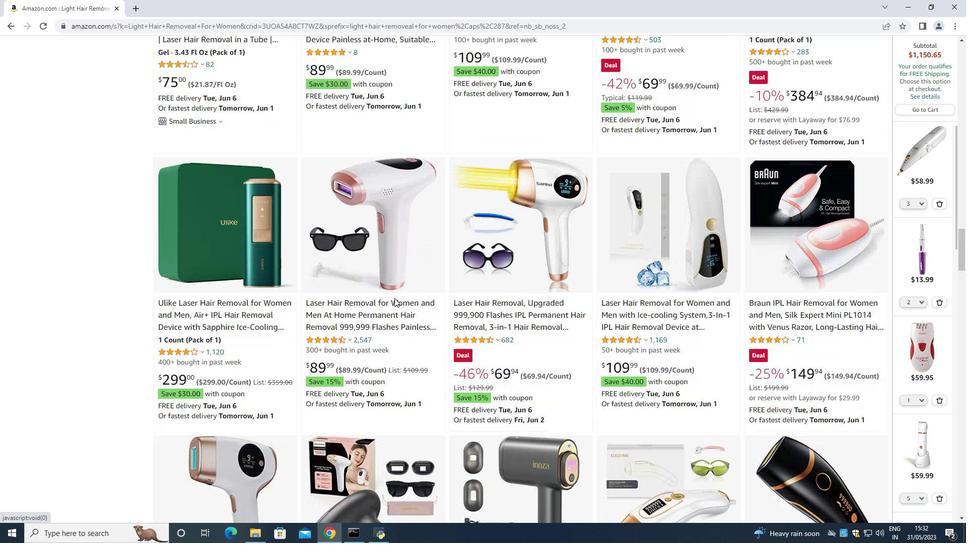 
Action: Mouse scrolled (394, 298) with delta (0, 0)
Screenshot: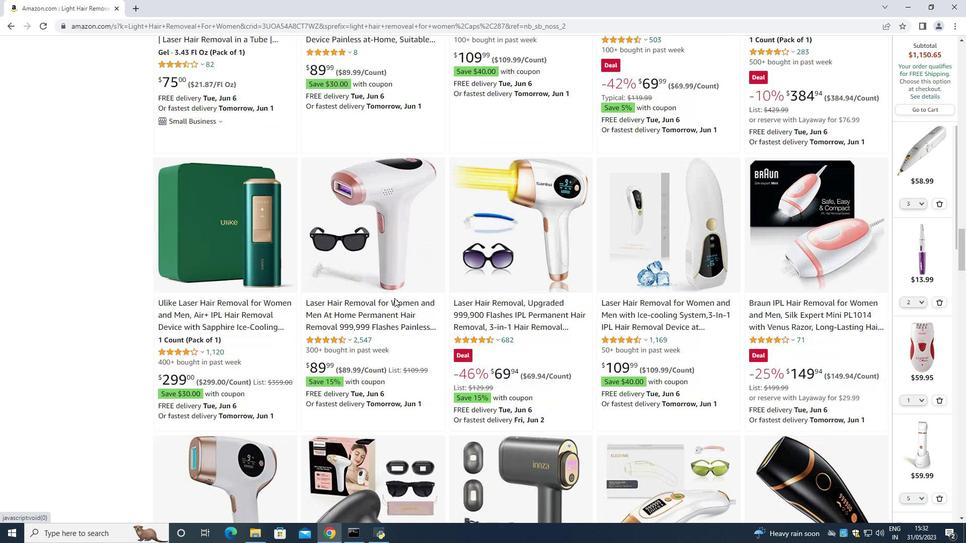 
Action: Mouse moved to (396, 292)
Screenshot: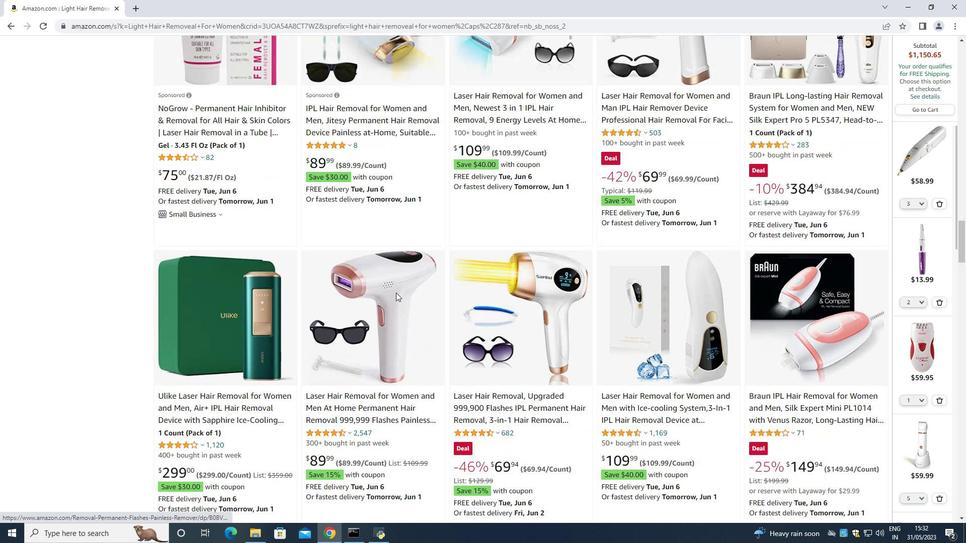 
Action: Mouse scrolled (396, 293) with delta (0, 0)
Screenshot: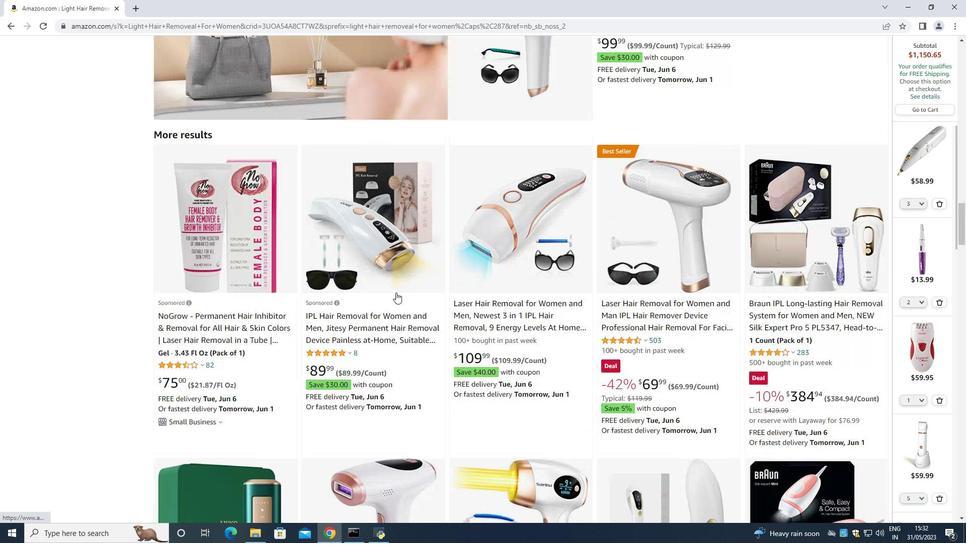 
Action: Mouse moved to (396, 293)
Screenshot: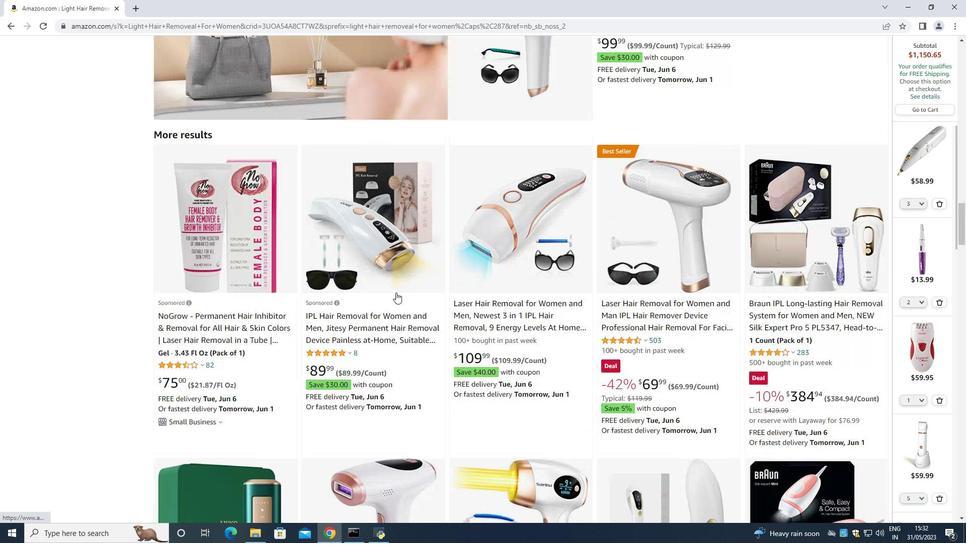 
Action: Mouse scrolled (396, 293) with delta (0, 0)
Screenshot: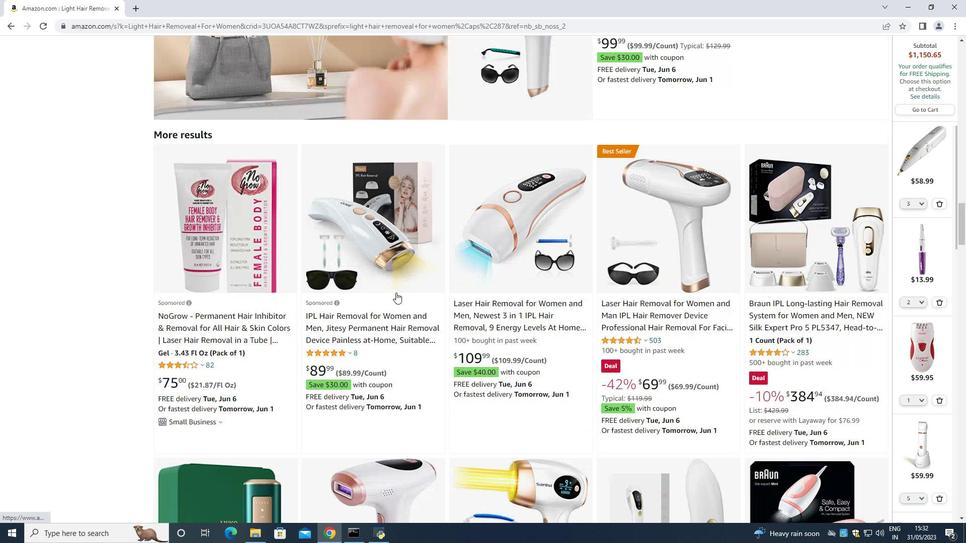 
Action: Mouse scrolled (396, 293) with delta (0, 0)
Screenshot: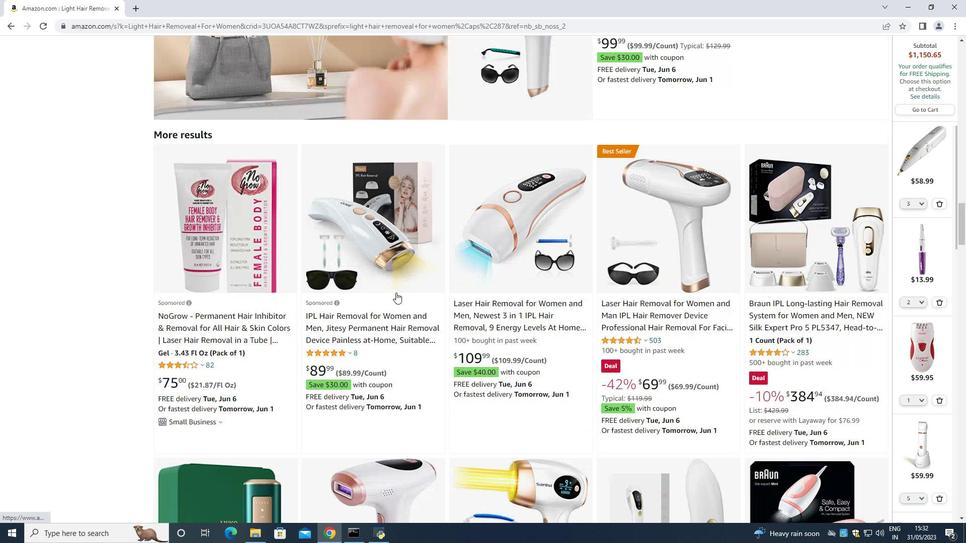 
Action: Mouse scrolled (396, 293) with delta (0, 0)
Screenshot: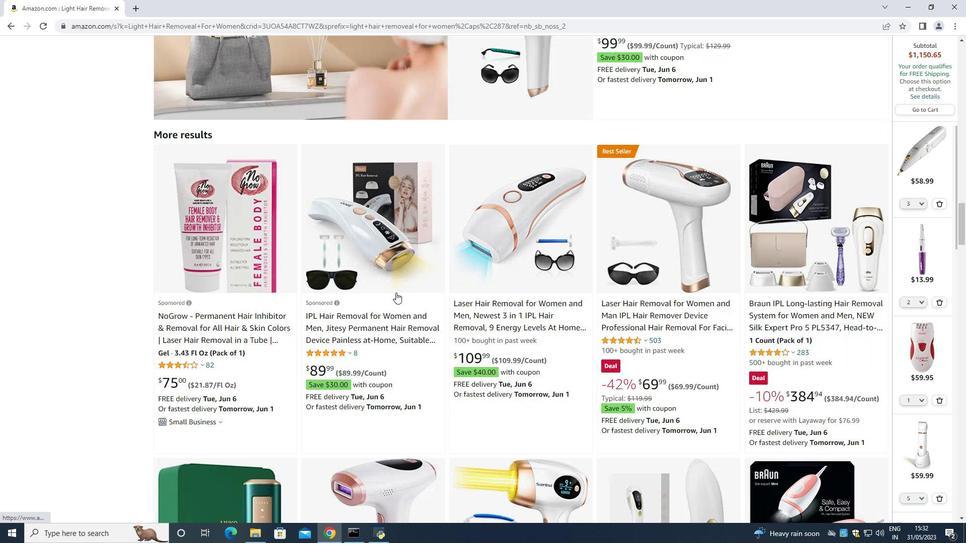 
Action: Mouse scrolled (396, 293) with delta (0, 0)
Screenshot: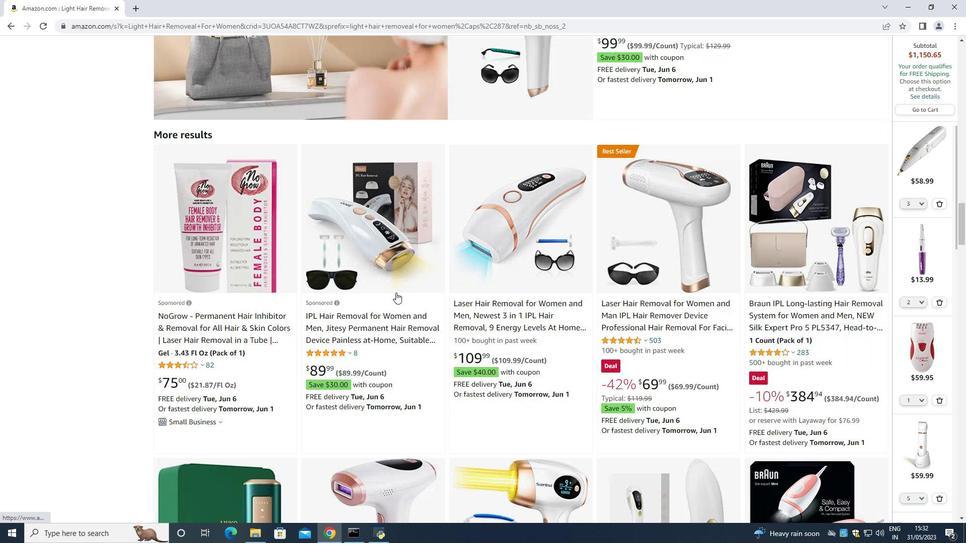 
Action: Mouse scrolled (396, 293) with delta (0, 0)
Screenshot: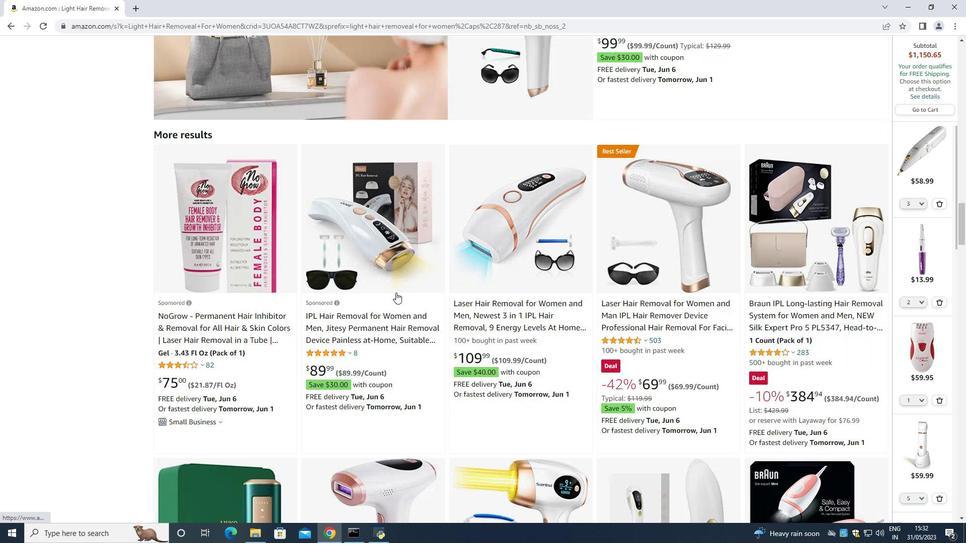 
Action: Mouse scrolled (396, 293) with delta (0, 0)
Screenshot: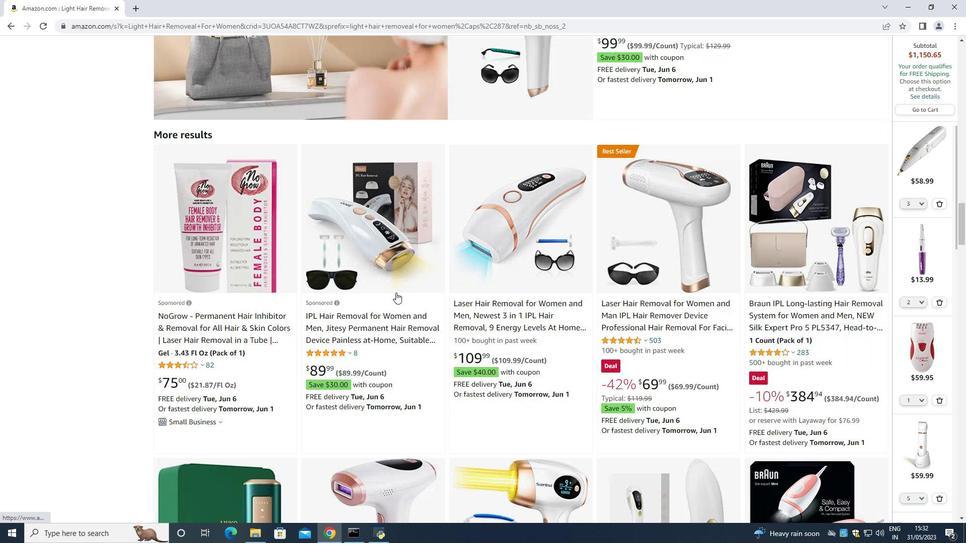 
Action: Mouse scrolled (396, 293) with delta (0, 0)
Screenshot: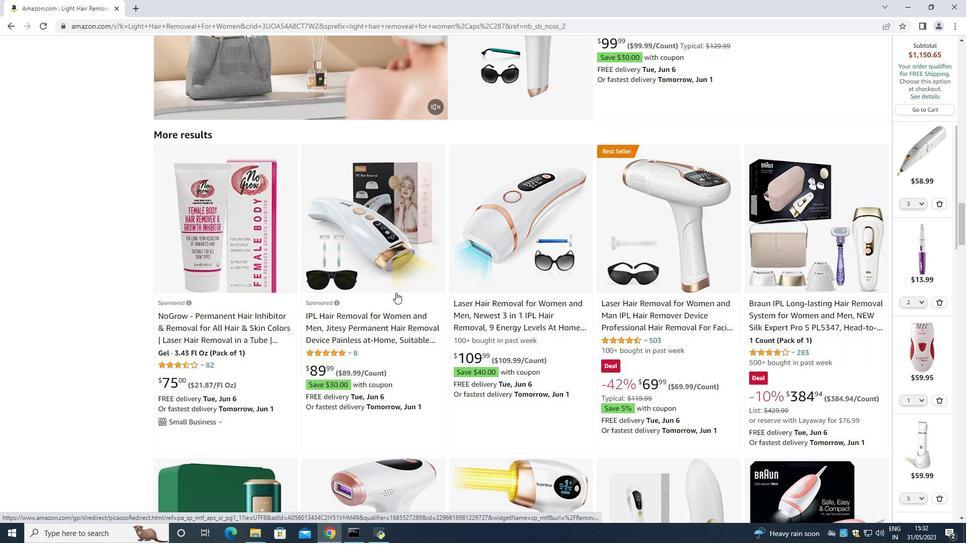 
Action: Mouse moved to (396, 289)
Screenshot: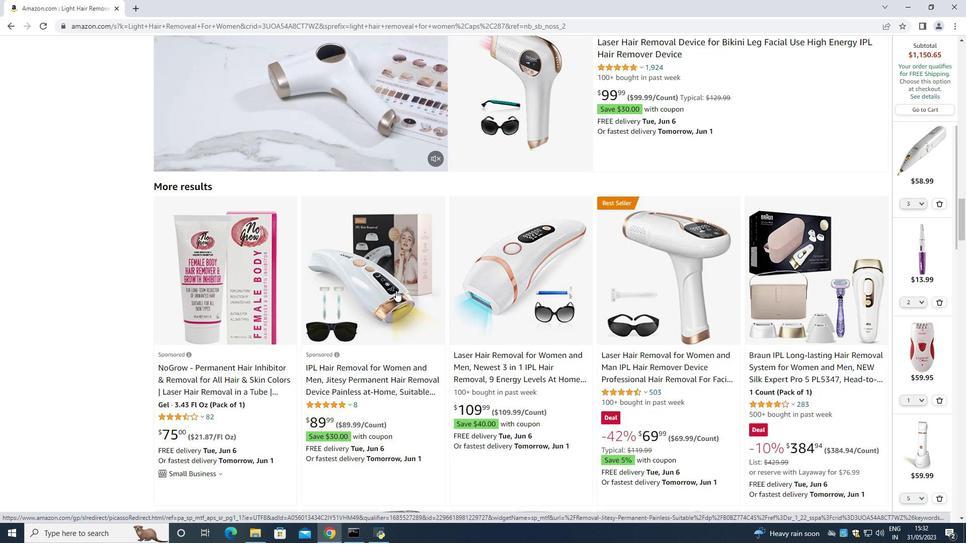 
Action: Mouse scrolled (396, 290) with delta (0, 0)
Screenshot: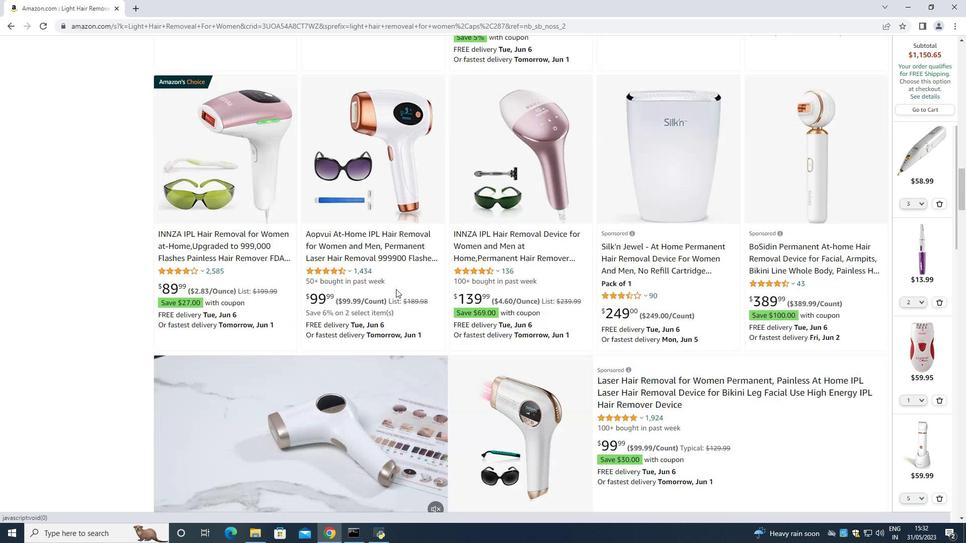 
Action: Mouse scrolled (396, 290) with delta (0, 0)
Screenshot: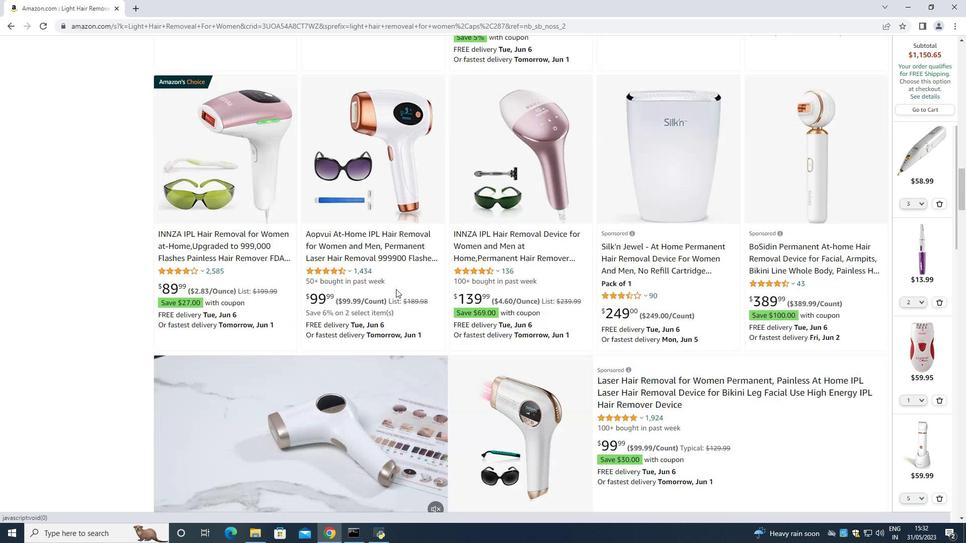 
Action: Mouse scrolled (396, 290) with delta (0, 0)
Screenshot: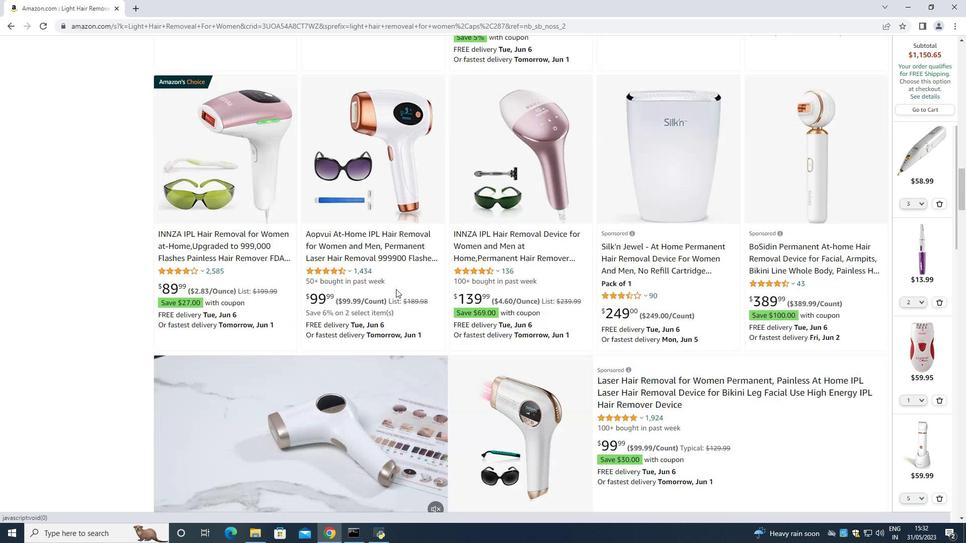 
Action: Mouse scrolled (396, 290) with delta (0, 0)
Screenshot: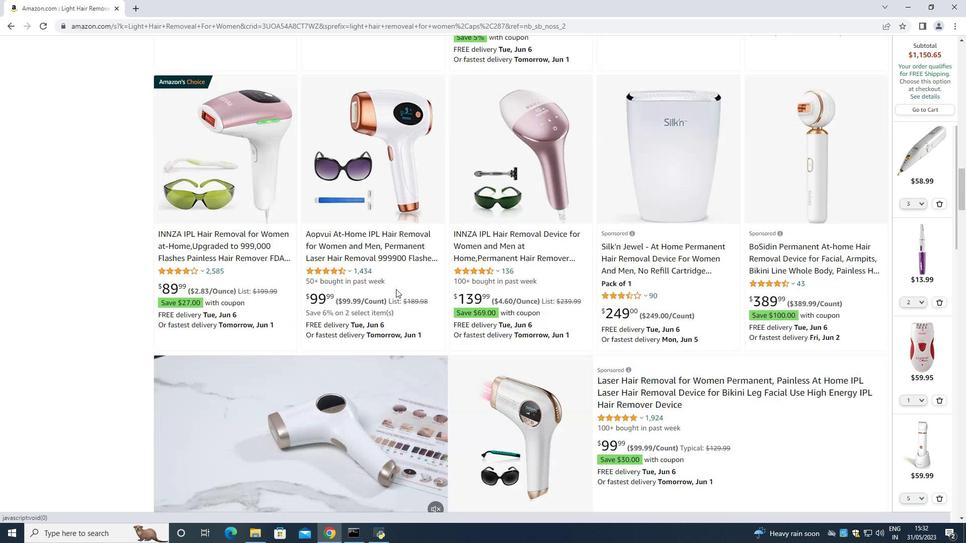 
Action: Mouse scrolled (396, 290) with delta (0, 0)
Screenshot: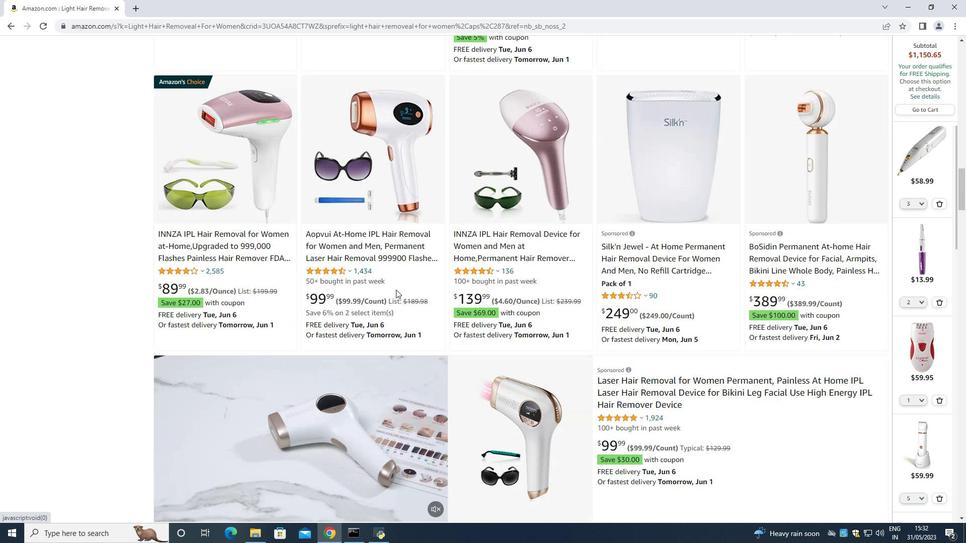 
Action: Mouse scrolled (396, 290) with delta (0, 0)
Screenshot: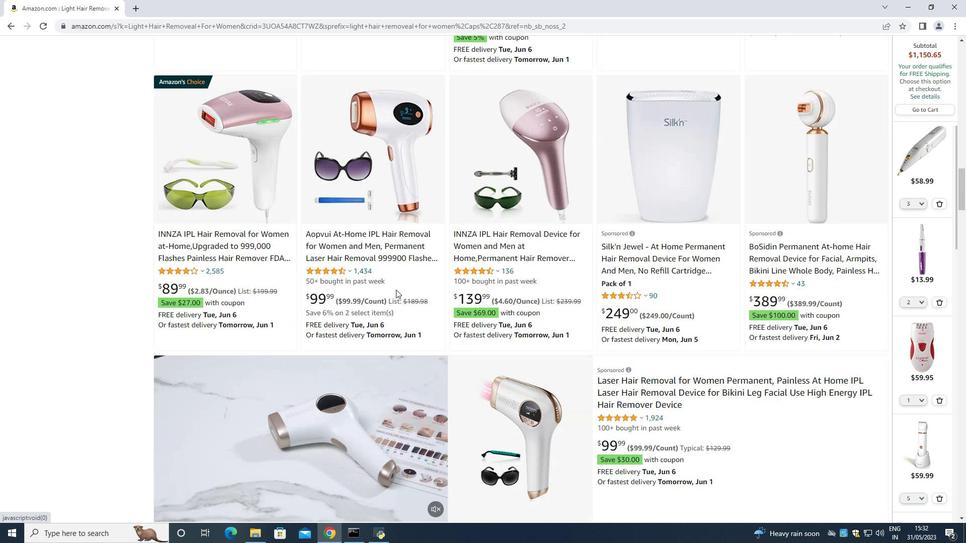 
Action: Mouse moved to (396, 288)
Screenshot: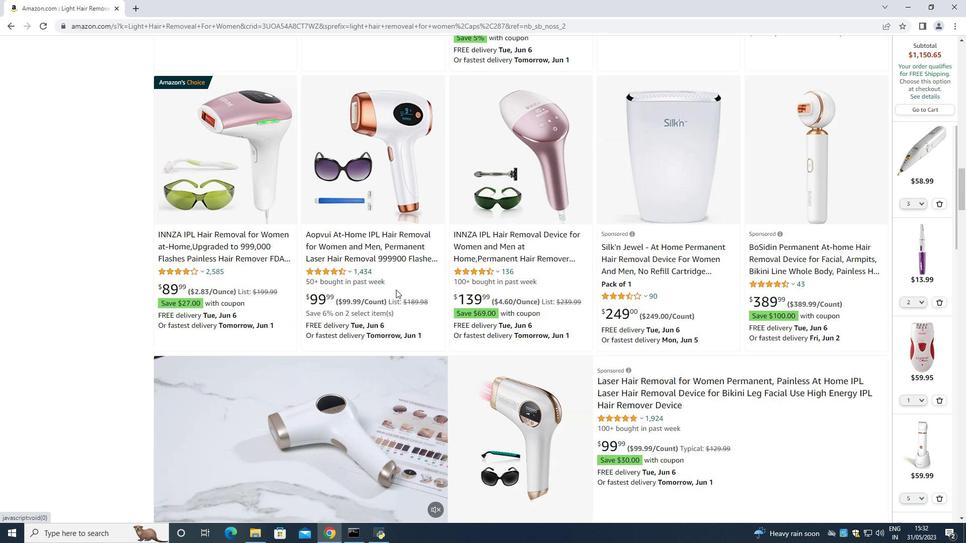 
Action: Mouse scrolled (396, 289) with delta (0, 0)
Screenshot: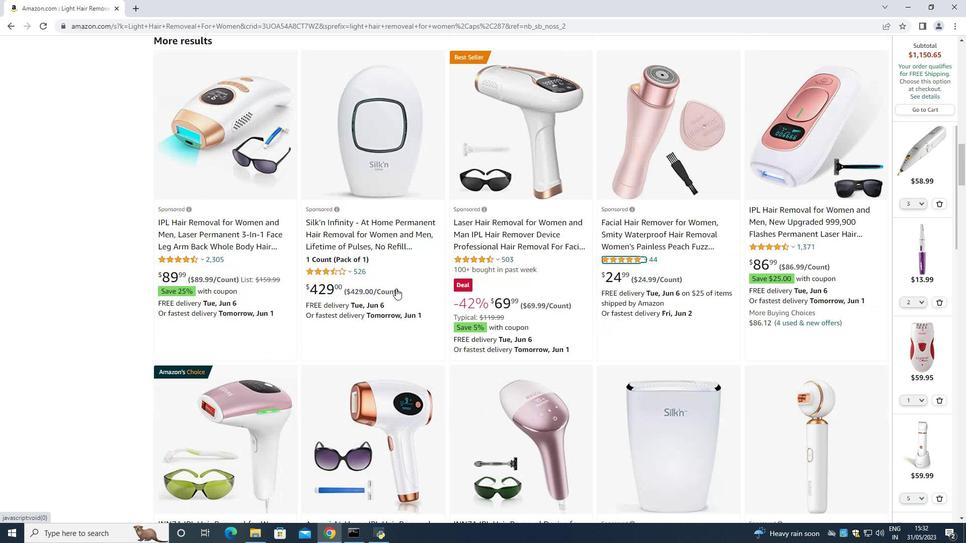 
Action: Mouse moved to (396, 288)
Screenshot: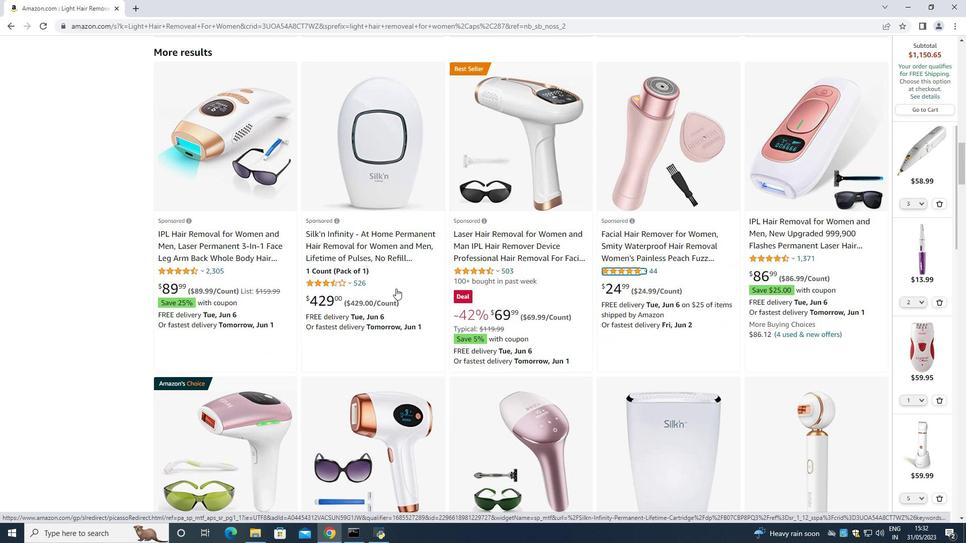 
Action: Mouse scrolled (396, 289) with delta (0, 0)
Screenshot: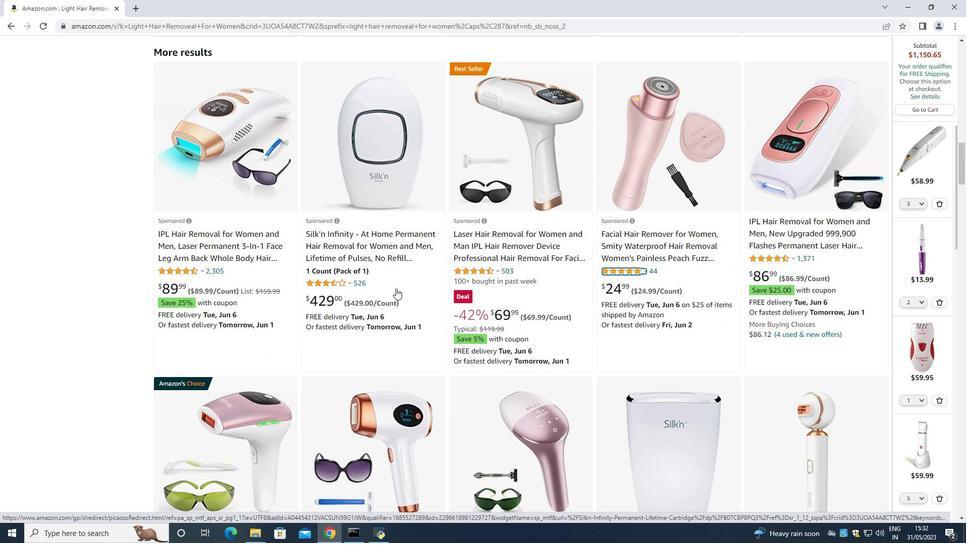 
Action: Mouse moved to (396, 285)
Screenshot: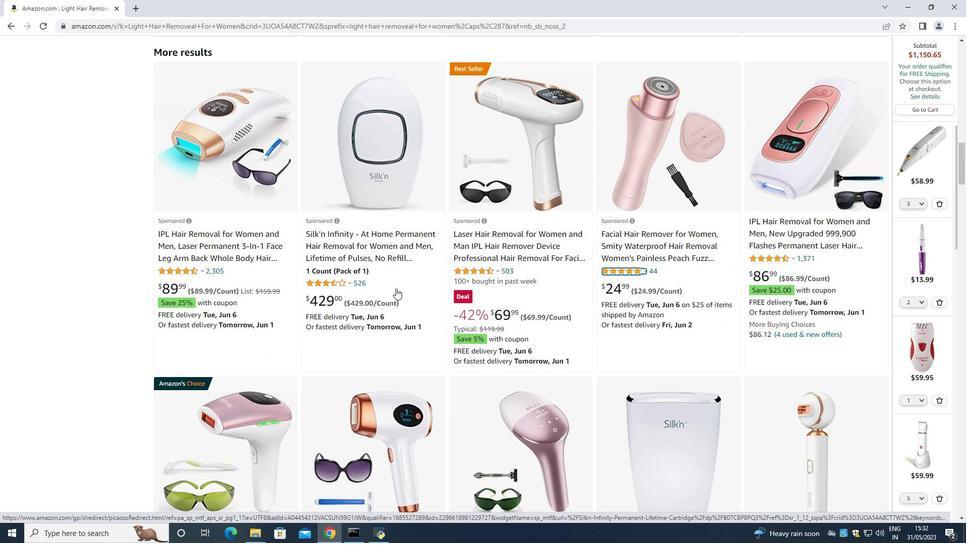 
Action: Mouse scrolled (396, 289) with delta (0, 0)
Screenshot: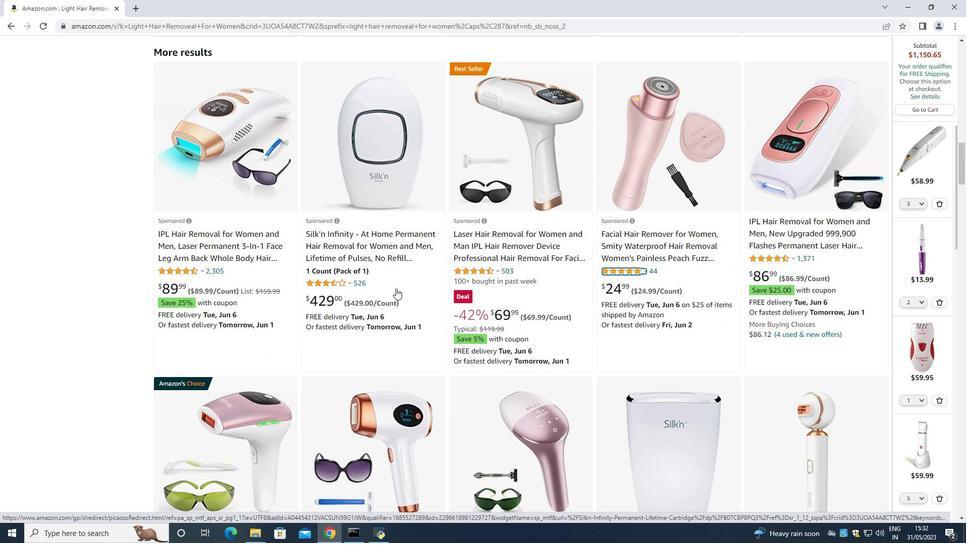 
Action: Mouse scrolled (396, 289) with delta (0, 0)
Screenshot: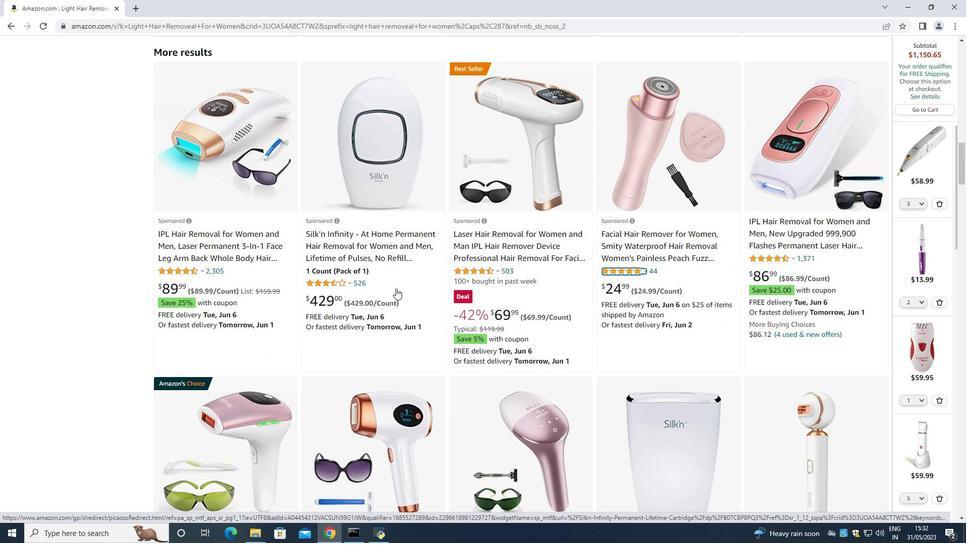 
Action: Mouse scrolled (396, 289) with delta (0, 0)
Screenshot: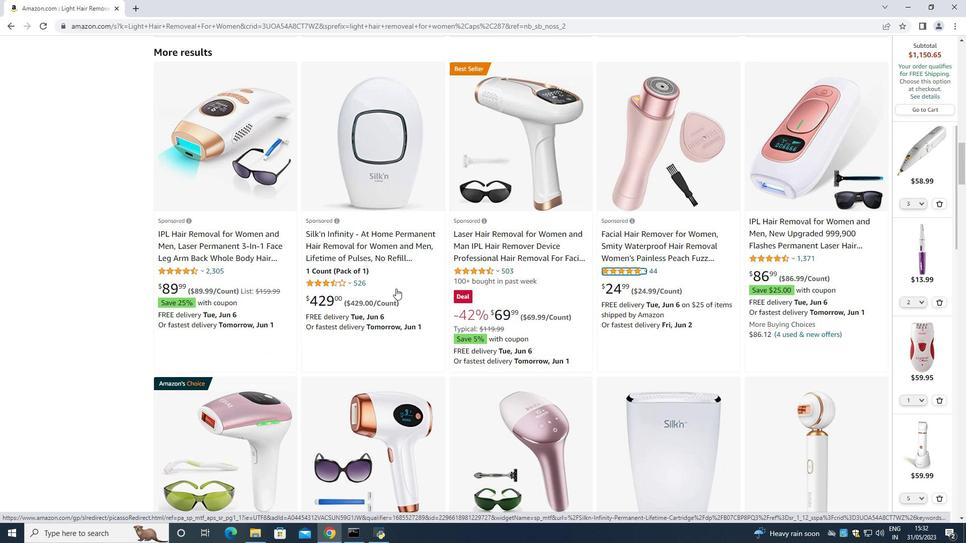 
Action: Mouse scrolled (396, 289) with delta (0, 0)
Screenshot: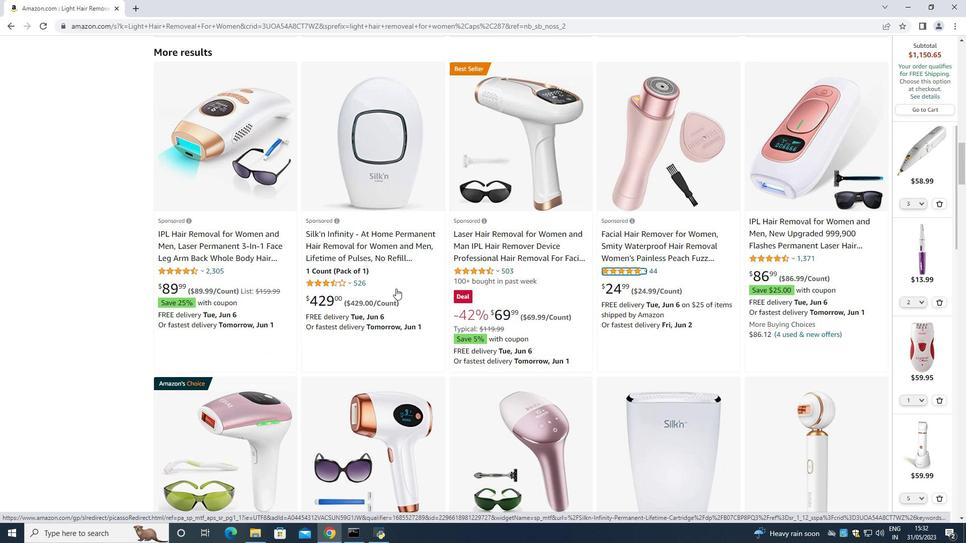 
Action: Mouse scrolled (396, 289) with delta (0, 0)
Screenshot: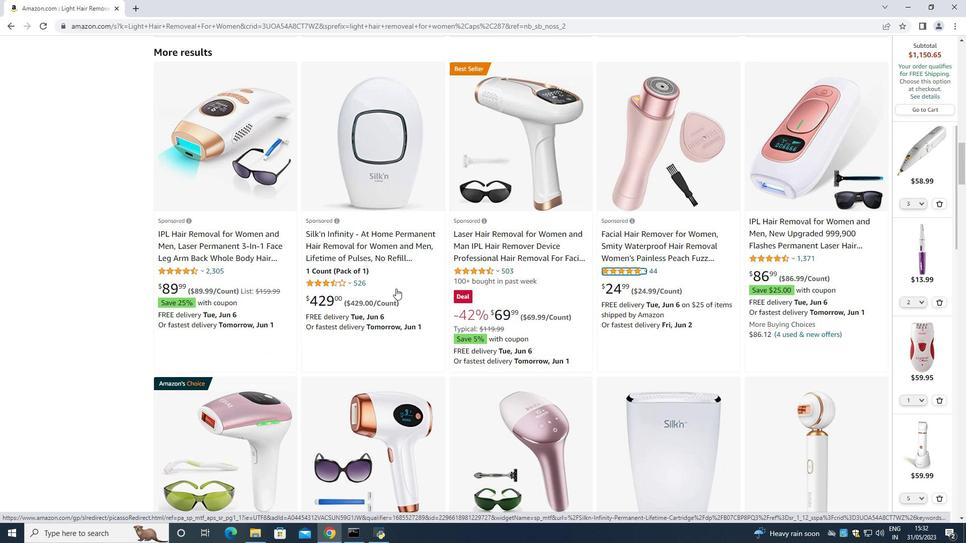 
Action: Mouse moved to (396, 287)
Screenshot: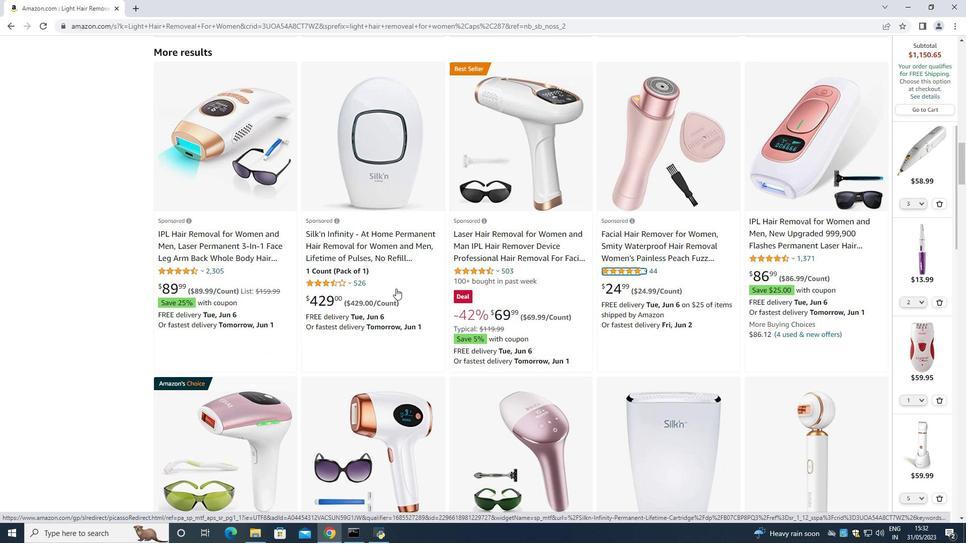 
Action: Mouse scrolled (396, 287) with delta (0, 0)
Screenshot: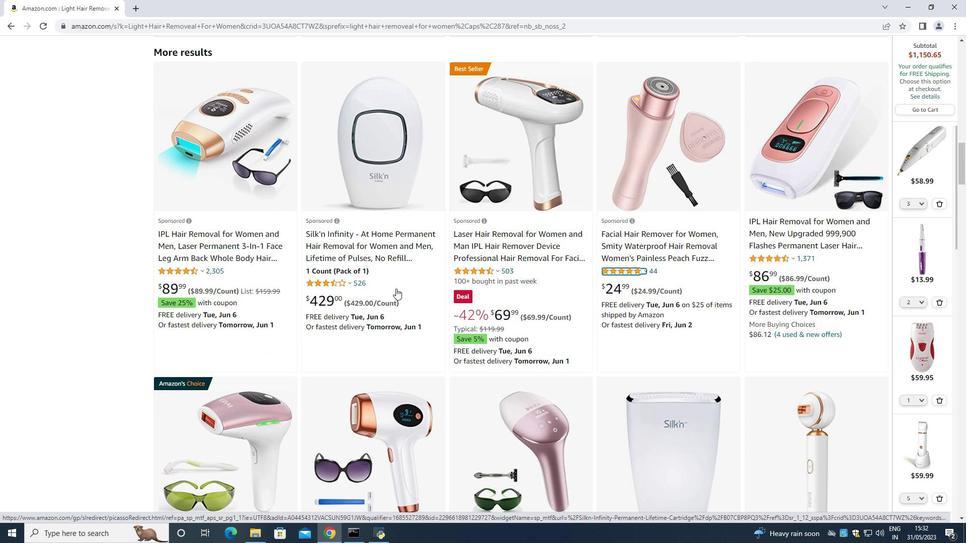
Action: Mouse scrolled (396, 287) with delta (0, 0)
Screenshot: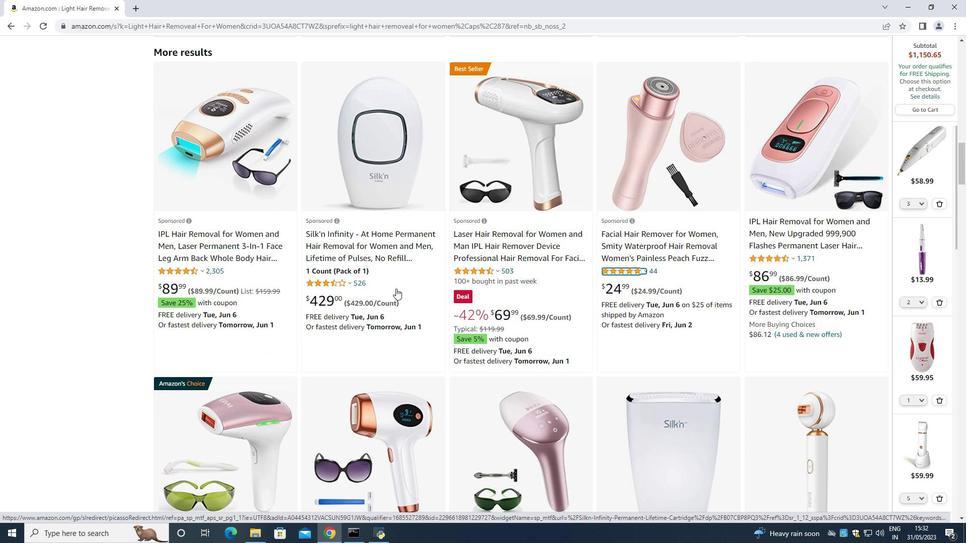 
Action: Mouse scrolled (396, 287) with delta (0, 0)
Screenshot: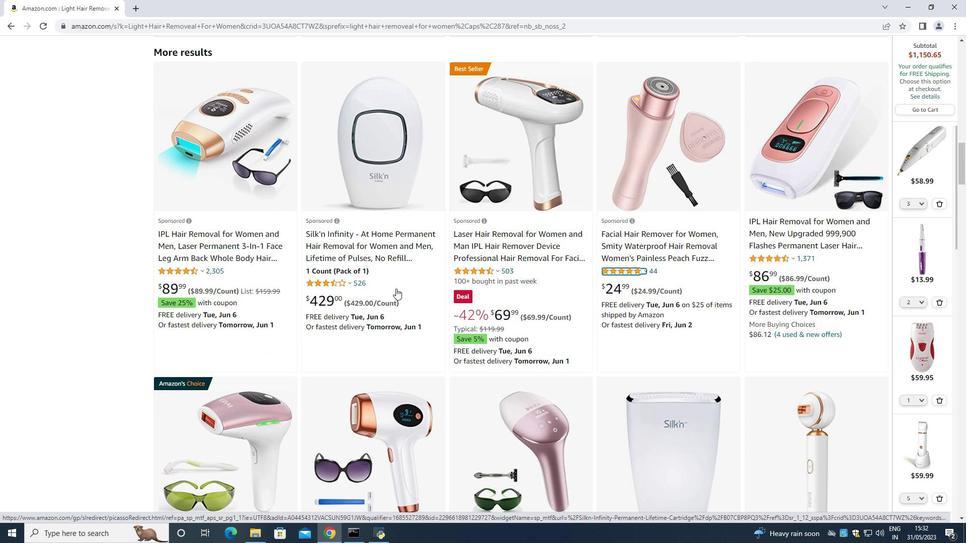 
Action: Mouse scrolled (396, 287) with delta (0, 0)
Screenshot: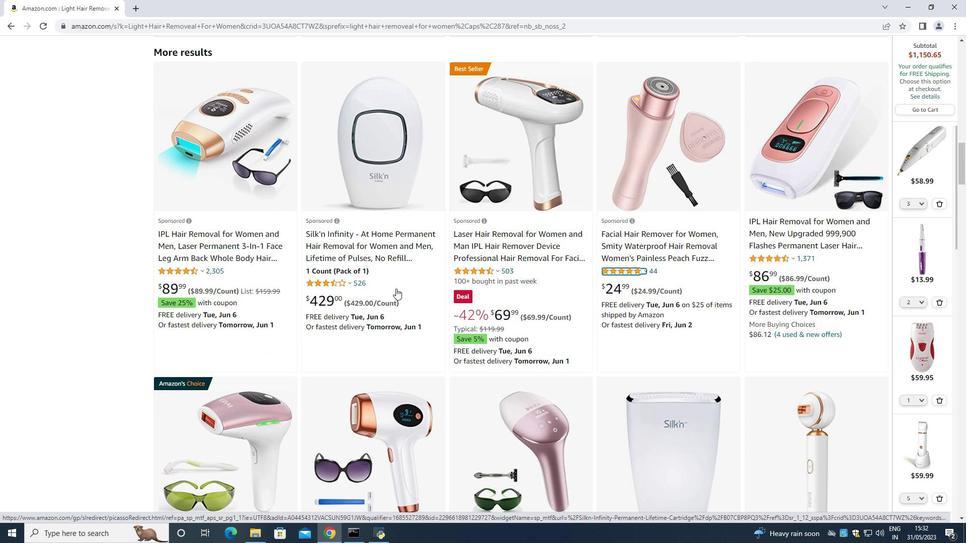
Action: Mouse scrolled (396, 287) with delta (0, 0)
Screenshot: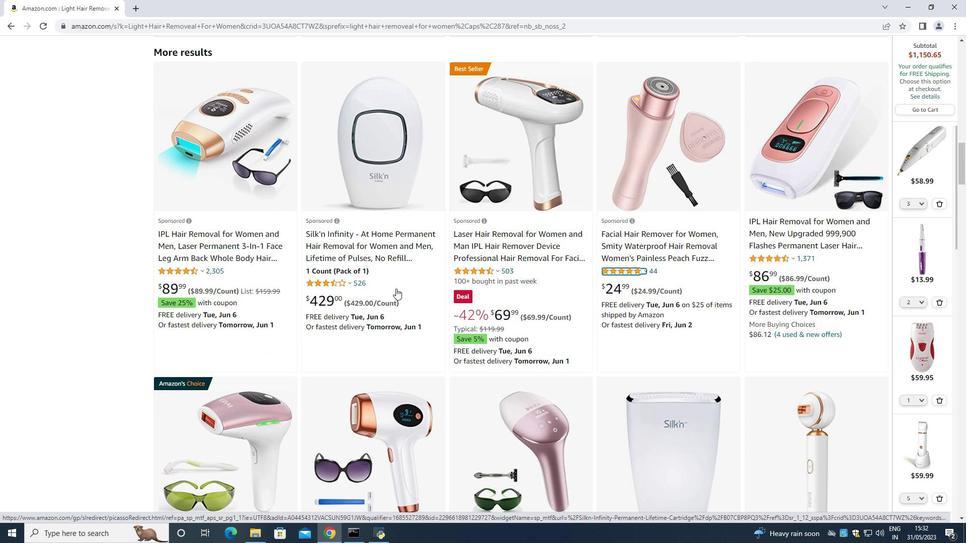 
Action: Mouse scrolled (396, 287) with delta (0, 0)
Screenshot: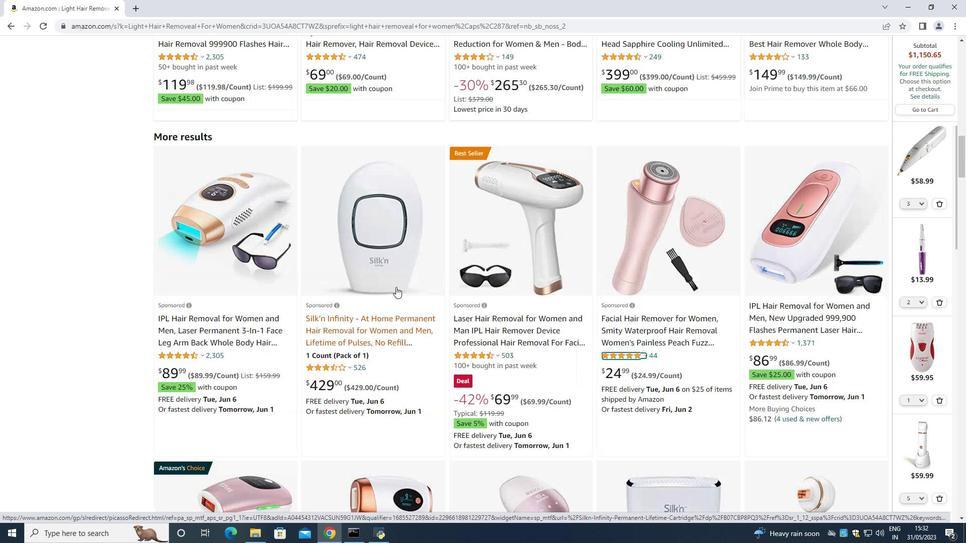 
Action: Mouse scrolled (396, 287) with delta (0, 0)
Screenshot: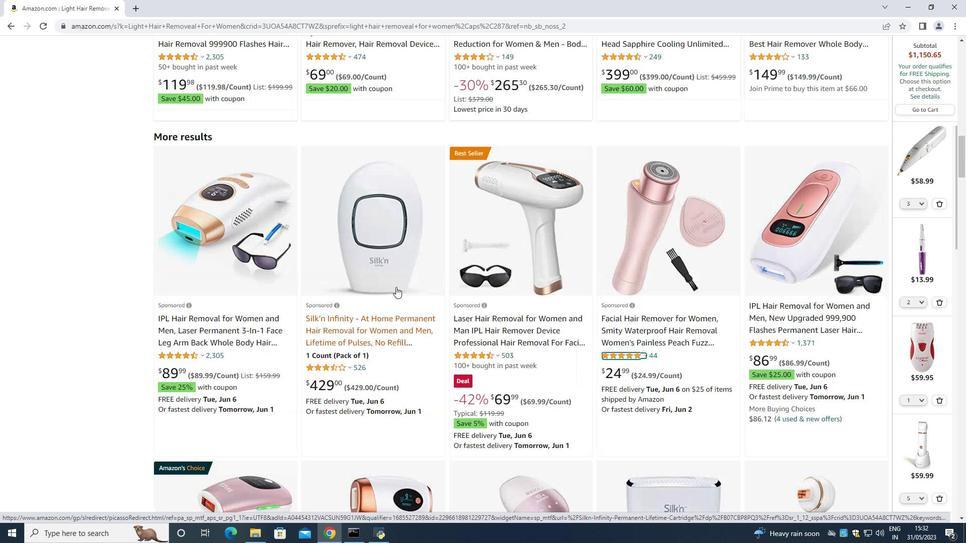 
Action: Mouse scrolled (396, 287) with delta (0, 0)
Screenshot: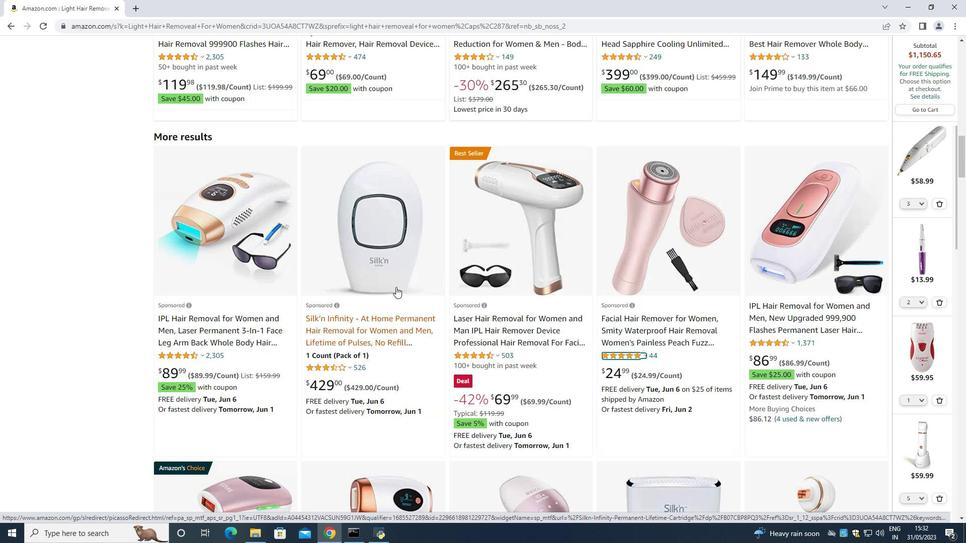 
Action: Mouse moved to (396, 287)
Screenshot: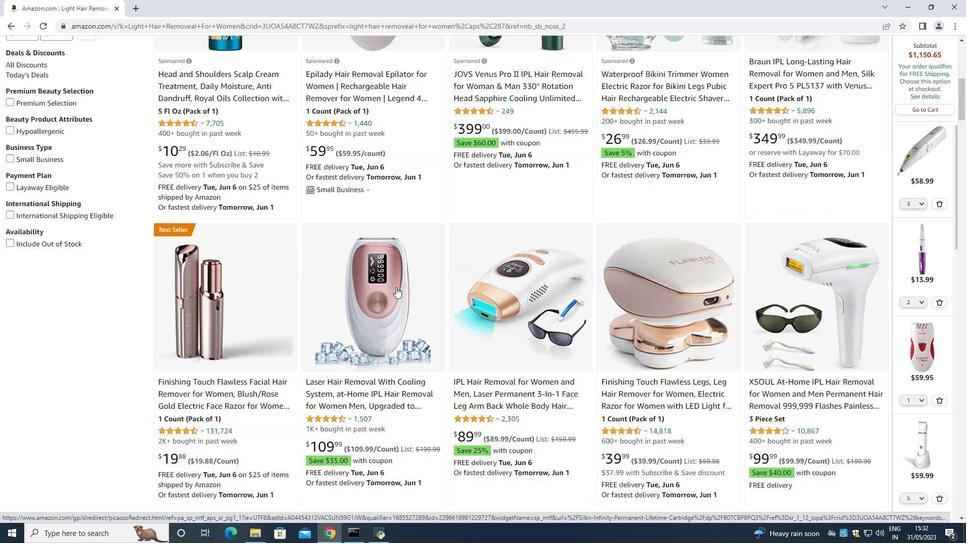 
Action: Mouse scrolled (396, 288) with delta (0, 0)
Screenshot: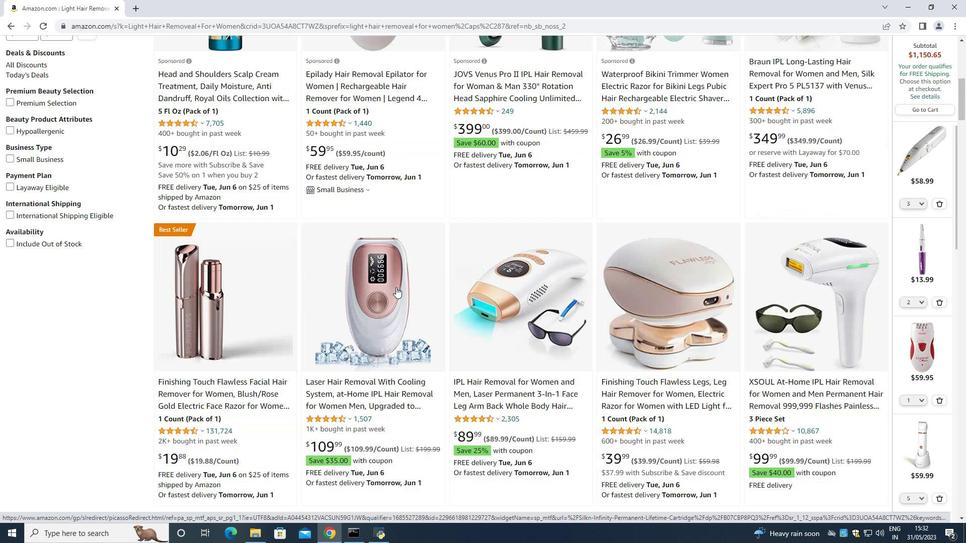 
Action: Mouse scrolled (396, 288) with delta (0, 0)
Screenshot: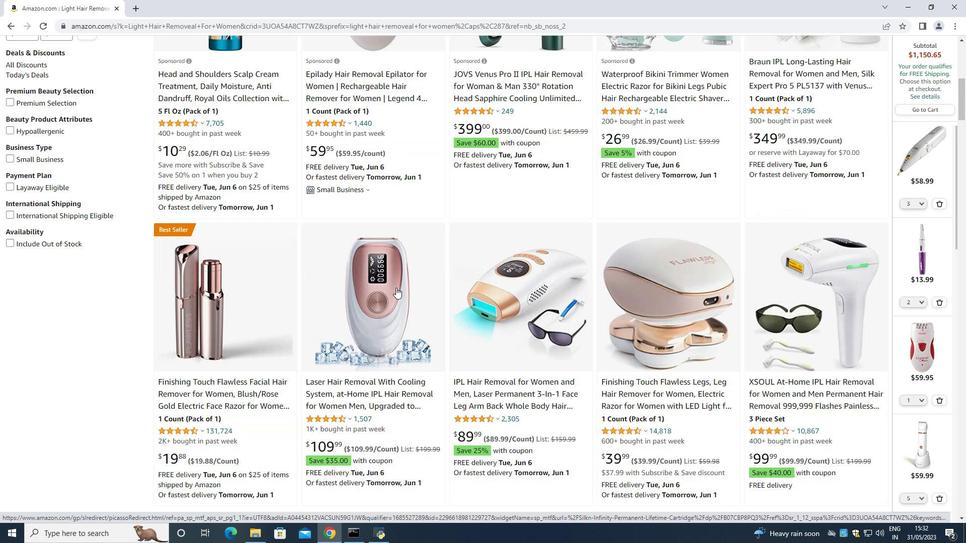 
Action: Mouse scrolled (396, 288) with delta (0, 0)
Screenshot: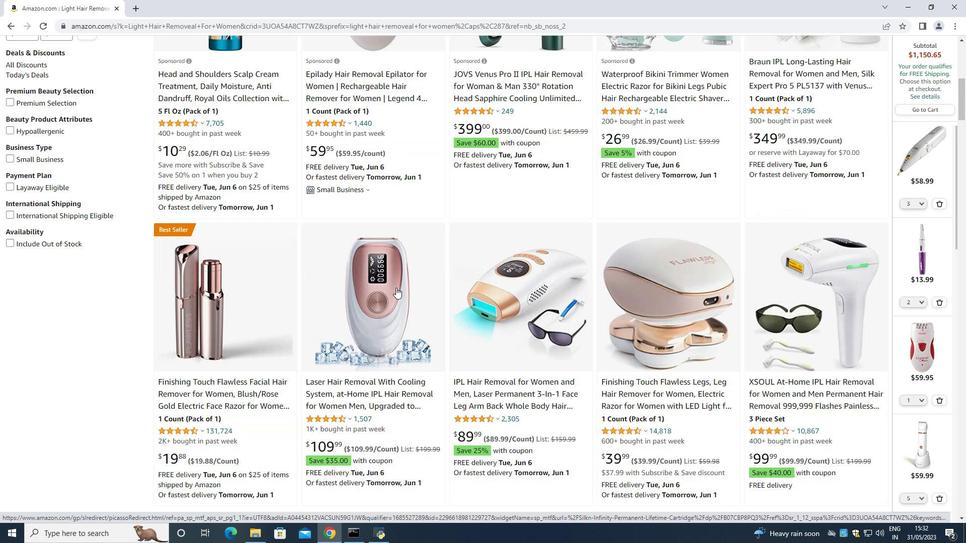 
Action: Mouse scrolled (396, 288) with delta (0, 0)
Screenshot: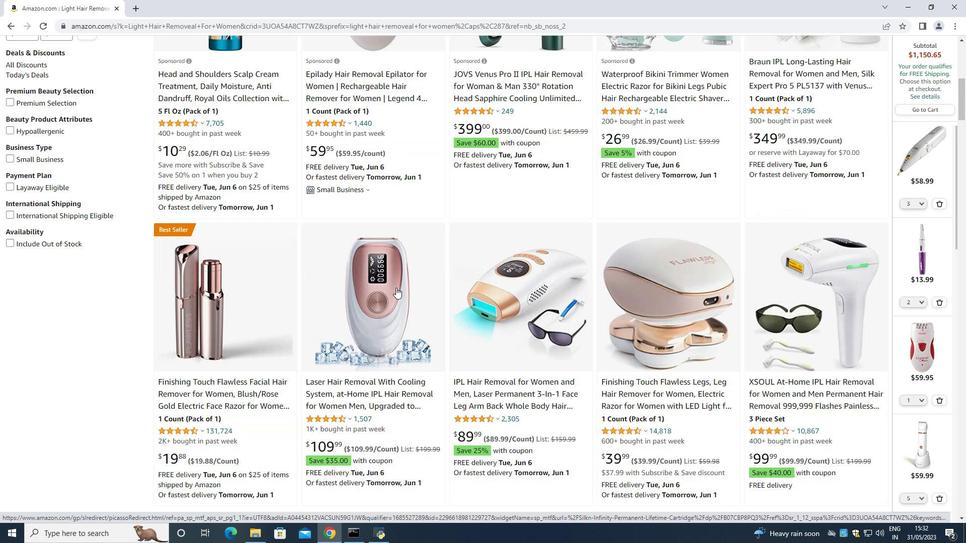 
Action: Mouse scrolled (396, 288) with delta (0, 0)
Screenshot: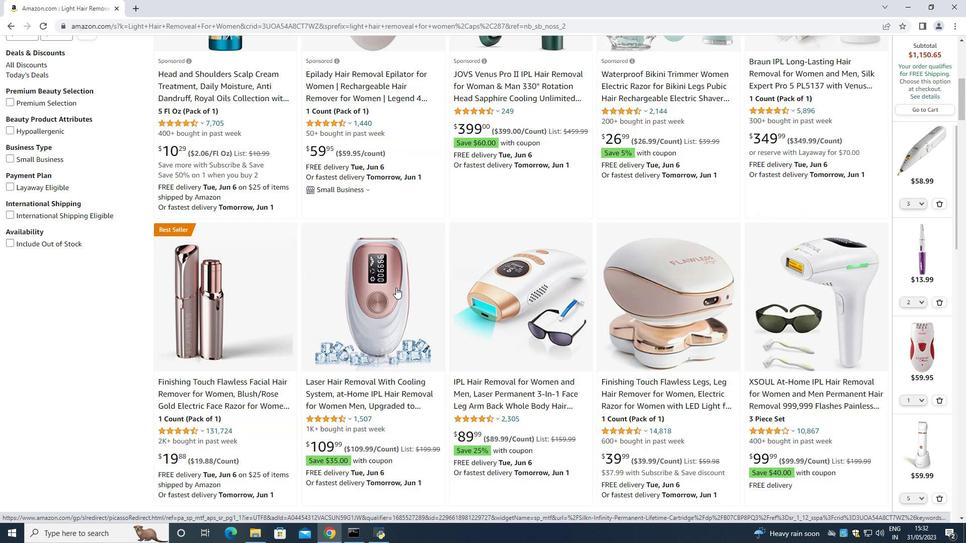 
Action: Mouse scrolled (396, 288) with delta (0, 0)
Screenshot: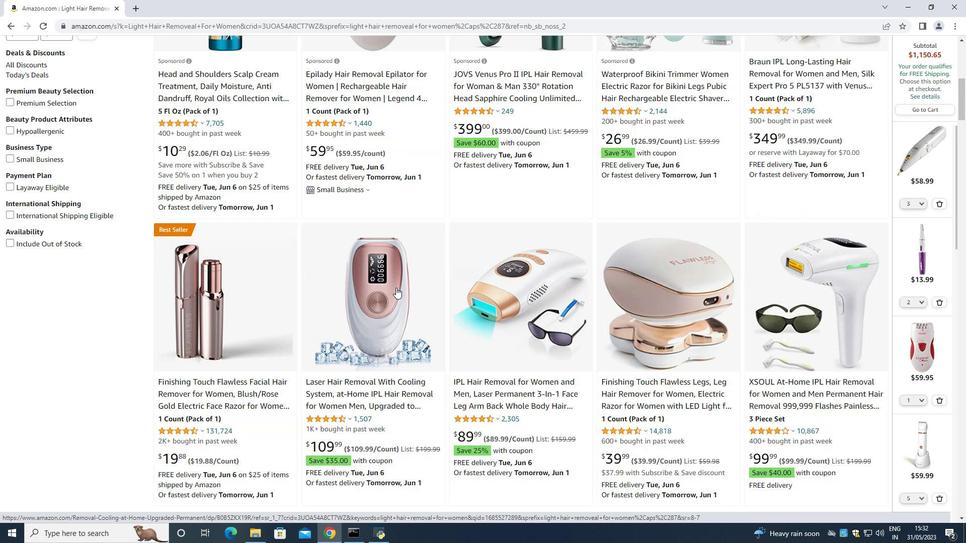 
Action: Mouse scrolled (396, 288) with delta (0, 0)
Screenshot: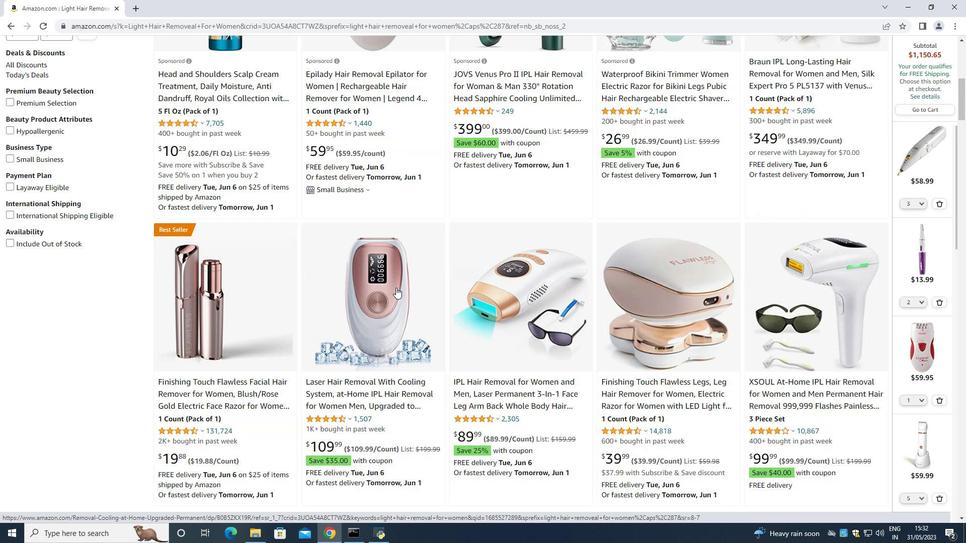 
Action: Mouse moved to (394, 287)
Screenshot: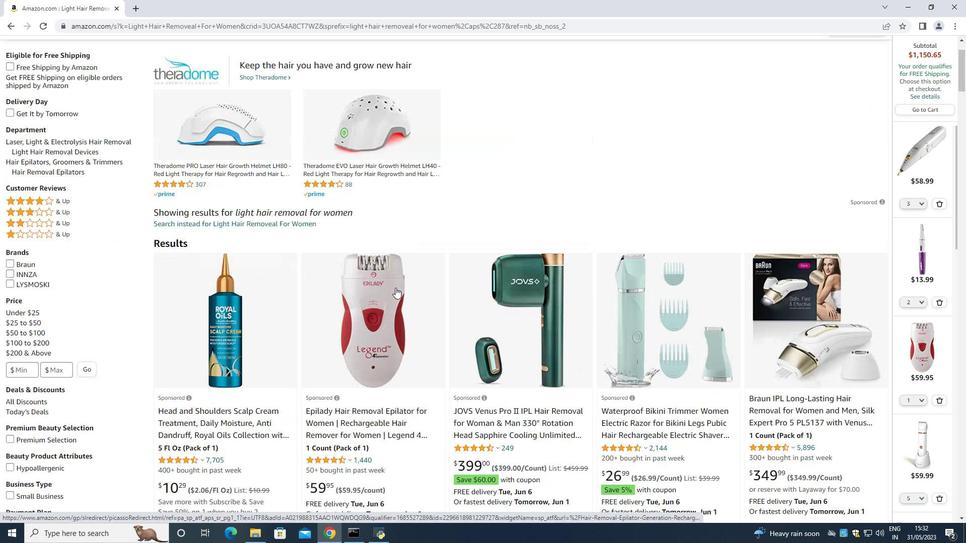 
Action: Mouse scrolled (394, 288) with delta (0, 0)
Screenshot: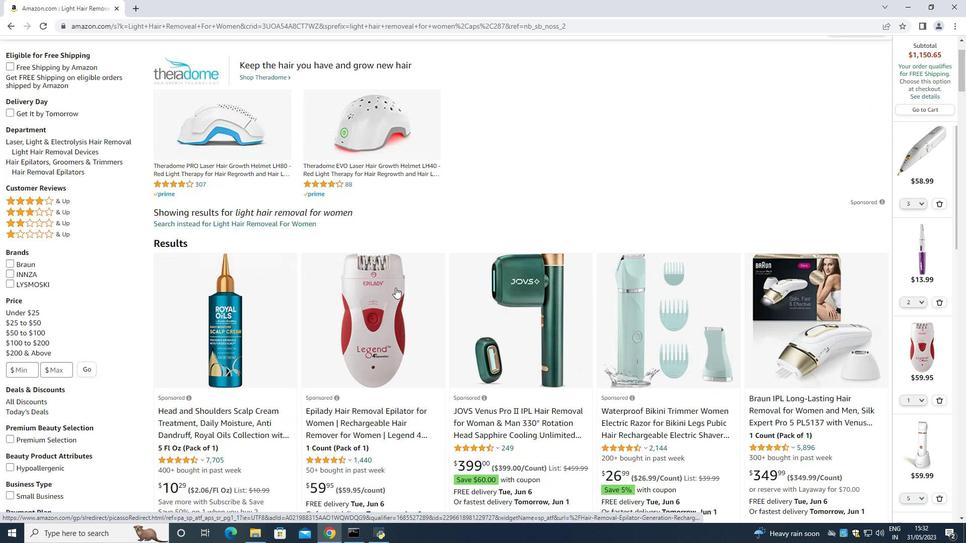 
Action: Mouse scrolled (394, 288) with delta (0, 0)
Screenshot: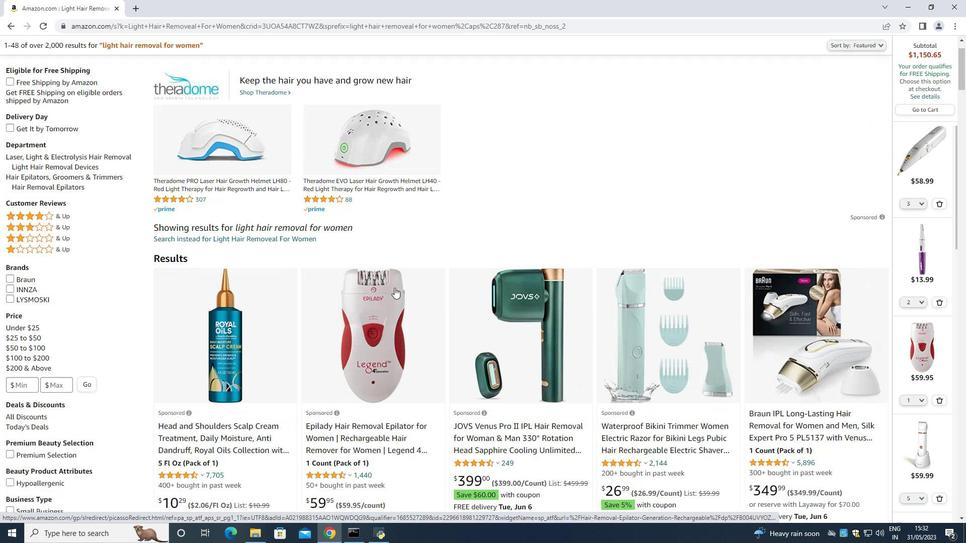 
Action: Mouse scrolled (394, 288) with delta (0, 0)
Screenshot: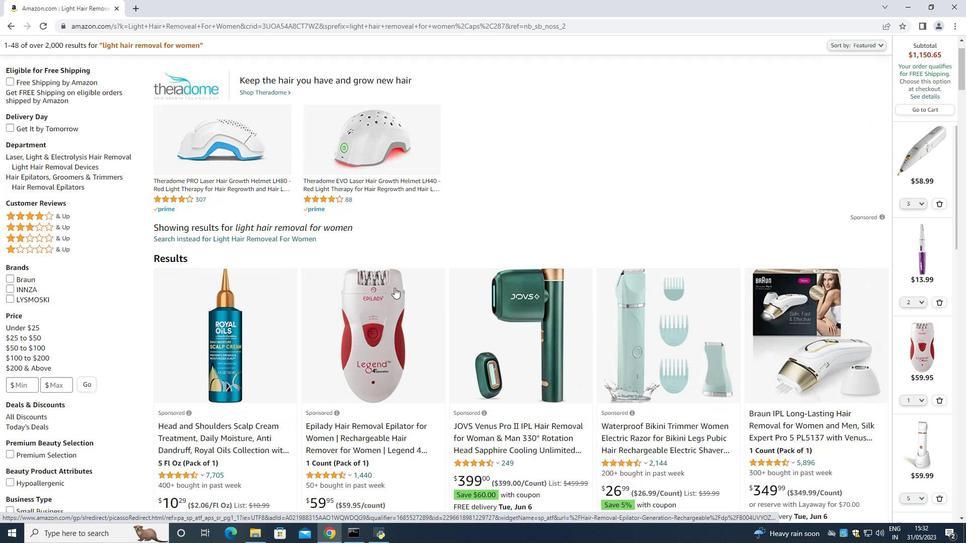 
Action: Mouse scrolled (394, 288) with delta (0, 0)
Screenshot: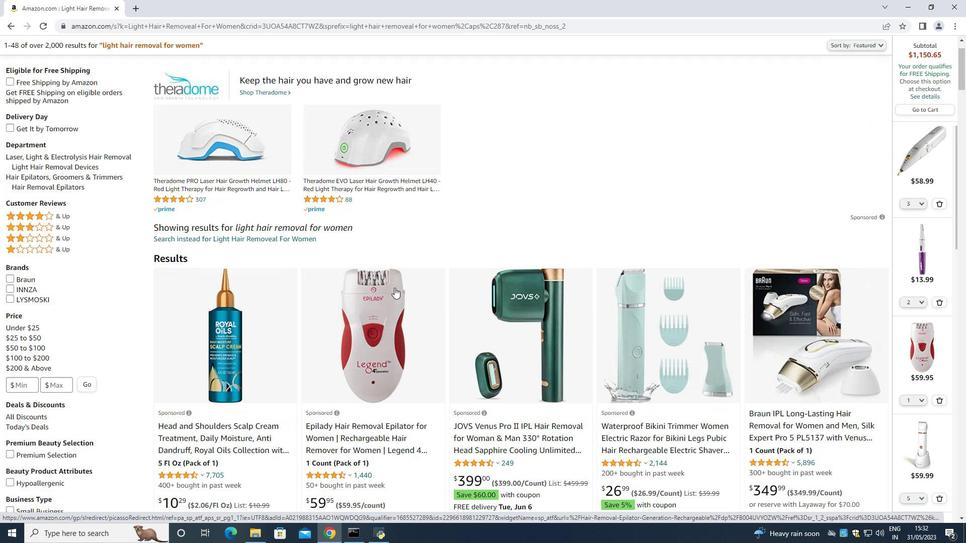 
Action: Mouse scrolled (394, 288) with delta (0, 0)
Screenshot: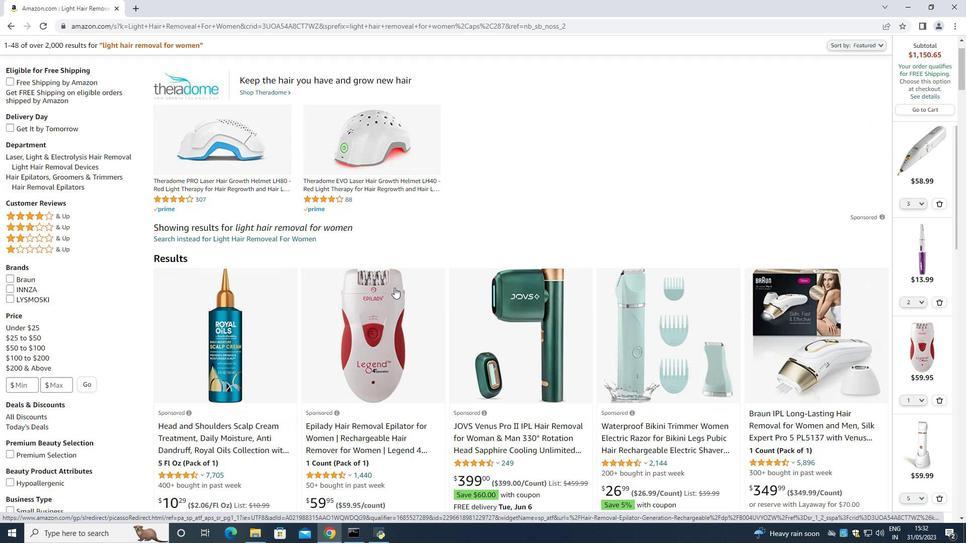
Action: Mouse scrolled (394, 288) with delta (0, 0)
Screenshot: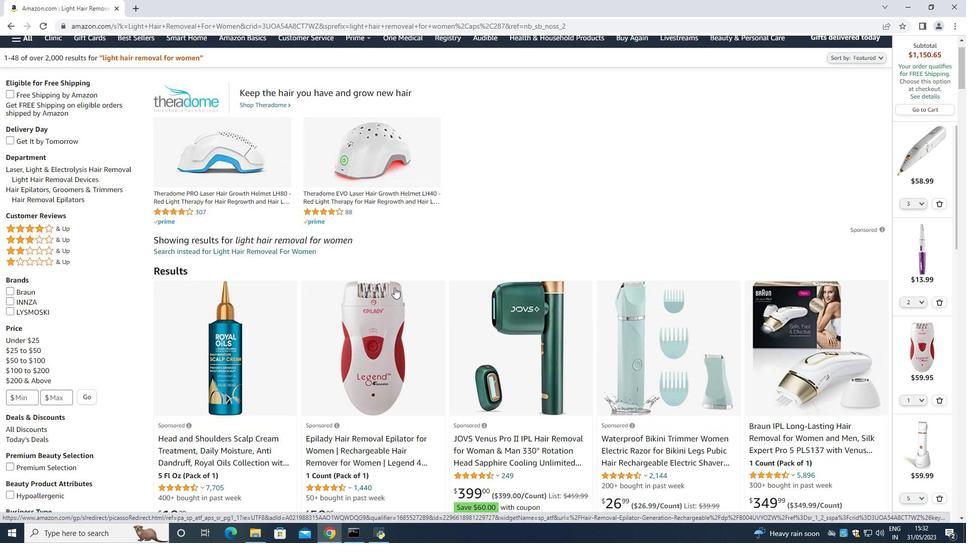 
Action: Mouse scrolled (394, 287) with delta (0, 0)
Screenshot: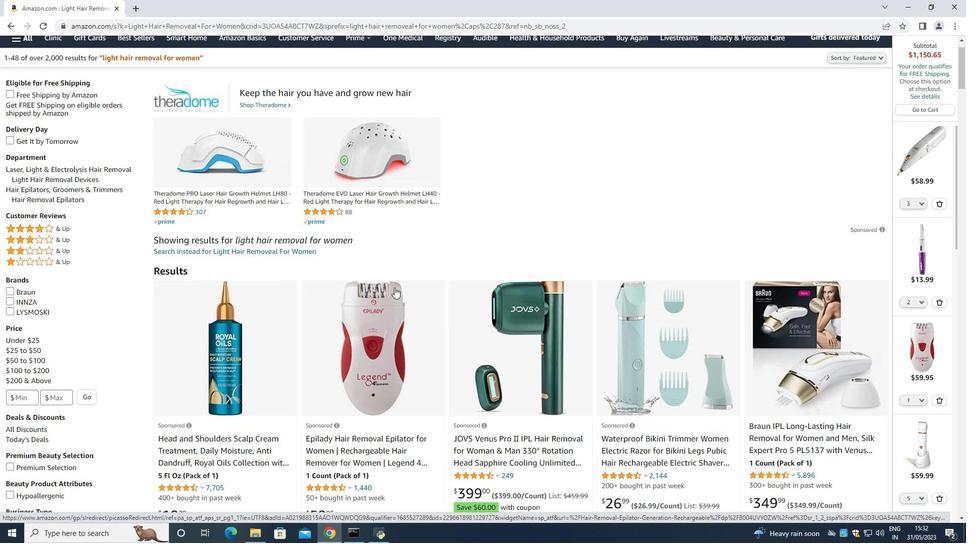 
Action: Mouse scrolled (394, 287) with delta (0, 0)
Screenshot: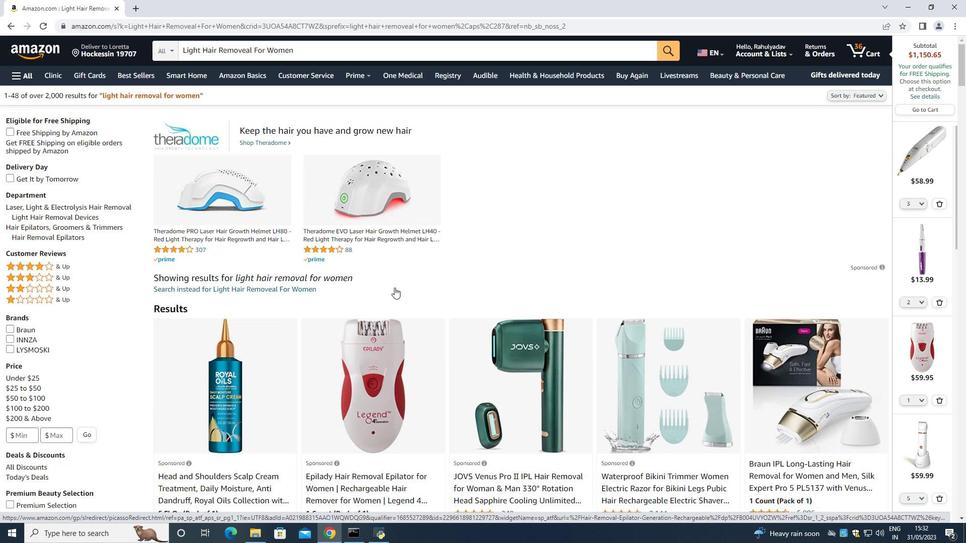 
Action: Mouse scrolled (394, 287) with delta (0, 0)
Screenshot: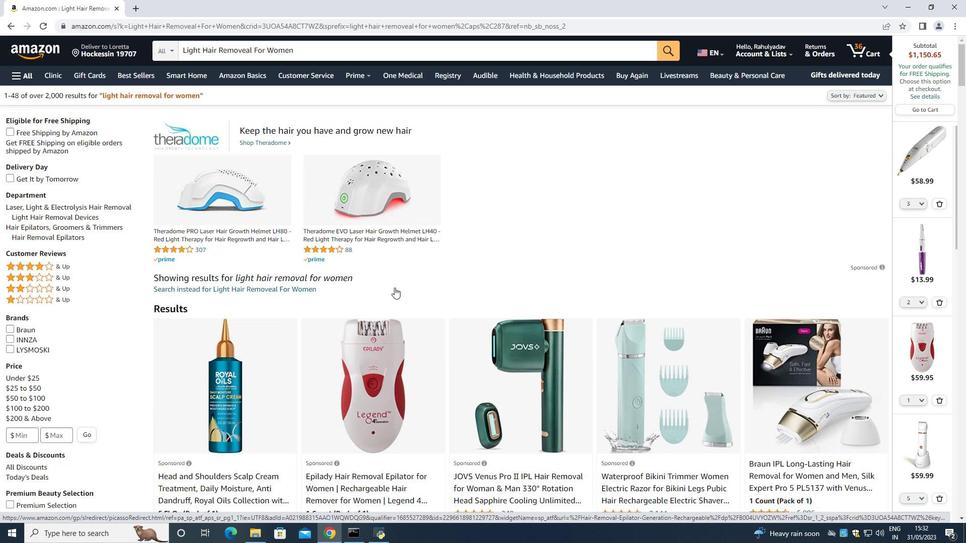 
Action: Mouse scrolled (394, 287) with delta (0, 0)
Screenshot: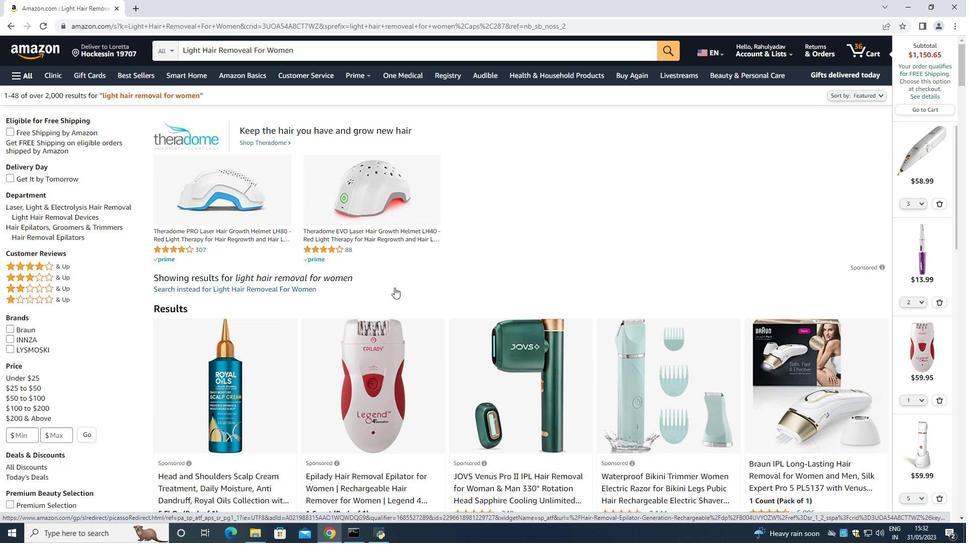 
Action: Mouse moved to (394, 288)
Screenshot: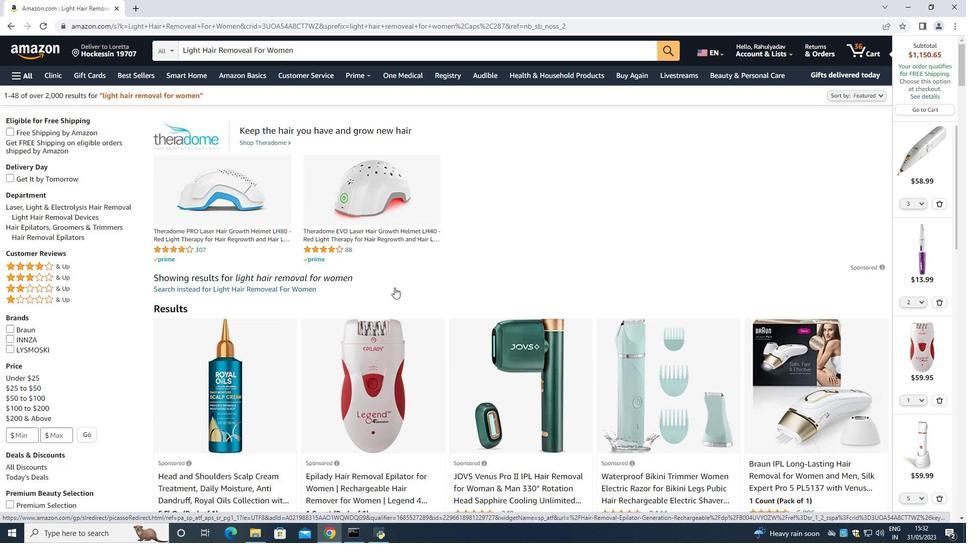 
Action: Mouse scrolled (394, 287) with delta (0, 0)
Screenshot: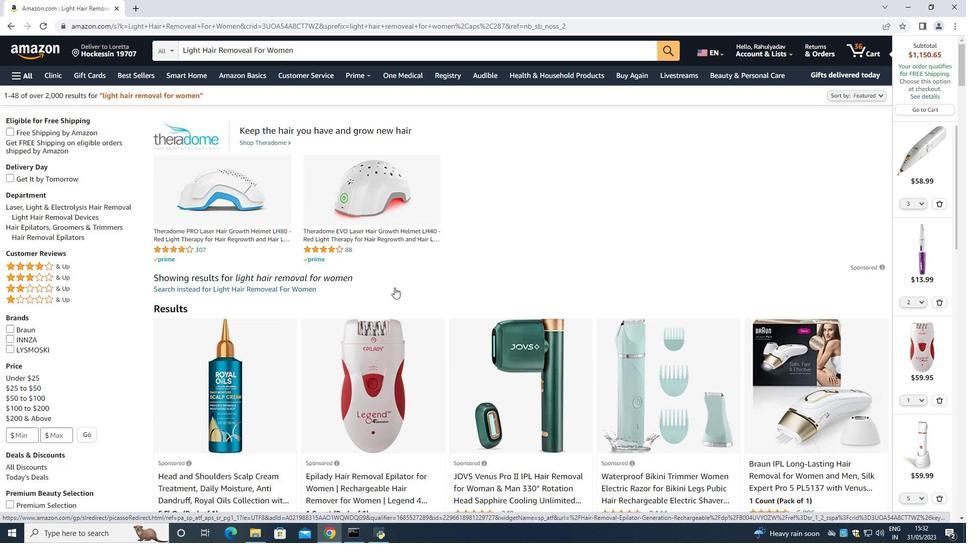 
Action: Mouse scrolled (394, 287) with delta (0, 0)
Screenshot: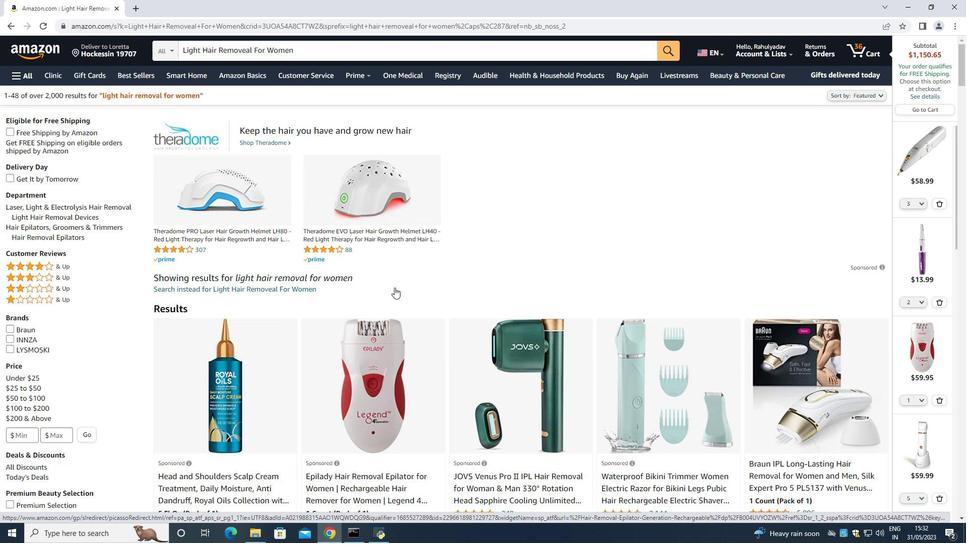 
Action: Mouse moved to (394, 288)
Screenshot: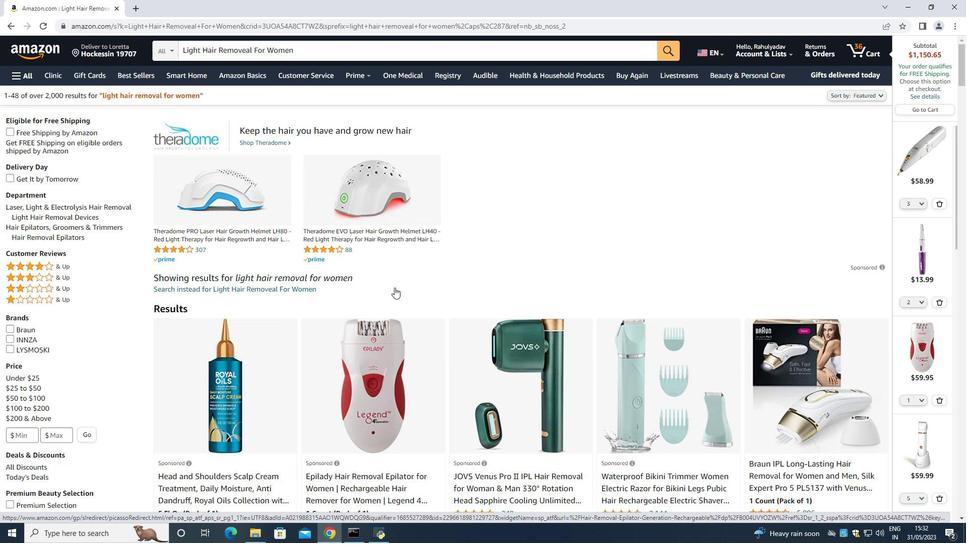 
Action: Mouse scrolled (394, 288) with delta (0, 0)
Screenshot: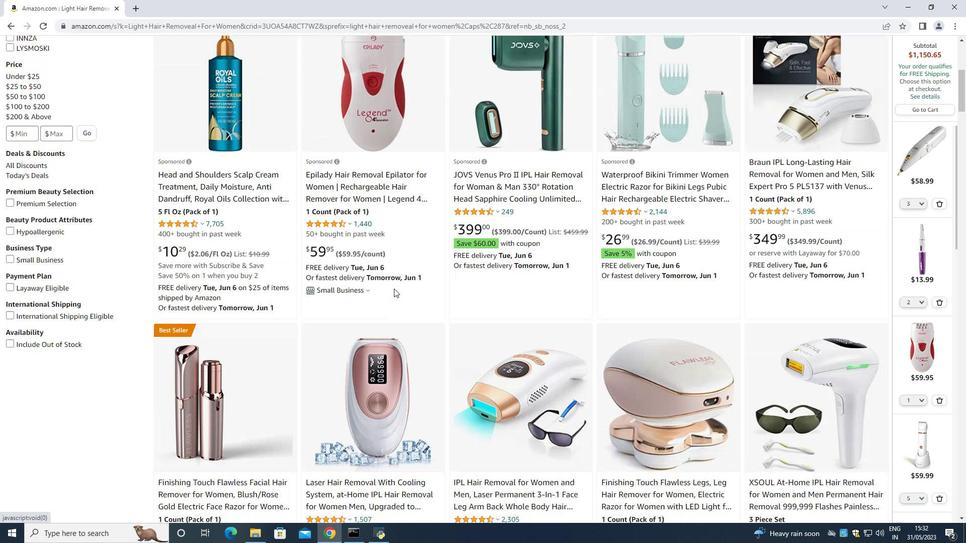 
Action: Mouse moved to (393, 289)
Screenshot: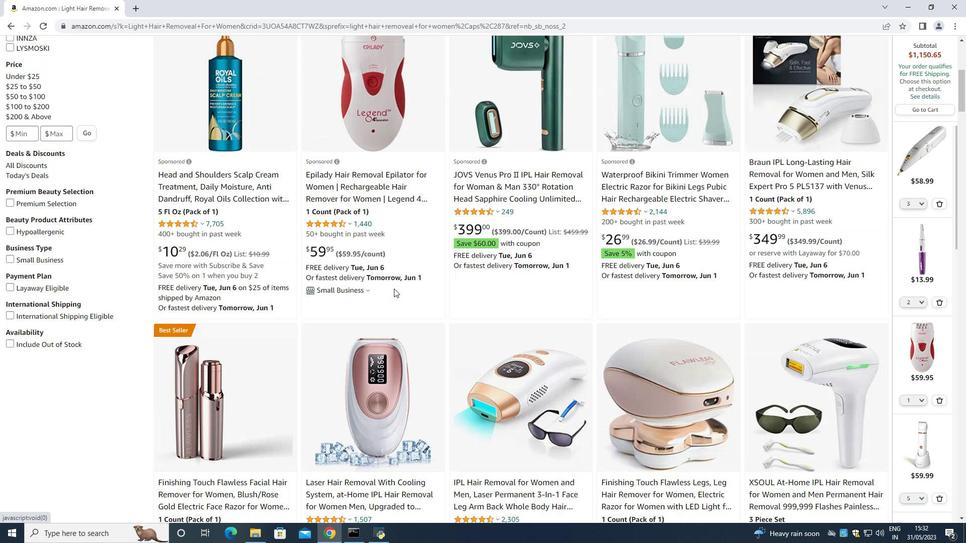 
Action: Mouse scrolled (393, 288) with delta (0, 0)
Screenshot: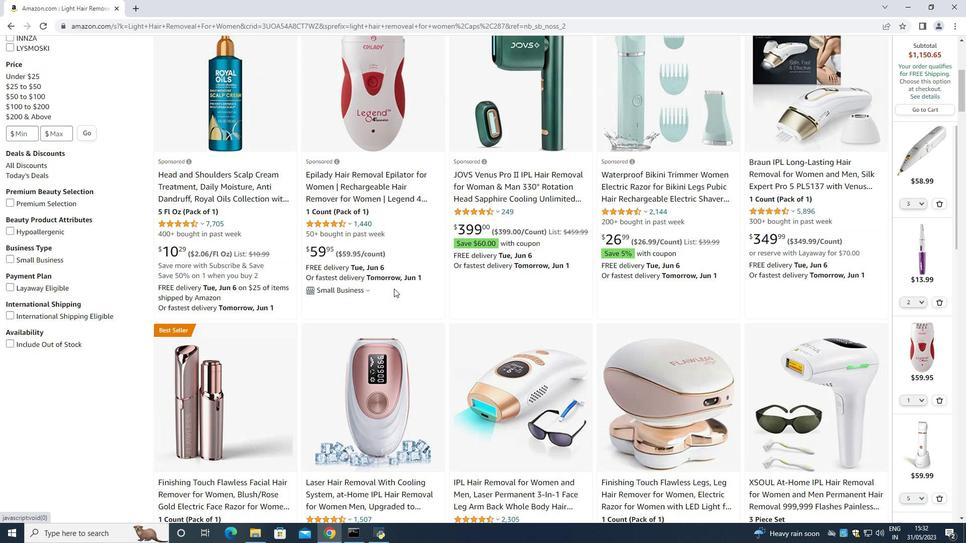 
Action: Mouse moved to (525, 401)
Screenshot: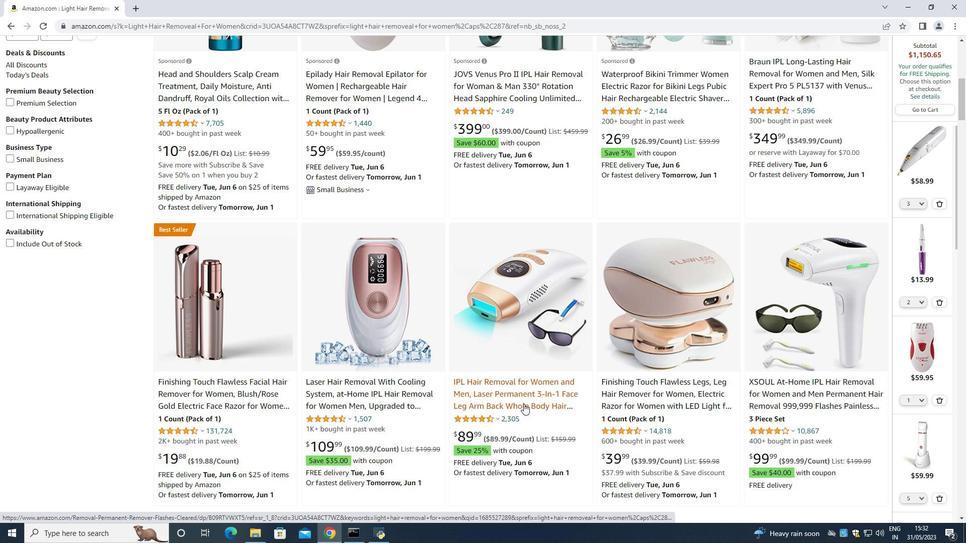 
Action: Mouse pressed left at (525, 401)
Screenshot: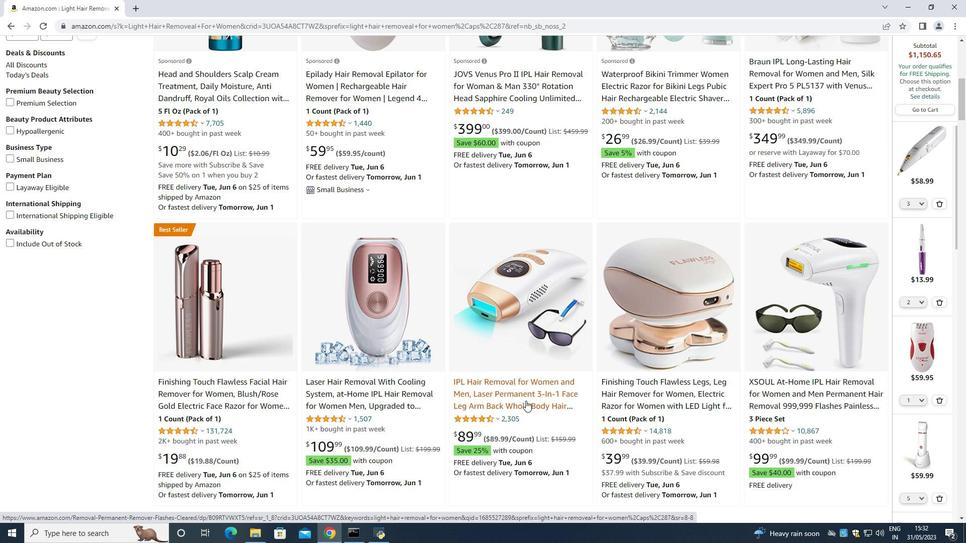 
Action: Mouse moved to (392, 351)
Screenshot: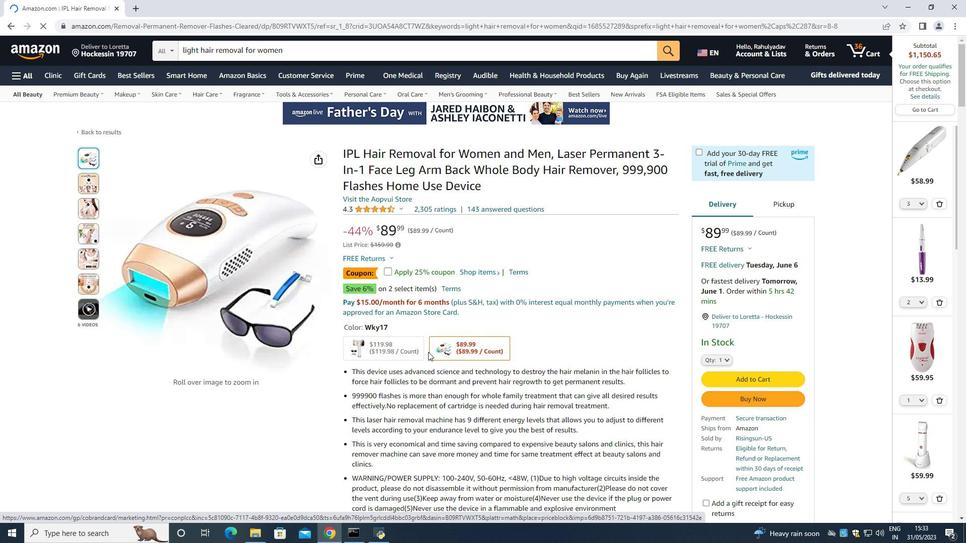 
Action: Mouse pressed left at (392, 351)
Screenshot: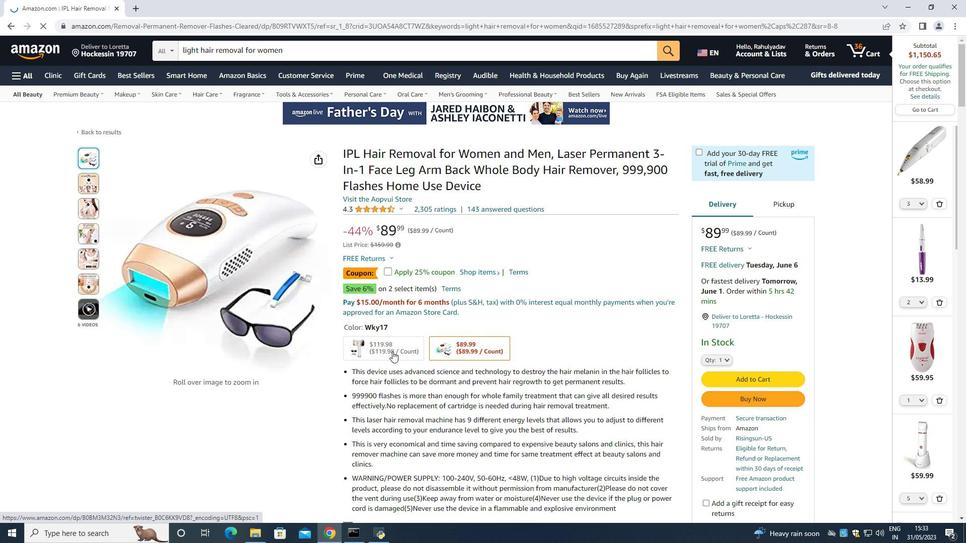 
Action: Mouse moved to (480, 355)
Screenshot: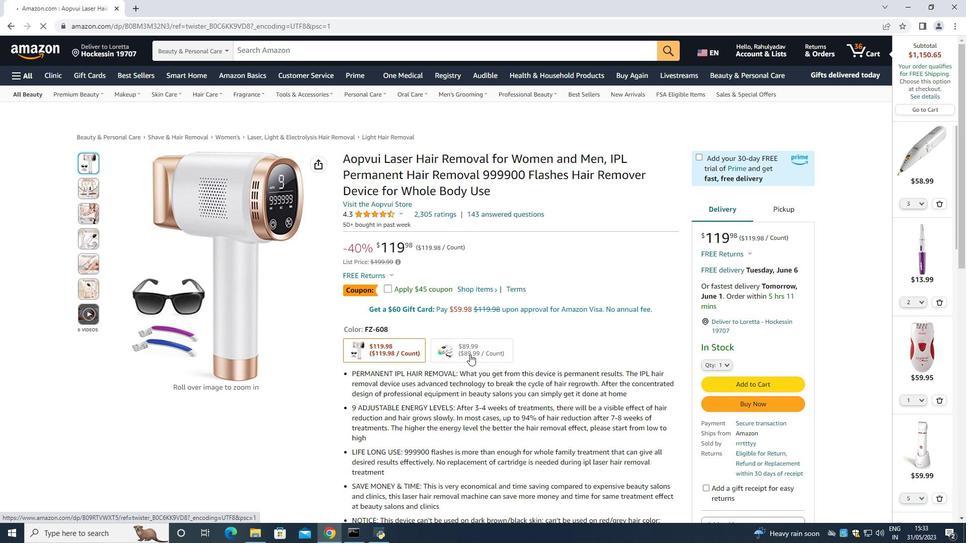 
Action: Mouse pressed left at (480, 355)
Screenshot: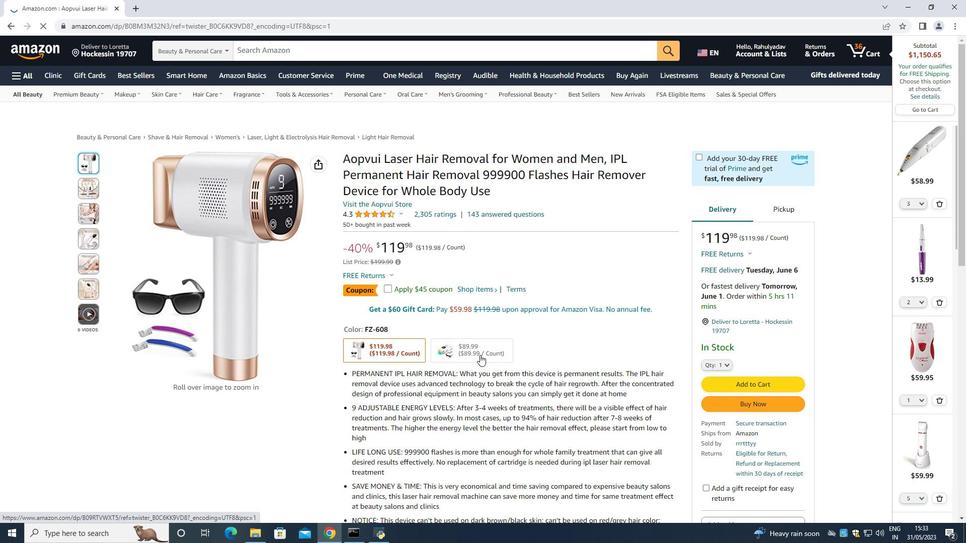 
Action: Mouse moved to (552, 336)
Screenshot: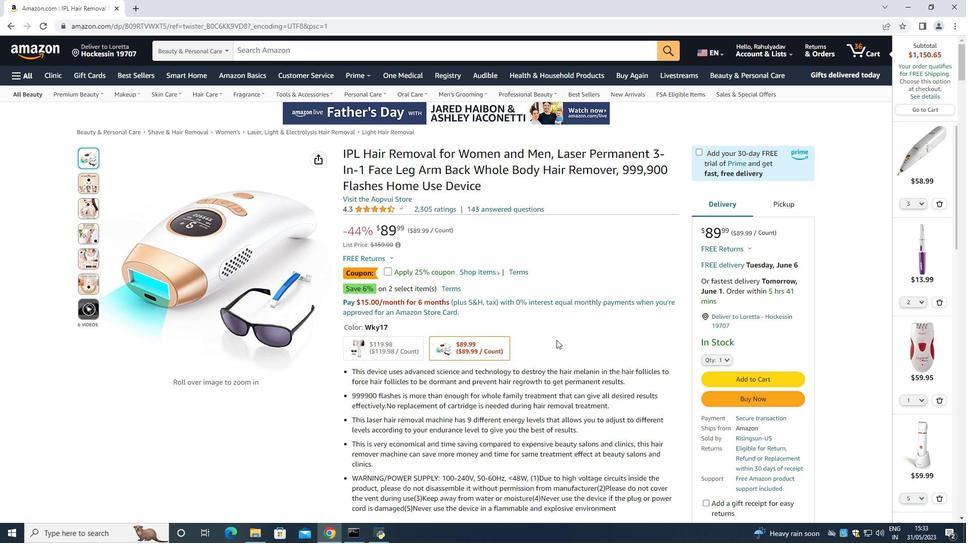 
Action: Mouse scrolled (552, 336) with delta (0, 0)
Screenshot: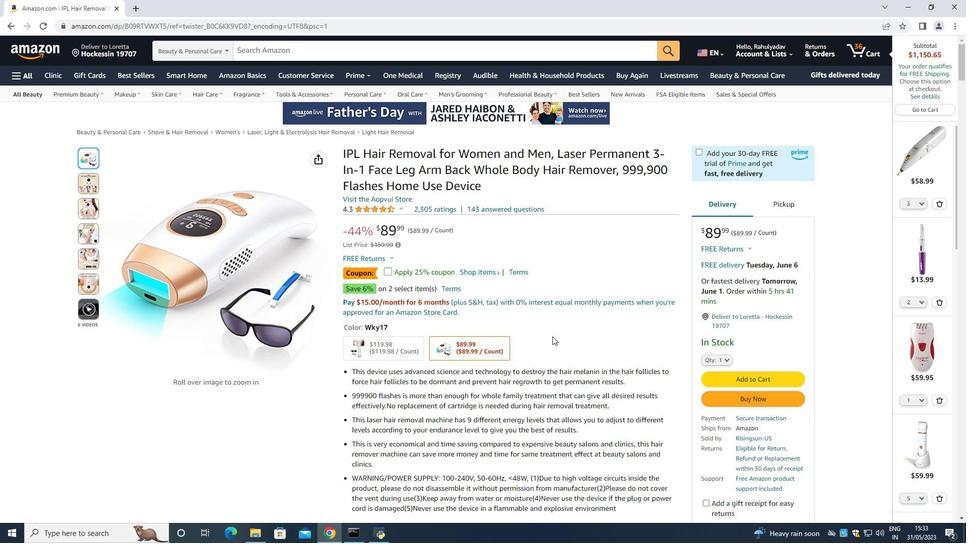 
Action: Mouse scrolled (552, 336) with delta (0, 0)
Screenshot: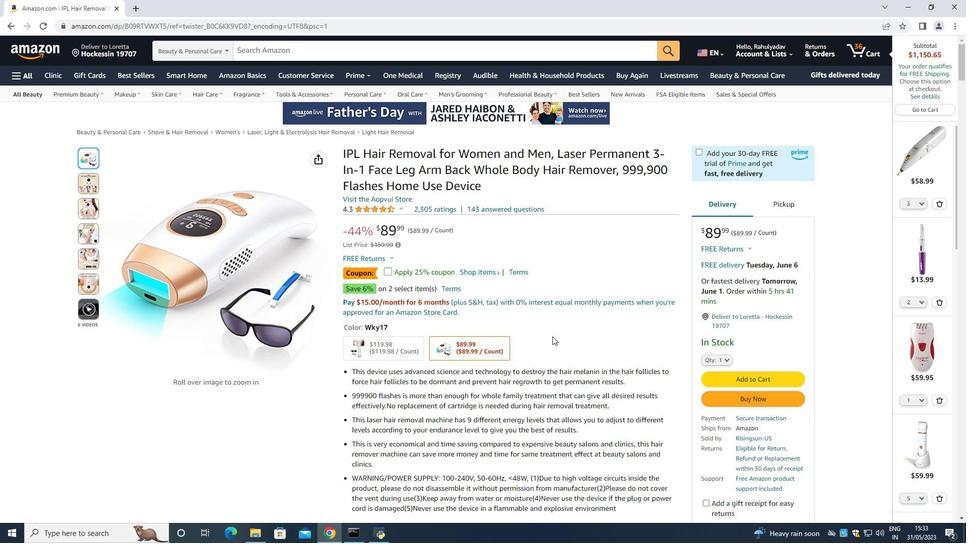 
Action: Mouse scrolled (552, 336) with delta (0, 0)
Screenshot: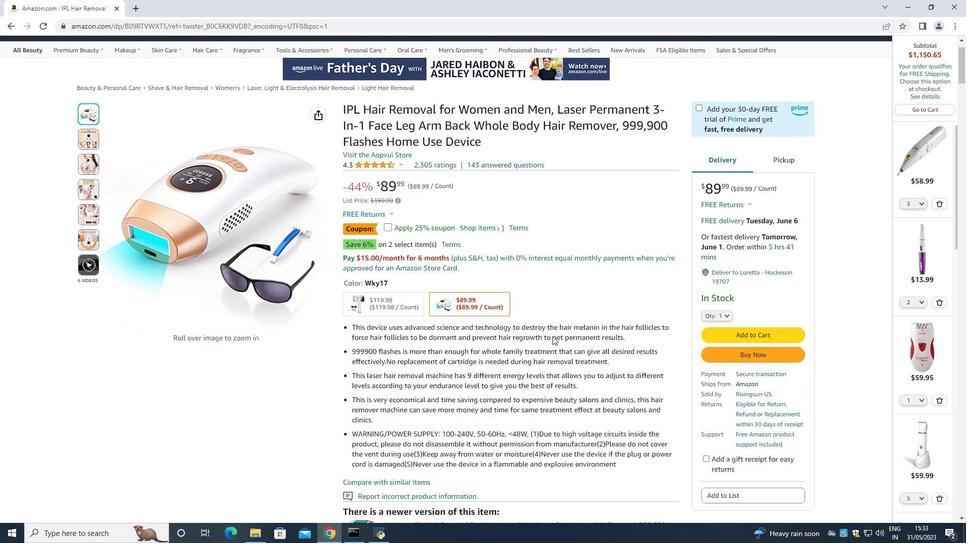 
Action: Mouse scrolled (552, 336) with delta (0, 0)
Screenshot: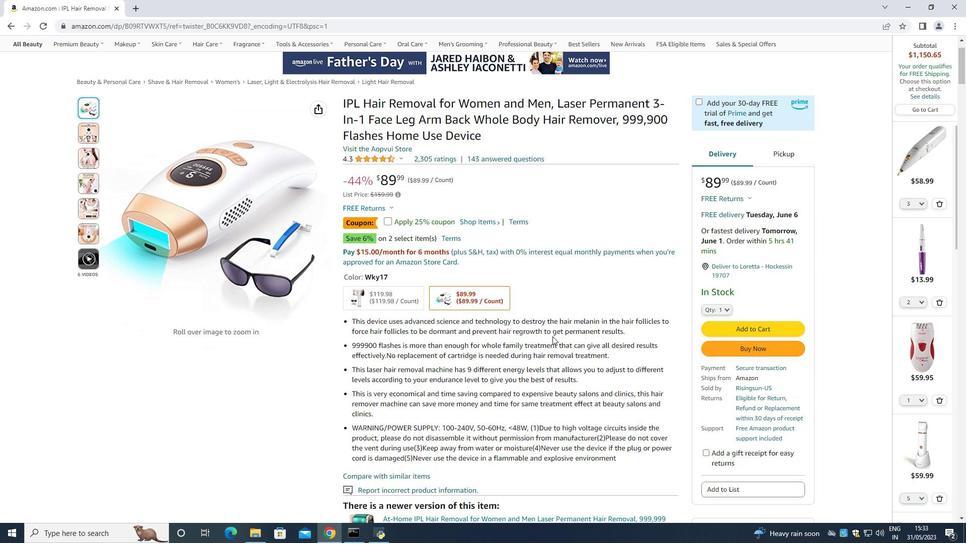 
Action: Mouse scrolled (552, 336) with delta (0, 0)
Screenshot: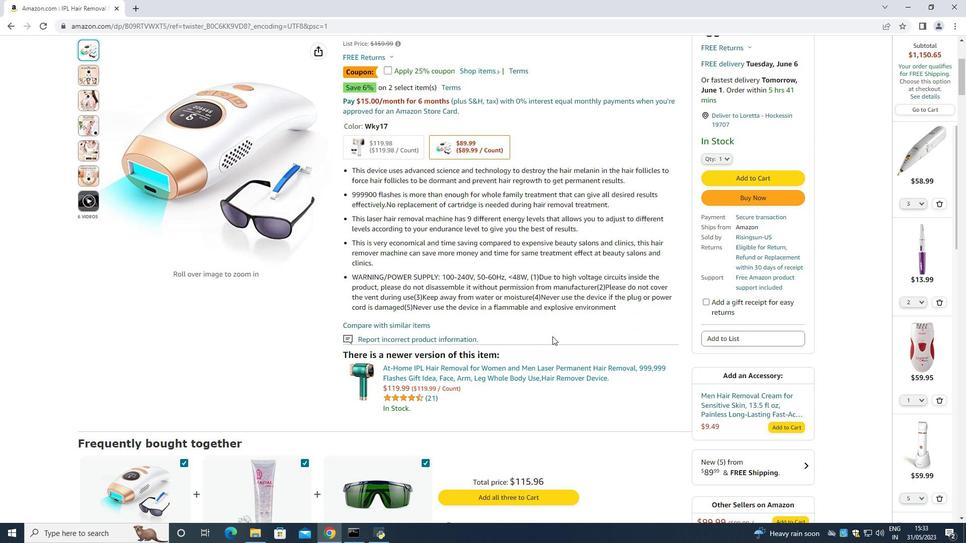 
Action: Mouse scrolled (552, 336) with delta (0, 0)
Screenshot: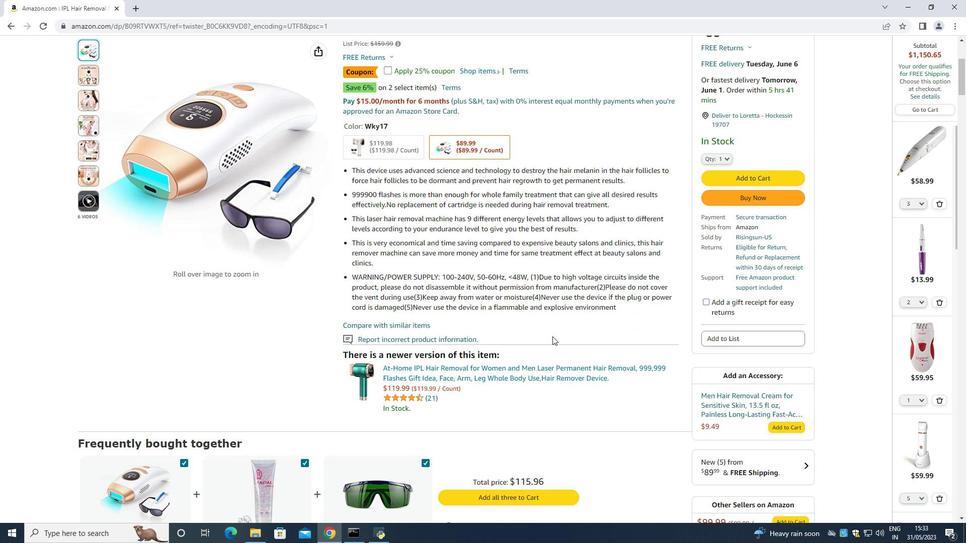 
Action: Mouse scrolled (552, 336) with delta (0, 0)
Screenshot: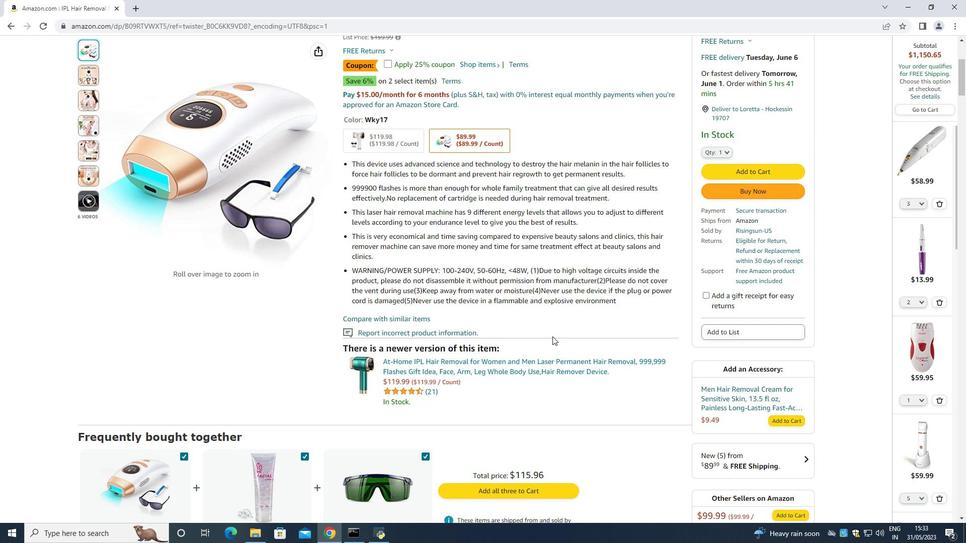 
Action: Mouse scrolled (552, 337) with delta (0, 0)
Screenshot: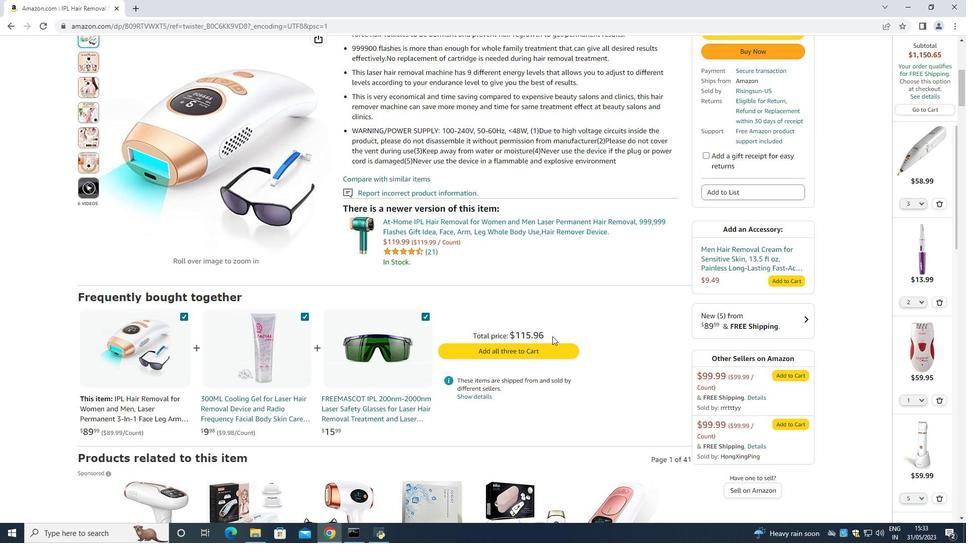 
Action: Mouse scrolled (552, 337) with delta (0, 0)
Screenshot: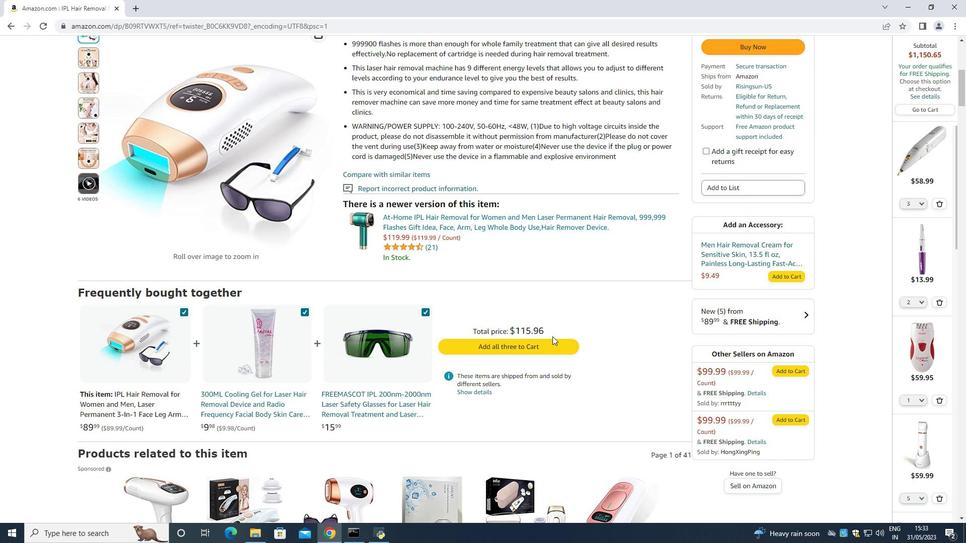
Action: Mouse scrolled (552, 337) with delta (0, 0)
Screenshot: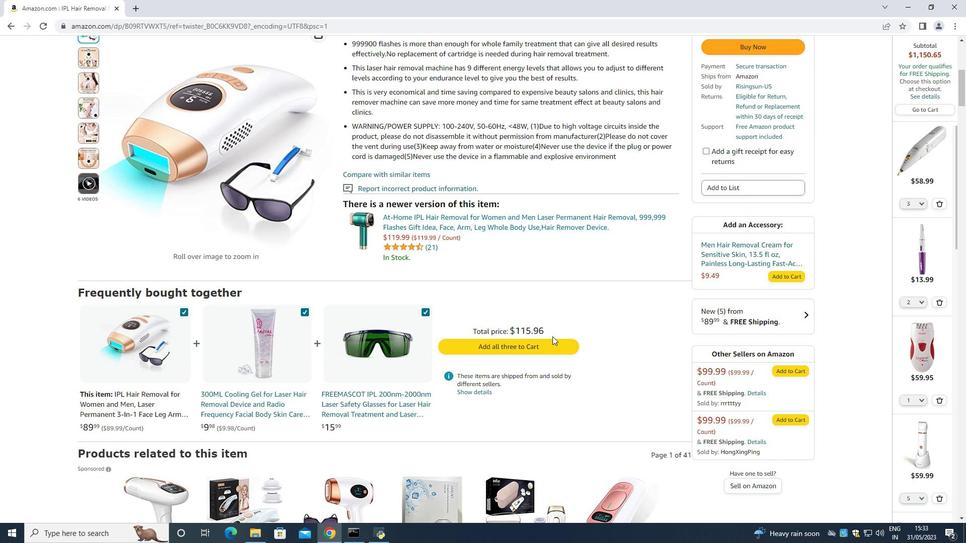 
Action: Mouse scrolled (552, 337) with delta (0, 0)
Screenshot: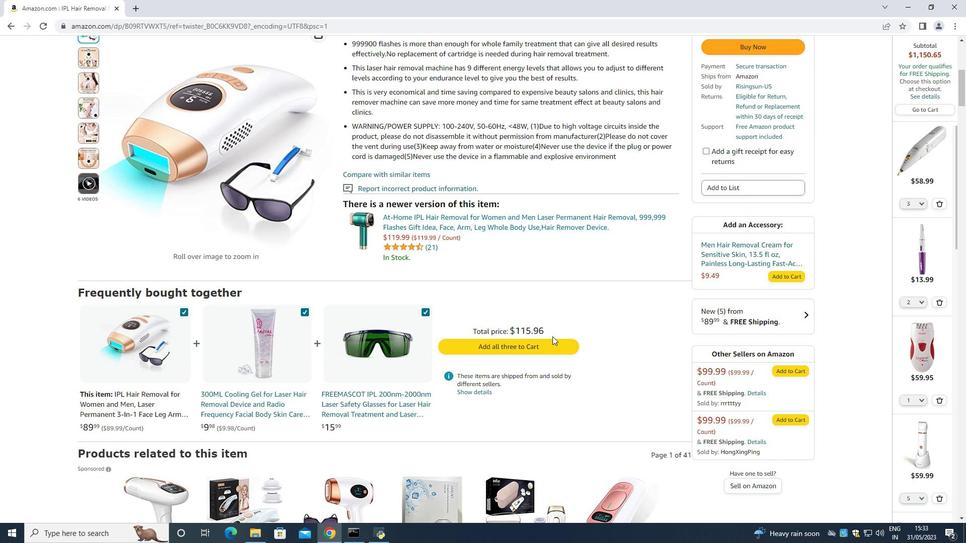 
Action: Mouse scrolled (552, 337) with delta (0, 0)
Screenshot: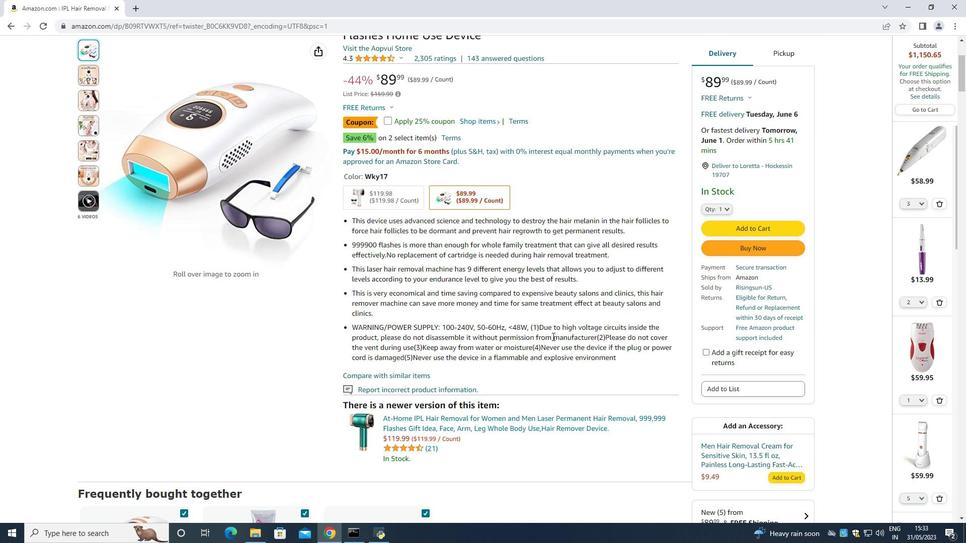 
Action: Mouse scrolled (552, 337) with delta (0, 0)
Screenshot: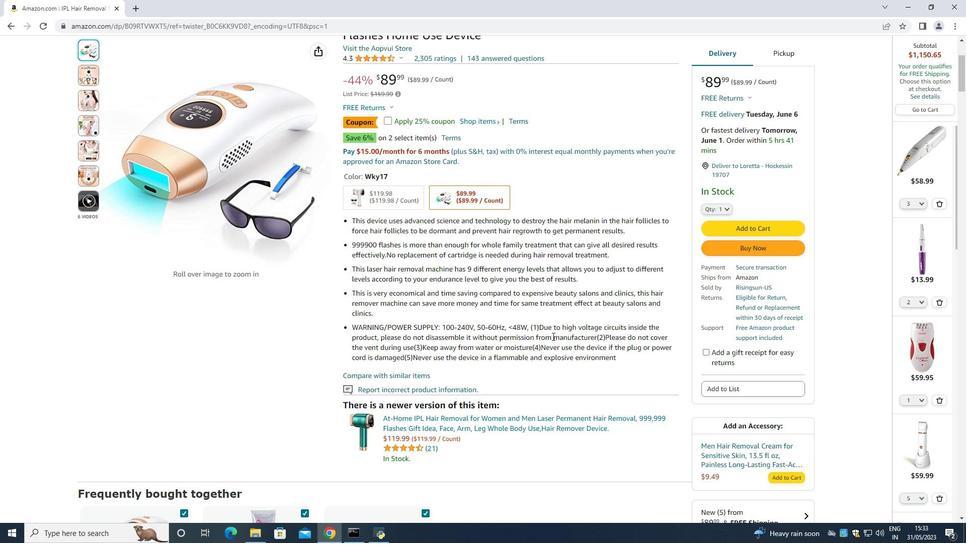 
Action: Mouse scrolled (552, 337) with delta (0, 0)
Screenshot: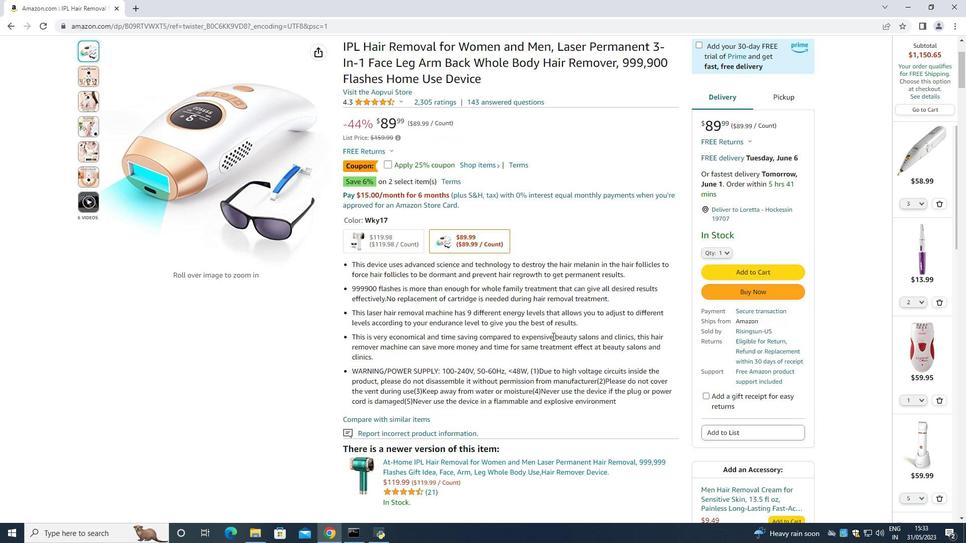 
Action: Mouse scrolled (552, 336) with delta (0, 0)
Screenshot: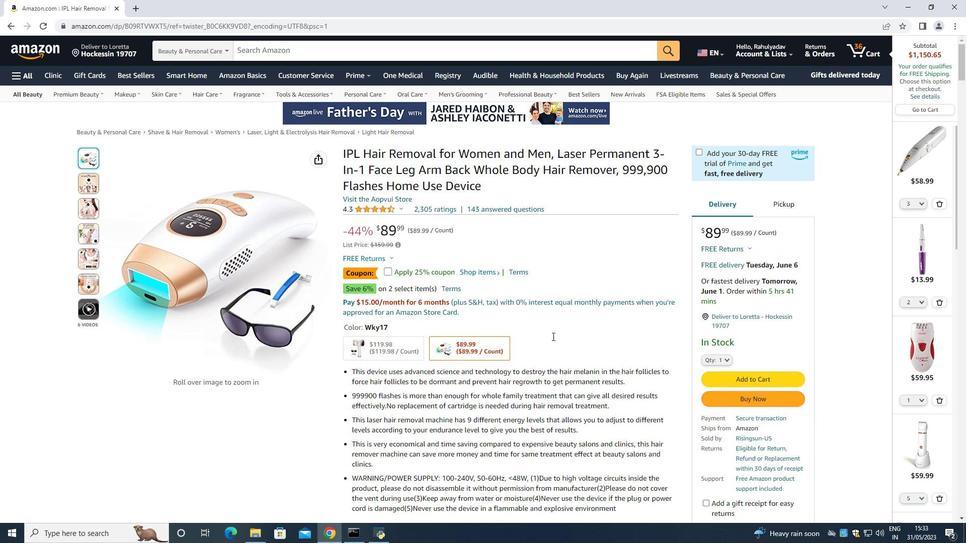 
Action: Mouse moved to (552, 336)
Screenshot: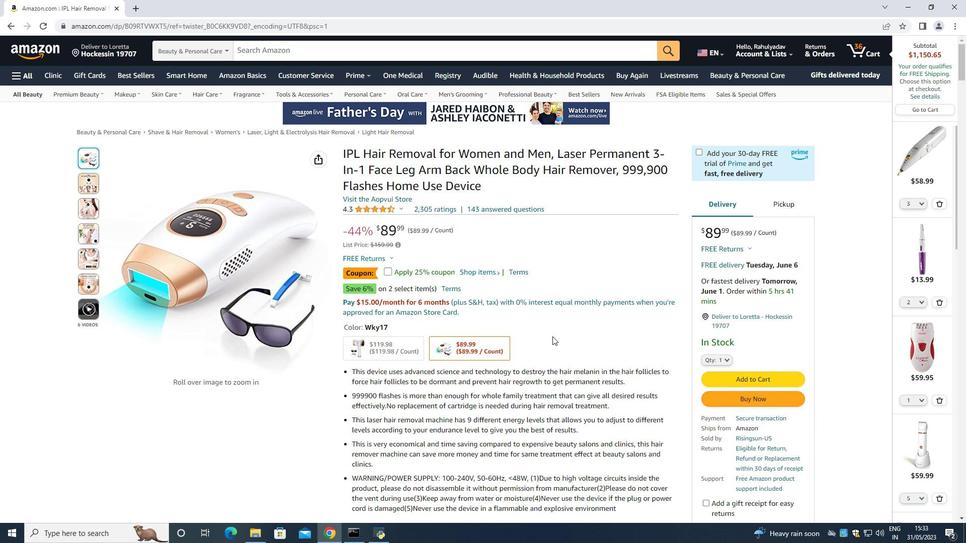 
Action: Mouse scrolled (552, 336) with delta (0, 0)
Screenshot: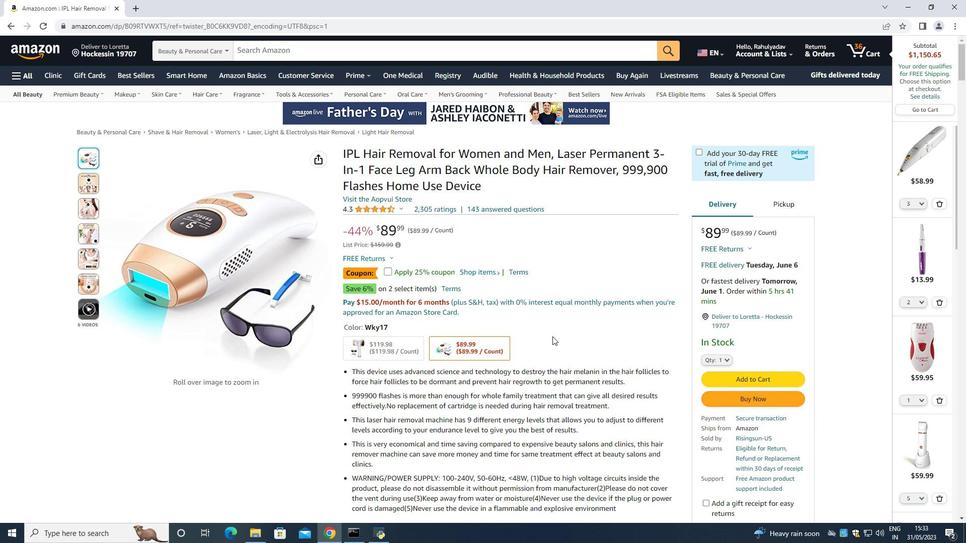
Action: Mouse moved to (551, 336)
Screenshot: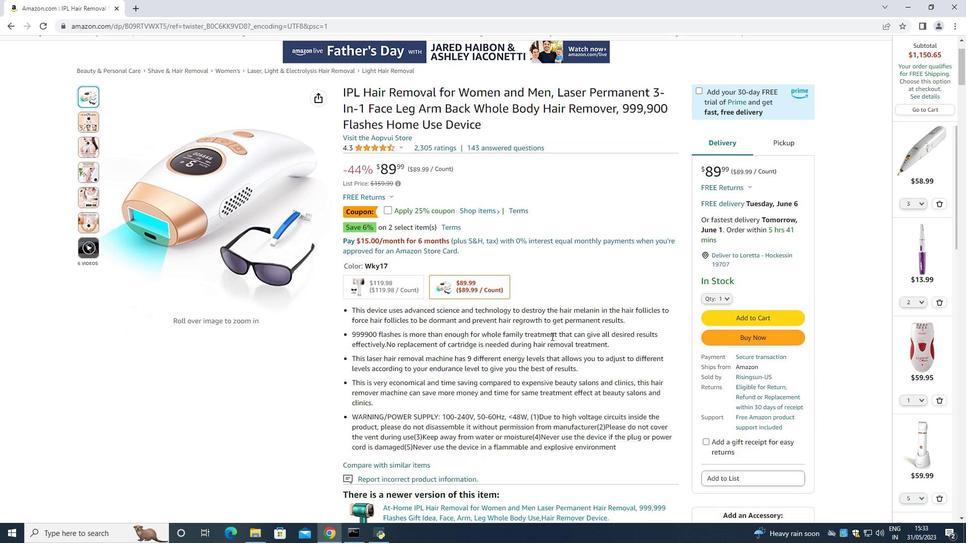 
Action: Mouse scrolled (551, 337) with delta (0, 0)
Screenshot: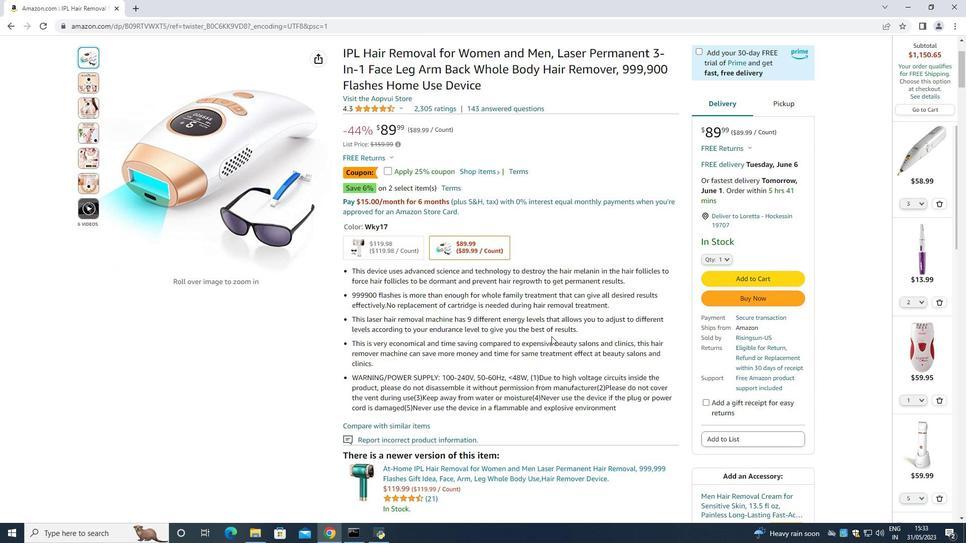 
Action: Mouse scrolled (551, 337) with delta (0, 0)
Screenshot: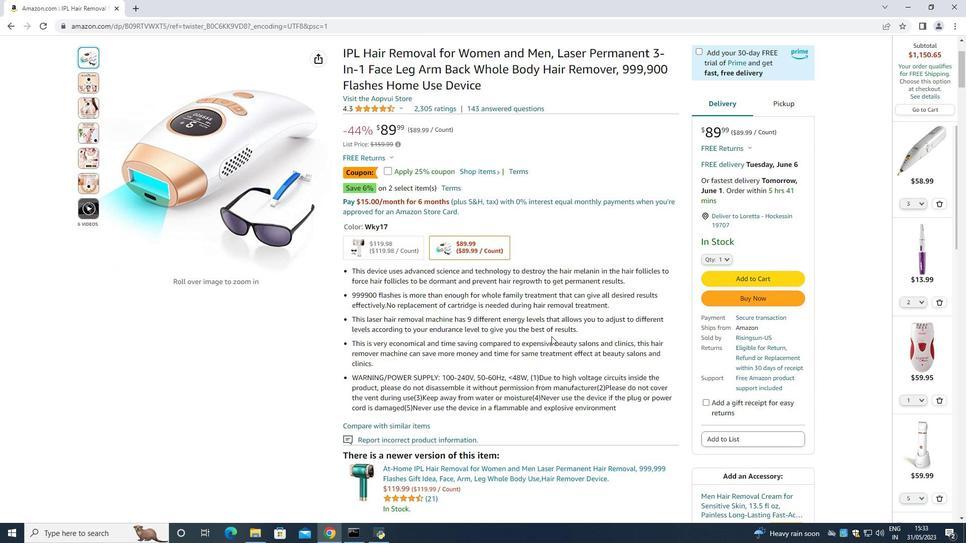 
Action: Mouse scrolled (551, 337) with delta (0, 0)
Screenshot: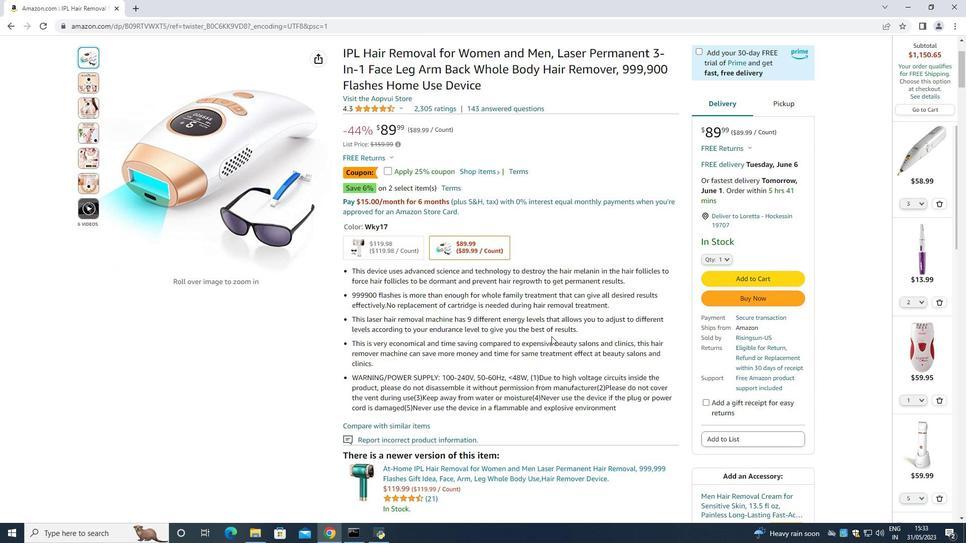 
Action: Mouse scrolled (551, 337) with delta (0, 0)
Screenshot: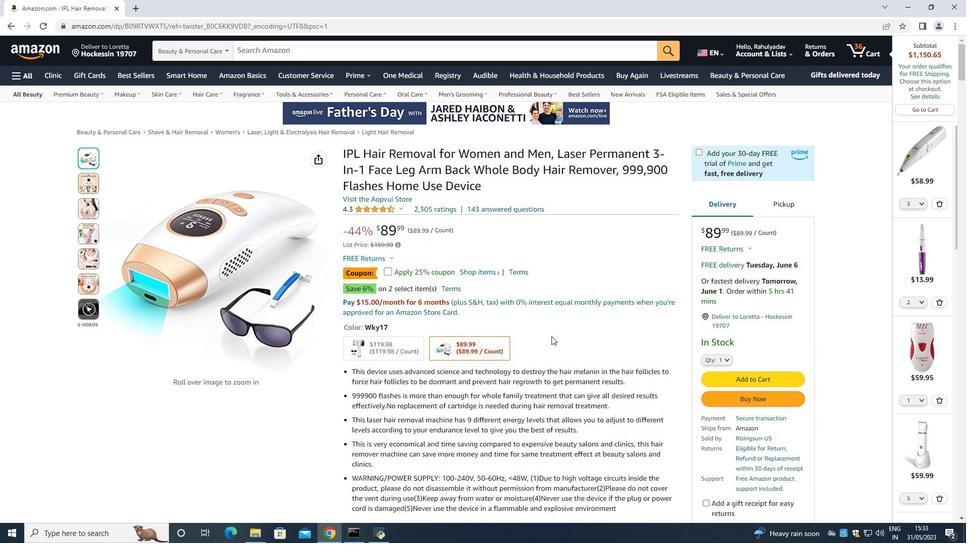 
Action: Mouse scrolled (551, 337) with delta (0, 0)
Screenshot: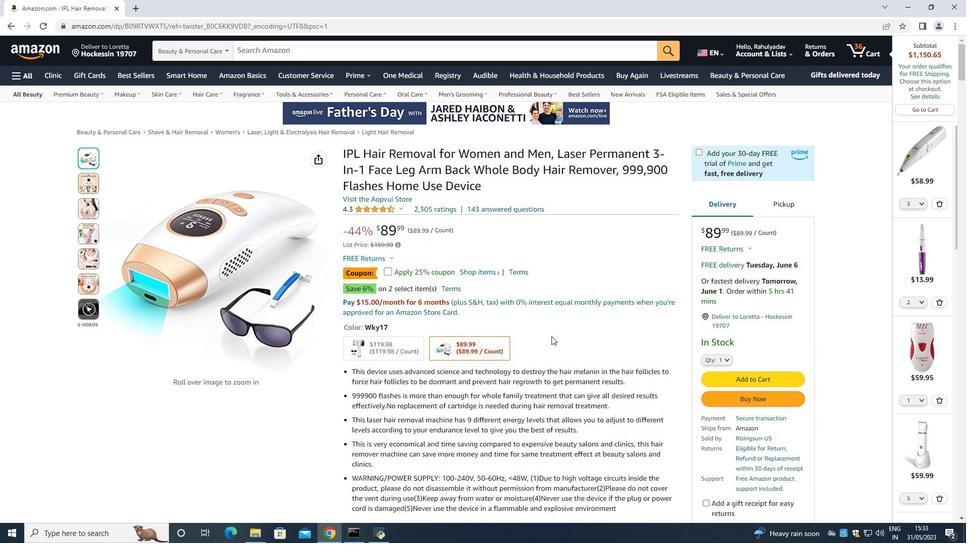 
Action: Mouse scrolled (551, 337) with delta (0, 0)
Screenshot: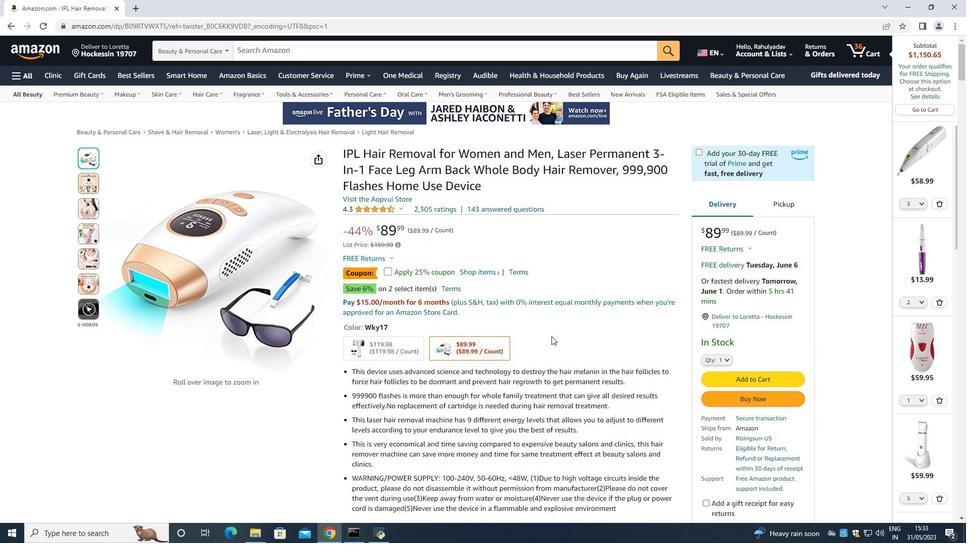 
Action: Mouse moved to (558, 323)
Screenshot: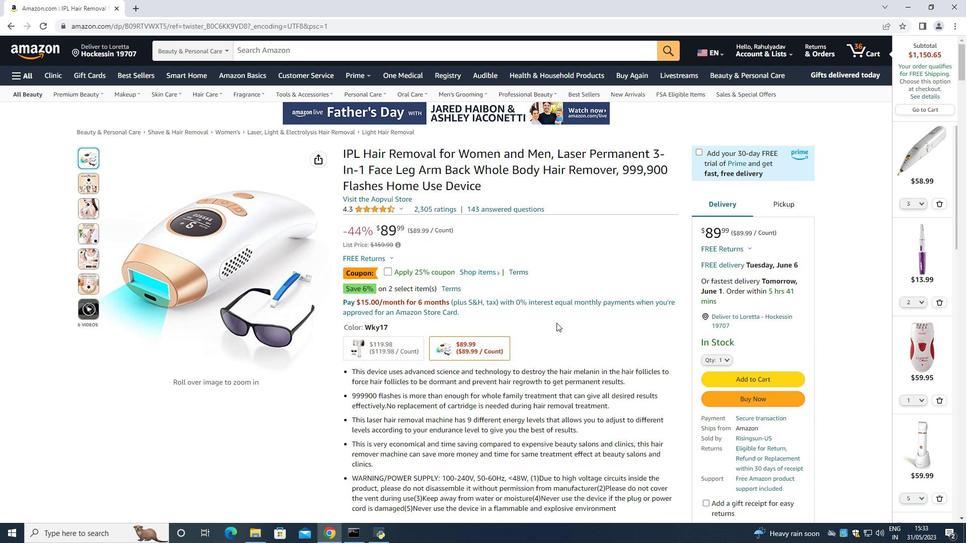 
Action: Mouse pressed middle at (558, 323)
Screenshot: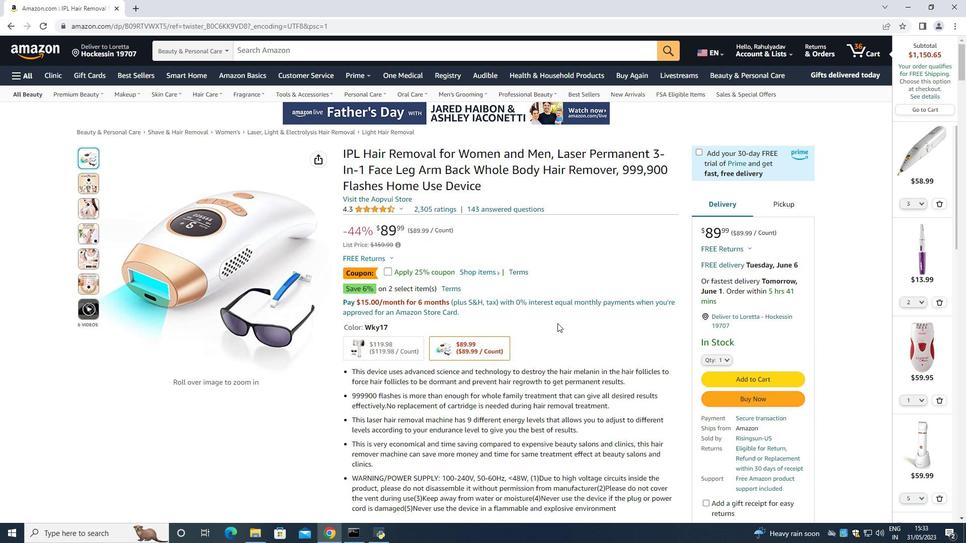 
Action: Mouse moved to (564, 362)
Screenshot: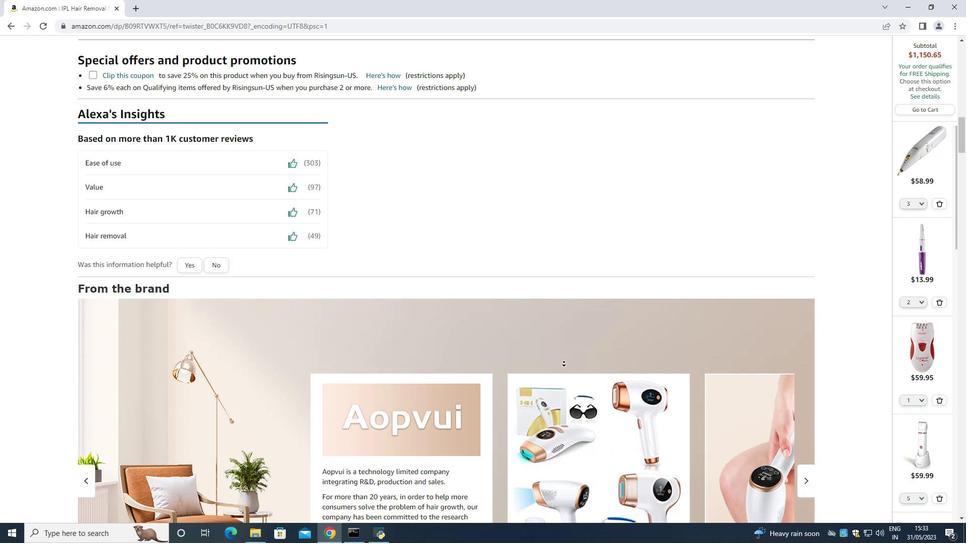 
Action: Mouse pressed left at (564, 362)
Screenshot: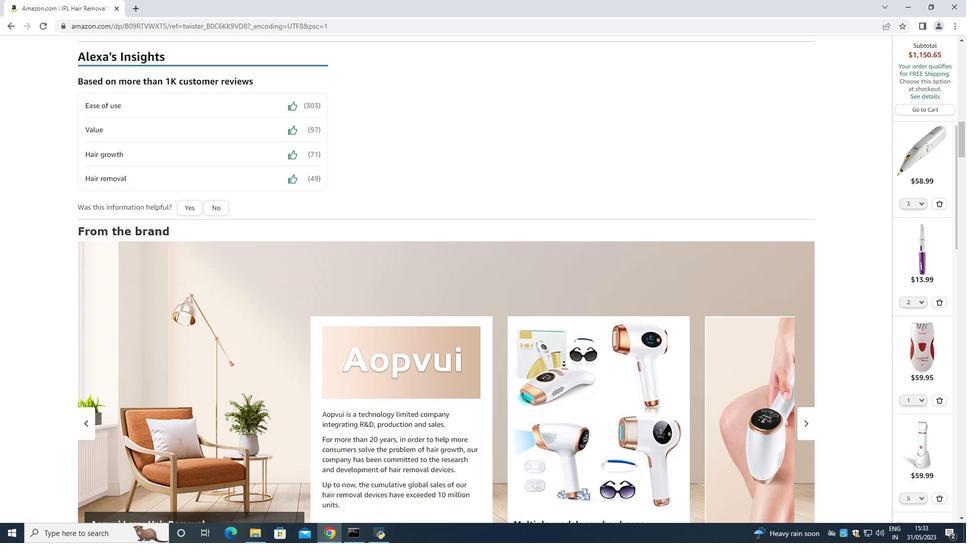 
Action: Mouse moved to (801, 349)
Screenshot: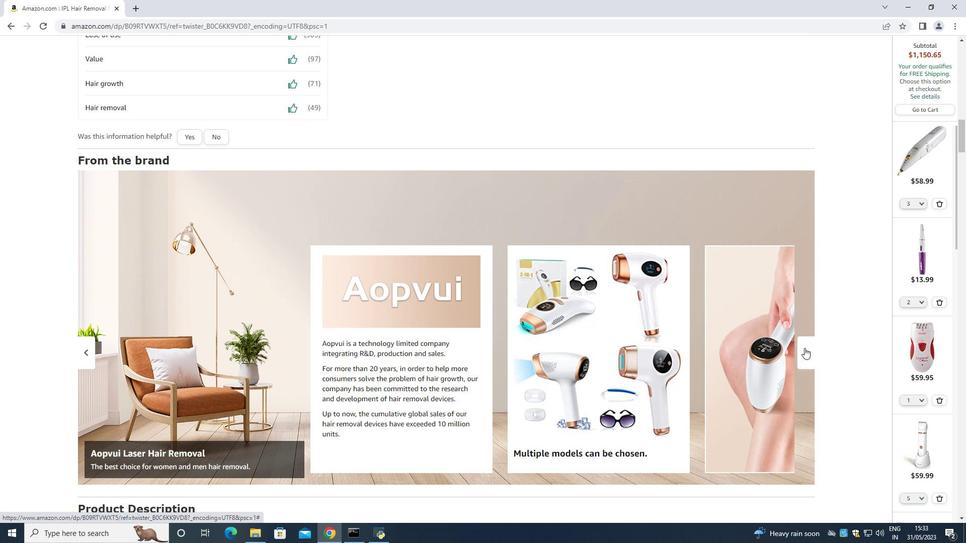 
Action: Mouse pressed left at (801, 349)
Screenshot: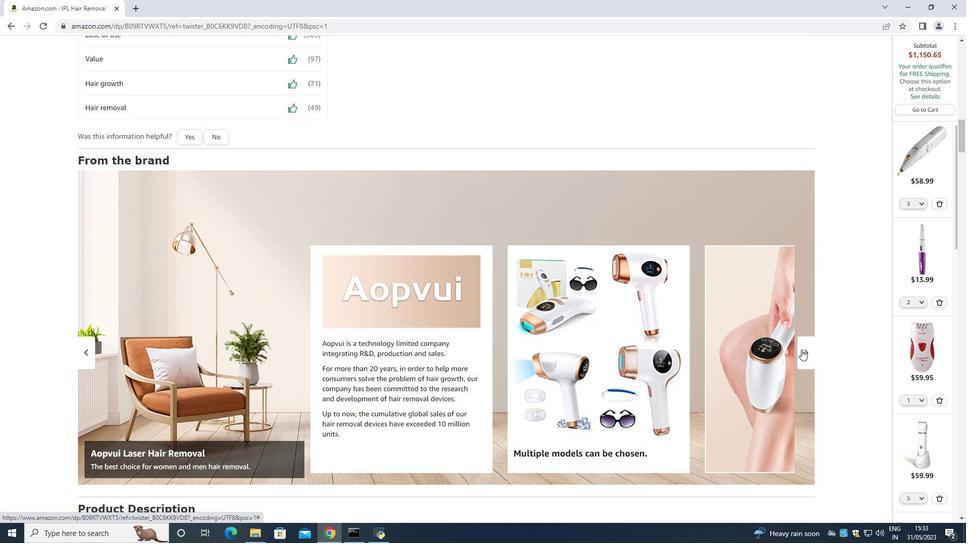 
Action: Mouse moved to (801, 349)
Screenshot: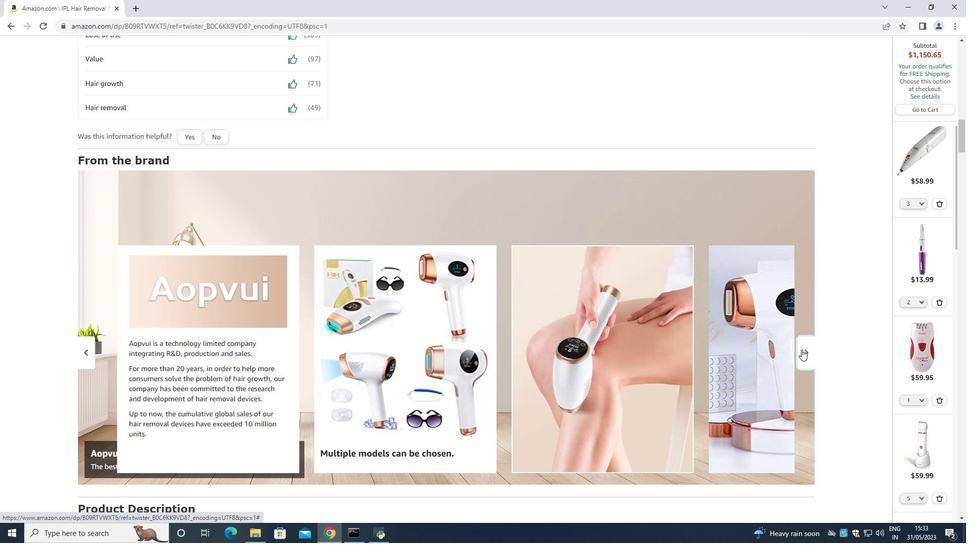 
Action: Mouse pressed left at (801, 349)
Screenshot: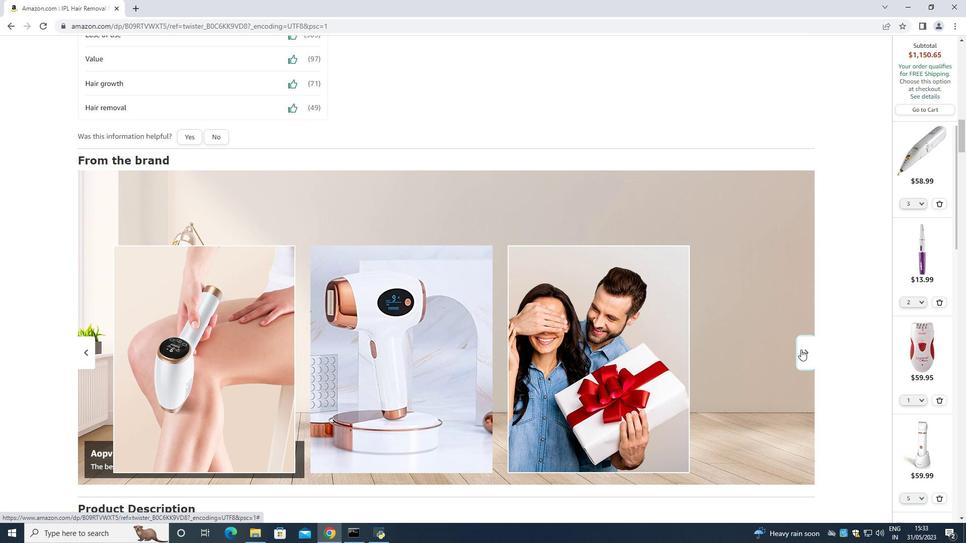
Action: Mouse moved to (804, 353)
Screenshot: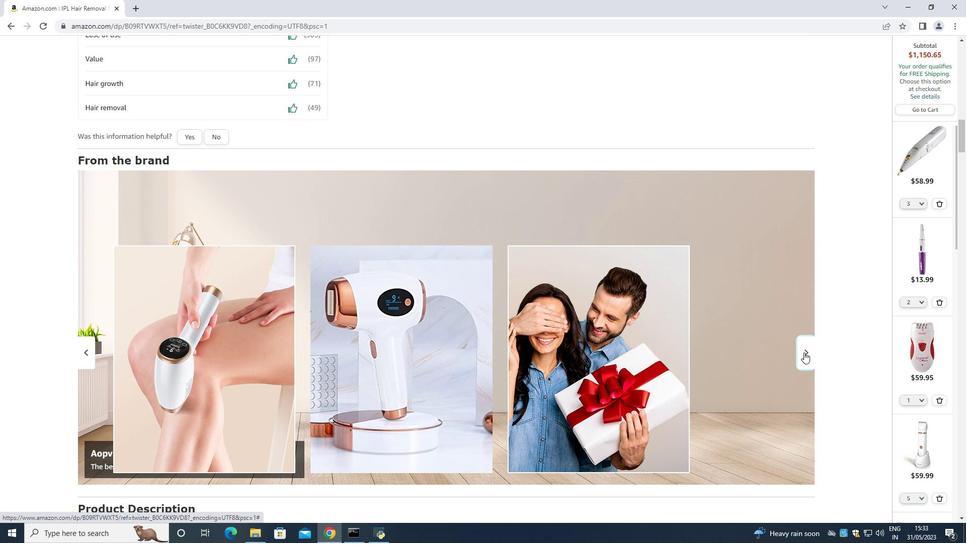 
Action: Mouse pressed left at (804, 353)
Screenshot: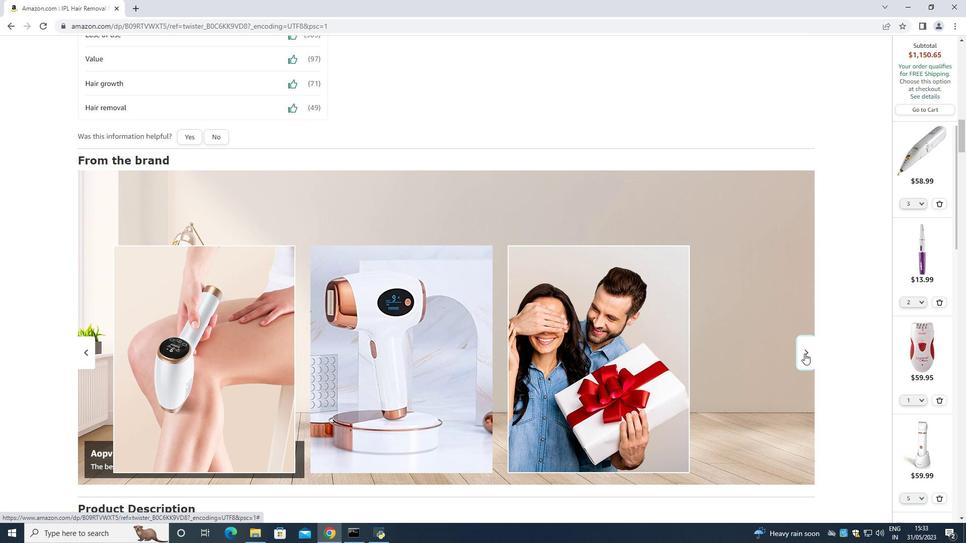 
Action: Mouse pressed left at (804, 353)
Screenshot: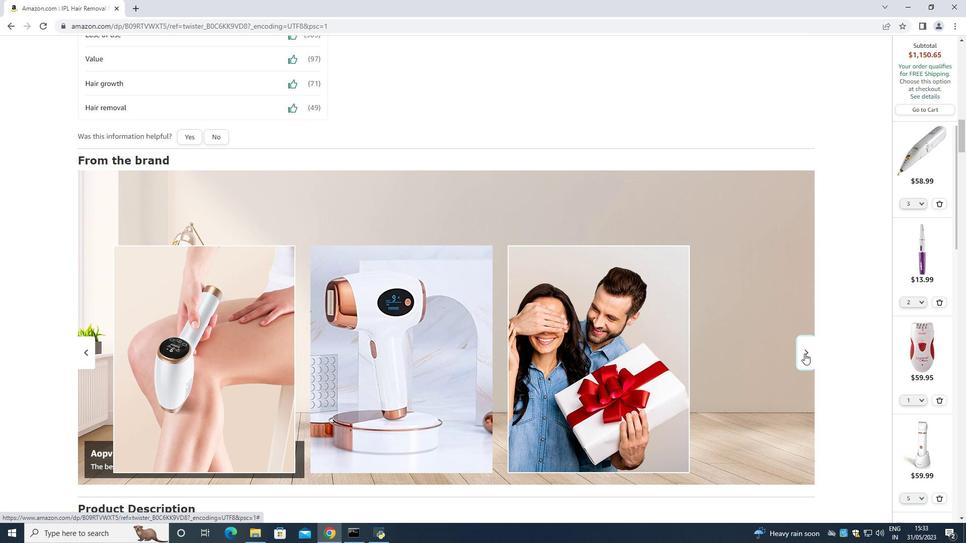 
Action: Mouse pressed left at (804, 353)
Screenshot: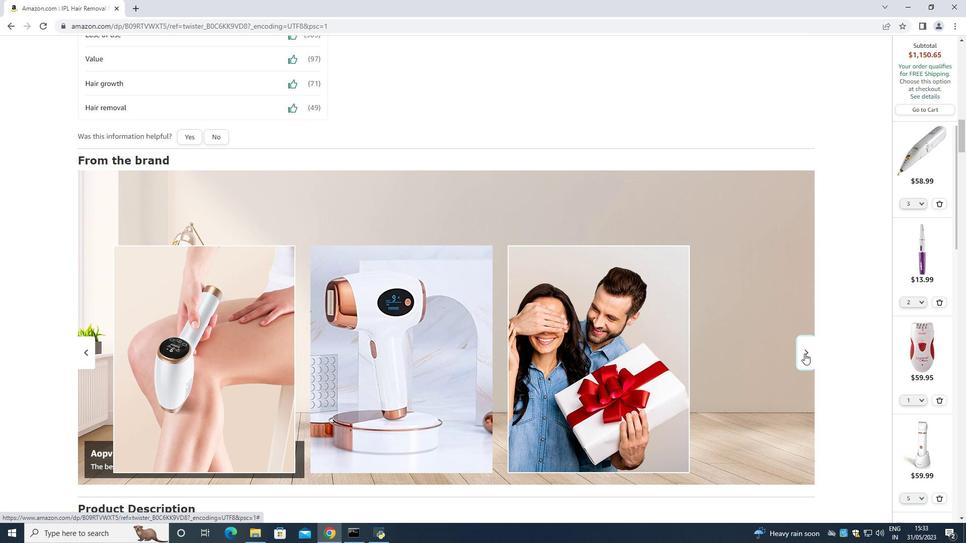 
Action: Mouse moved to (804, 354)
Screenshot: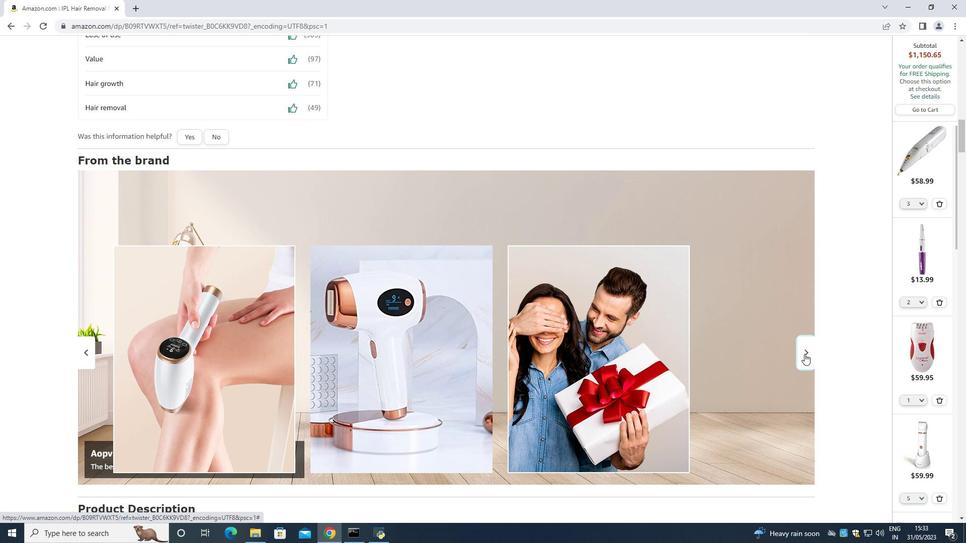 
Action: Mouse scrolled (804, 353) with delta (0, 0)
Screenshot: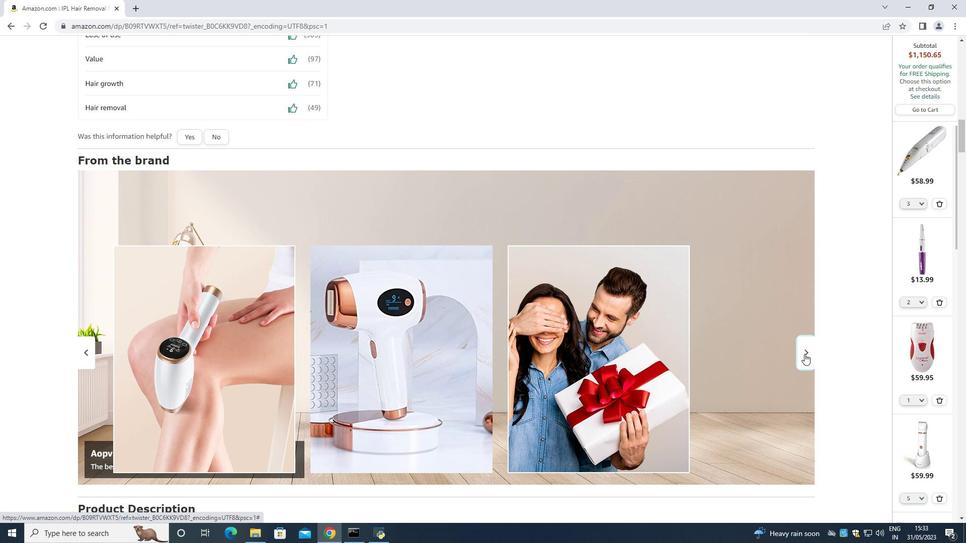 
Action: Mouse moved to (803, 354)
Screenshot: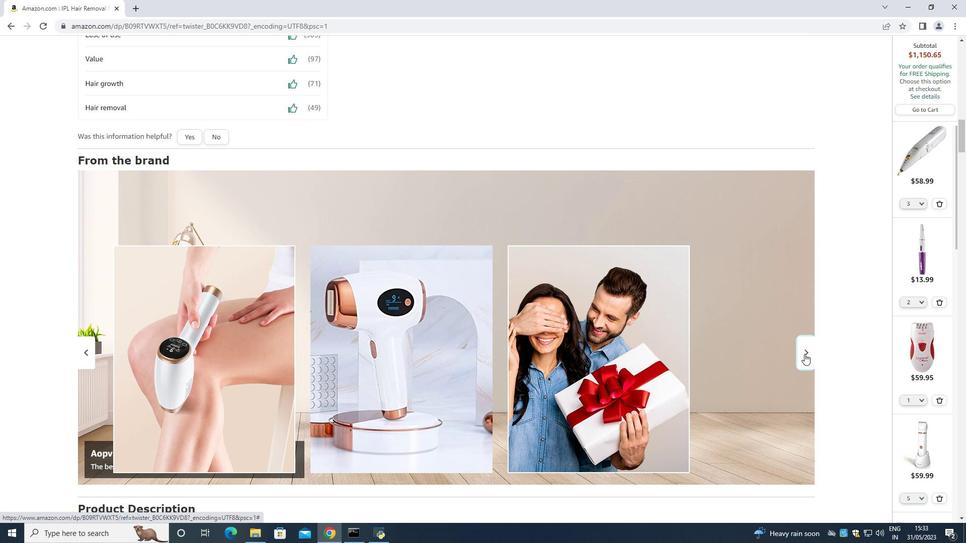 
Action: Mouse scrolled (803, 354) with delta (0, 0)
Screenshot: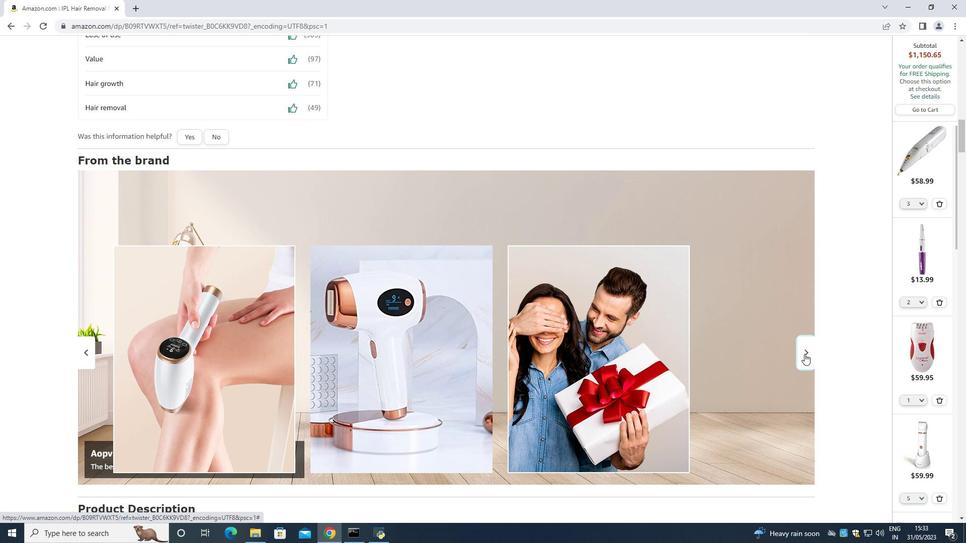 
Action: Mouse moved to (802, 356)
Screenshot: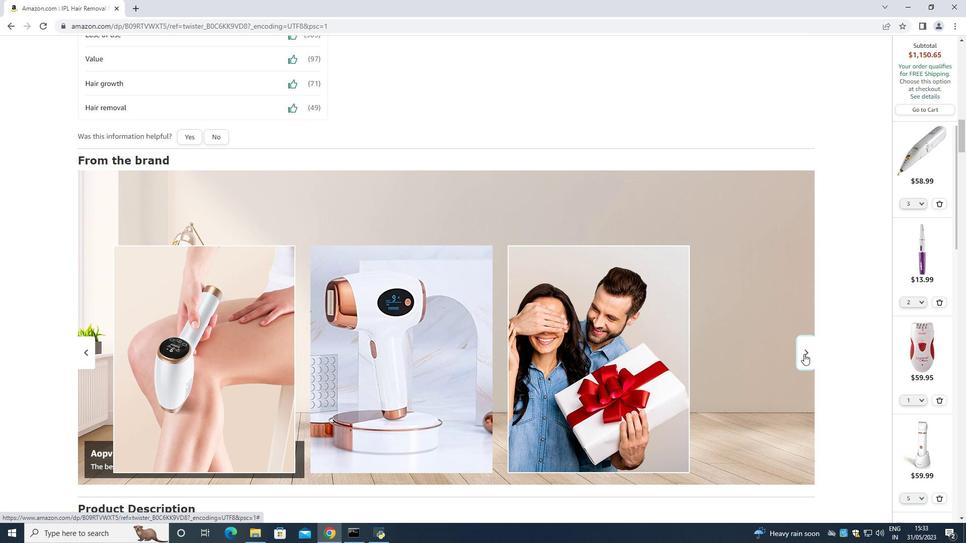 
Action: Mouse scrolled (802, 355) with delta (0, 0)
Screenshot: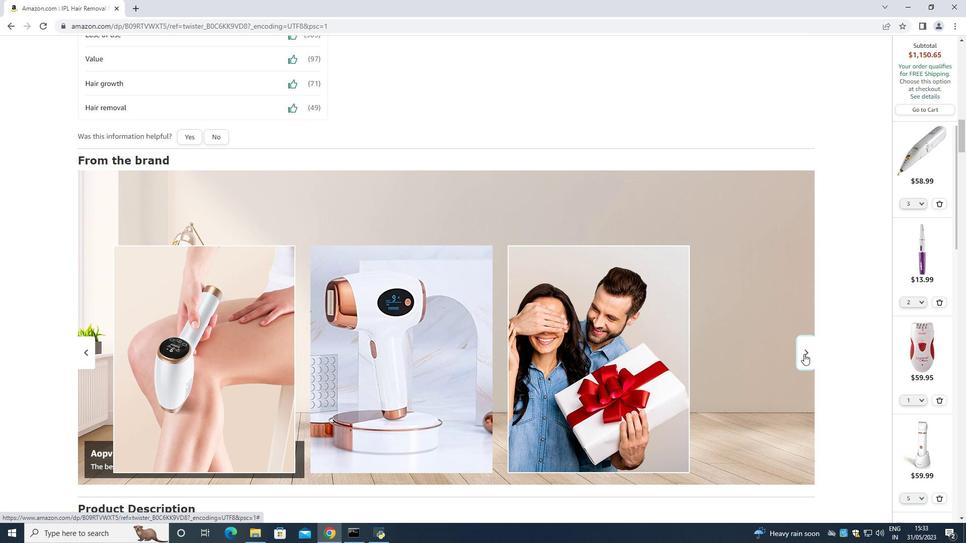 
Action: Mouse moved to (802, 356)
Screenshot: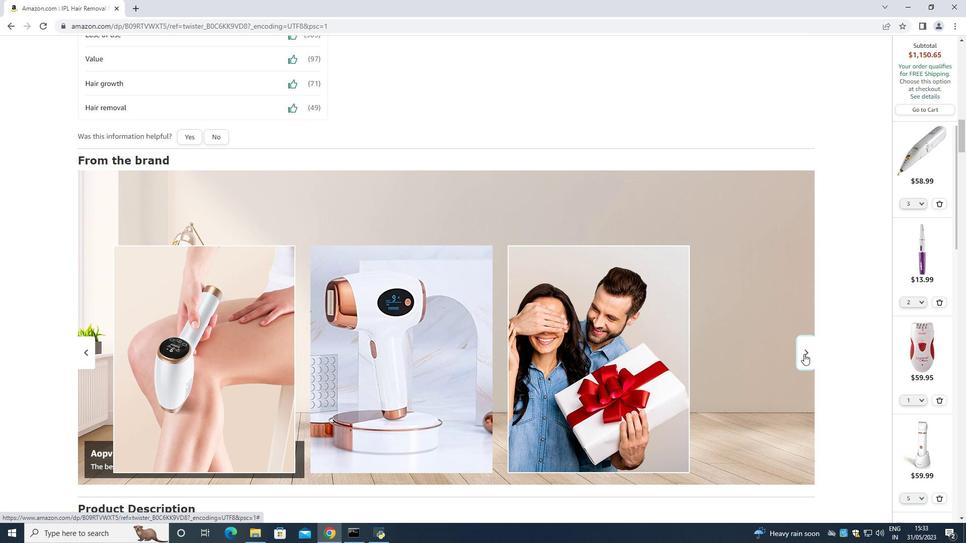 
Action: Mouse scrolled (802, 356) with delta (0, 0)
Screenshot: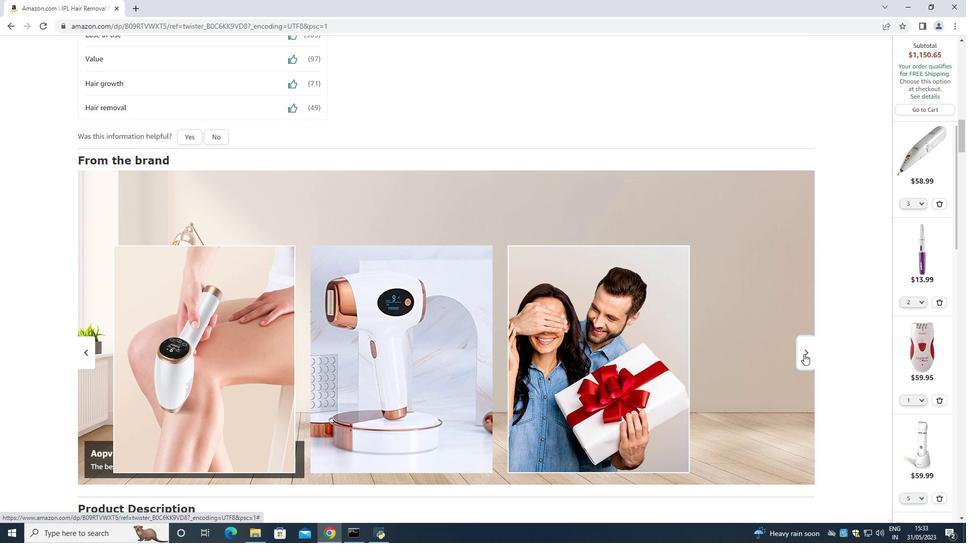 
Action: Mouse moved to (792, 356)
Screenshot: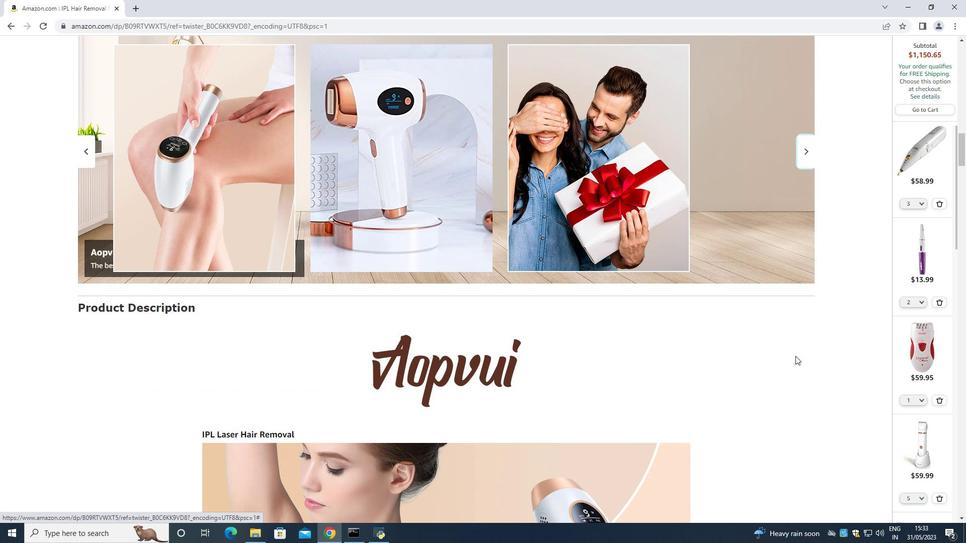 
Action: Mouse scrolled (792, 356) with delta (0, 0)
Screenshot: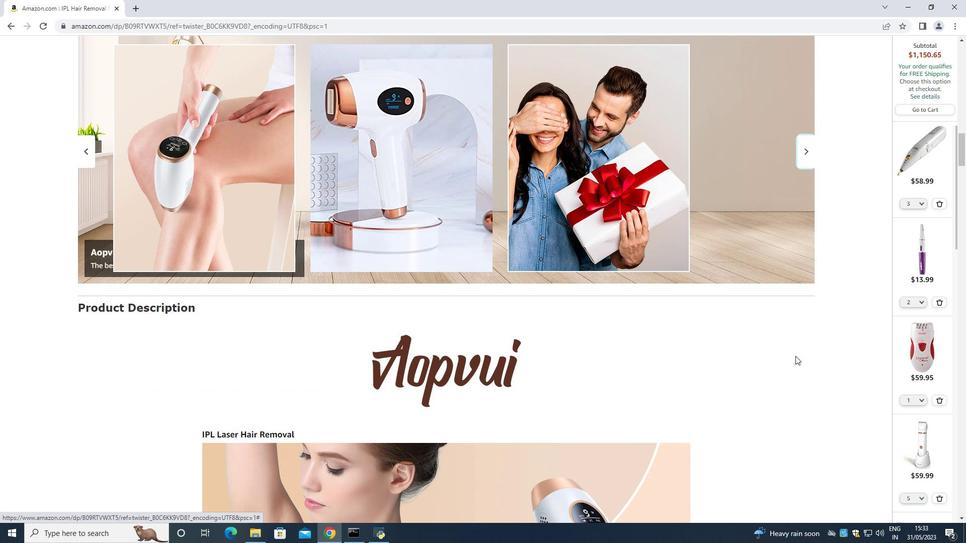 
Action: Mouse moved to (789, 357)
Screenshot: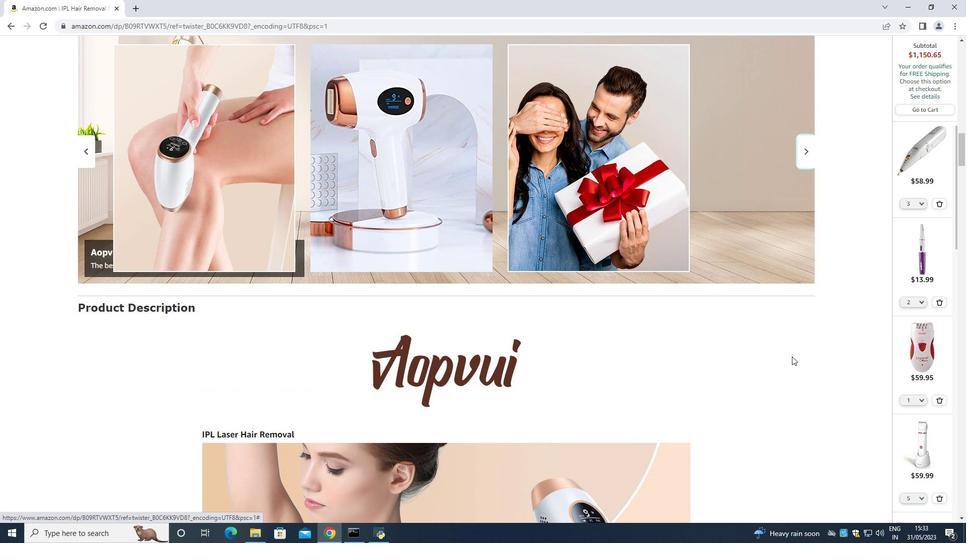 
Action: Mouse scrolled (789, 357) with delta (0, 0)
Screenshot: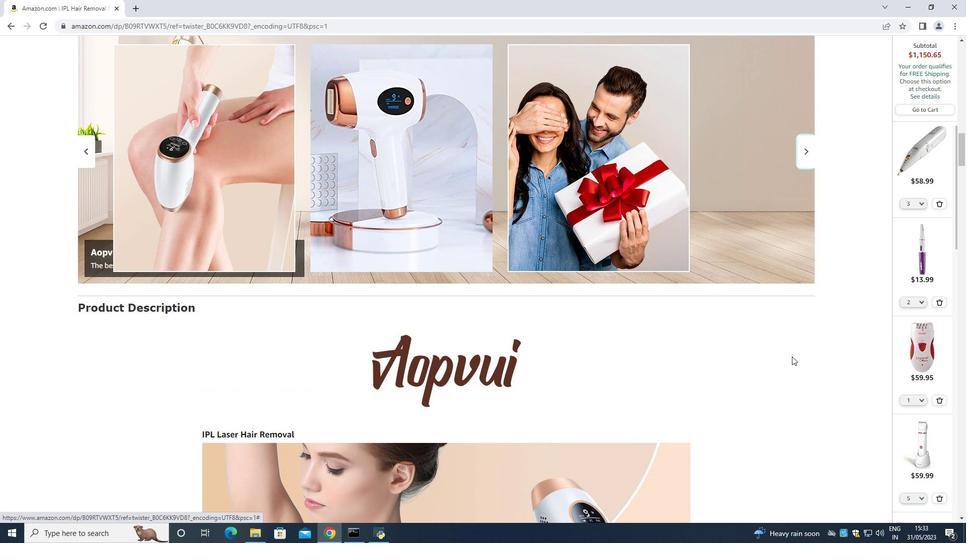 
Action: Mouse moved to (675, 358)
Screenshot: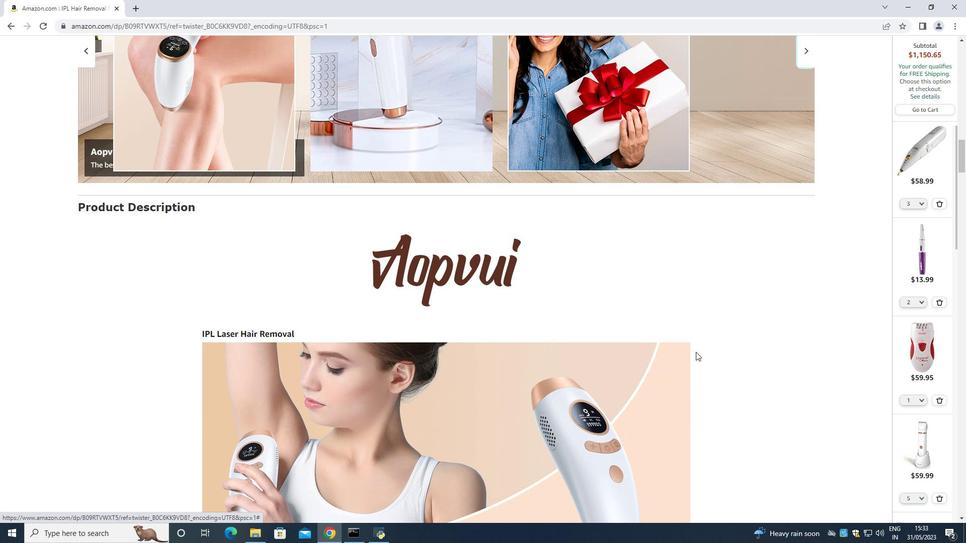 
Action: Mouse scrolled (675, 357) with delta (0, 0)
Screenshot: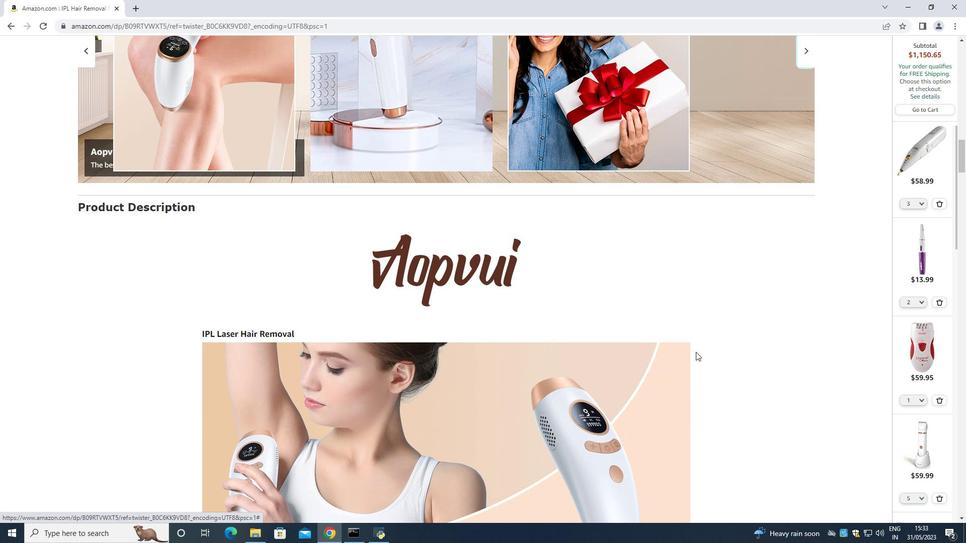 
Action: Mouse moved to (643, 353)
Screenshot: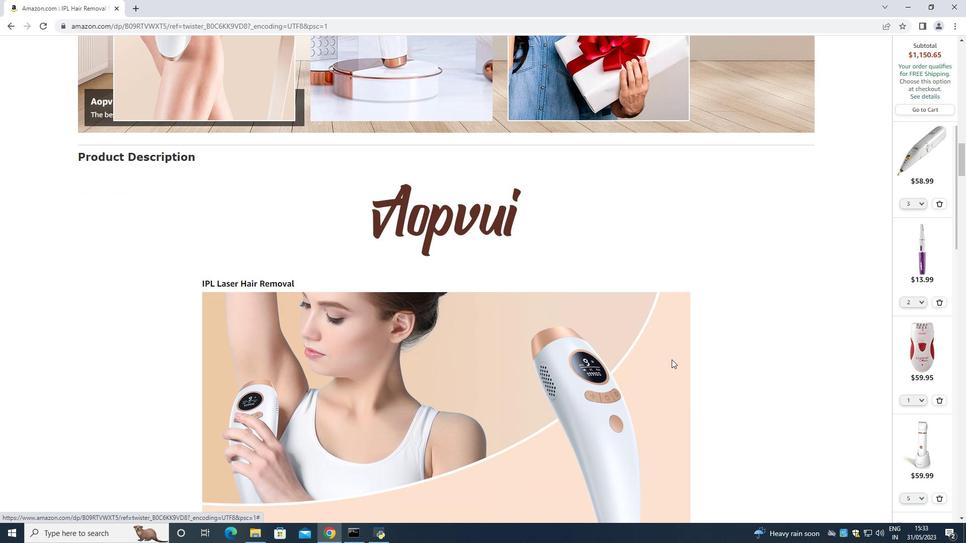 
Action: Mouse scrolled (643, 353) with delta (0, 0)
Screenshot: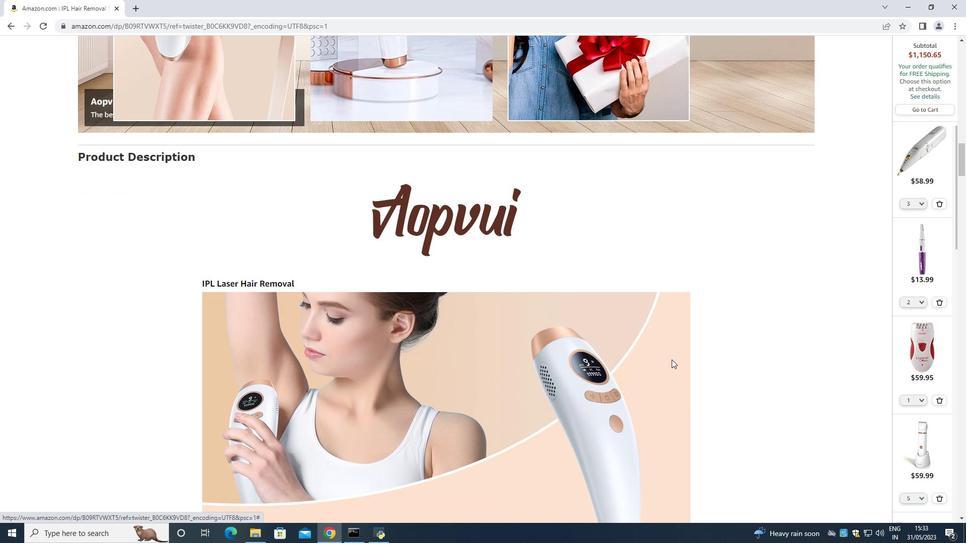 
Action: Mouse moved to (642, 353)
